 Task: Look for space in Kingston, Canada from 8th June, 2023 to 16th June, 2023 for 2 adults in price range Rs.10000 to Rs.15000. Place can be entire place with 1  bedroom having 1 bed and 1 bathroom. Property type can be house, flat, guest house, hotel. Booking option can be shelf check-in. Required host language is English.
Action: Mouse moved to (470, 99)
Screenshot: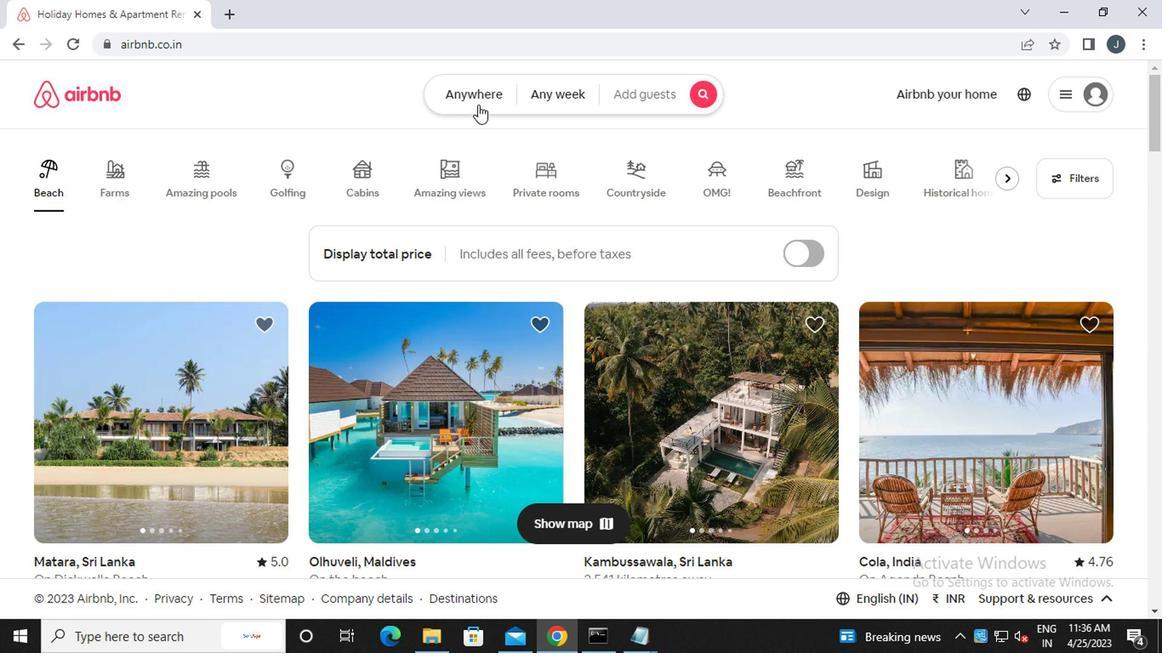 
Action: Mouse pressed left at (470, 99)
Screenshot: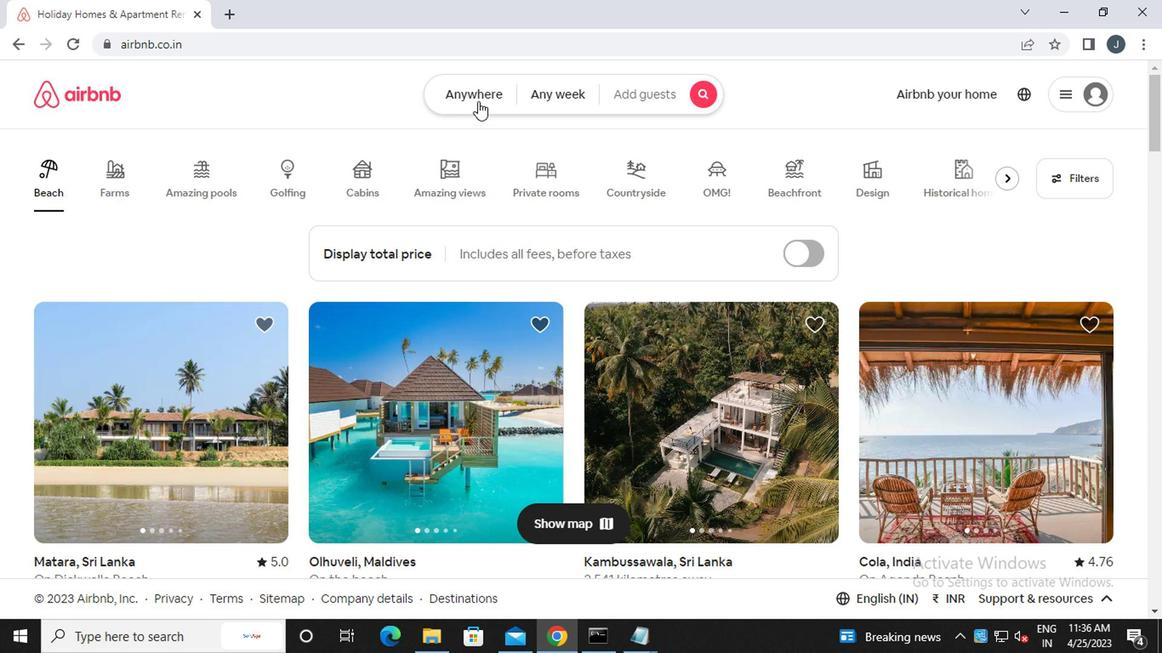 
Action: Mouse moved to (293, 165)
Screenshot: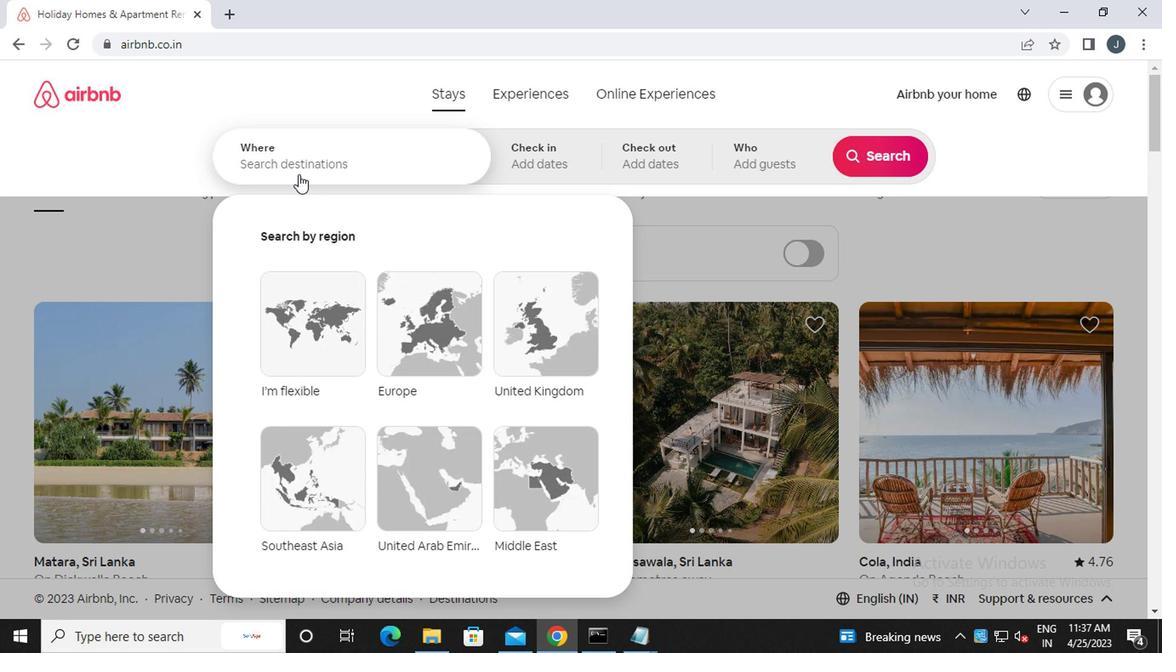 
Action: Mouse pressed left at (293, 165)
Screenshot: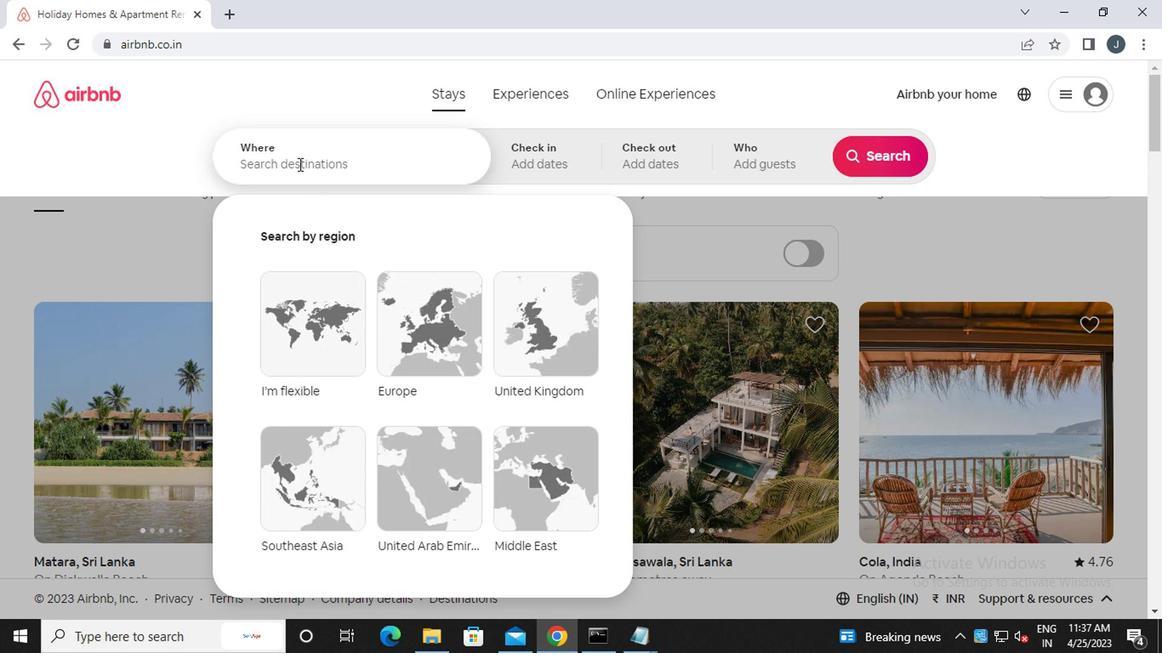 
Action: Mouse moved to (293, 178)
Screenshot: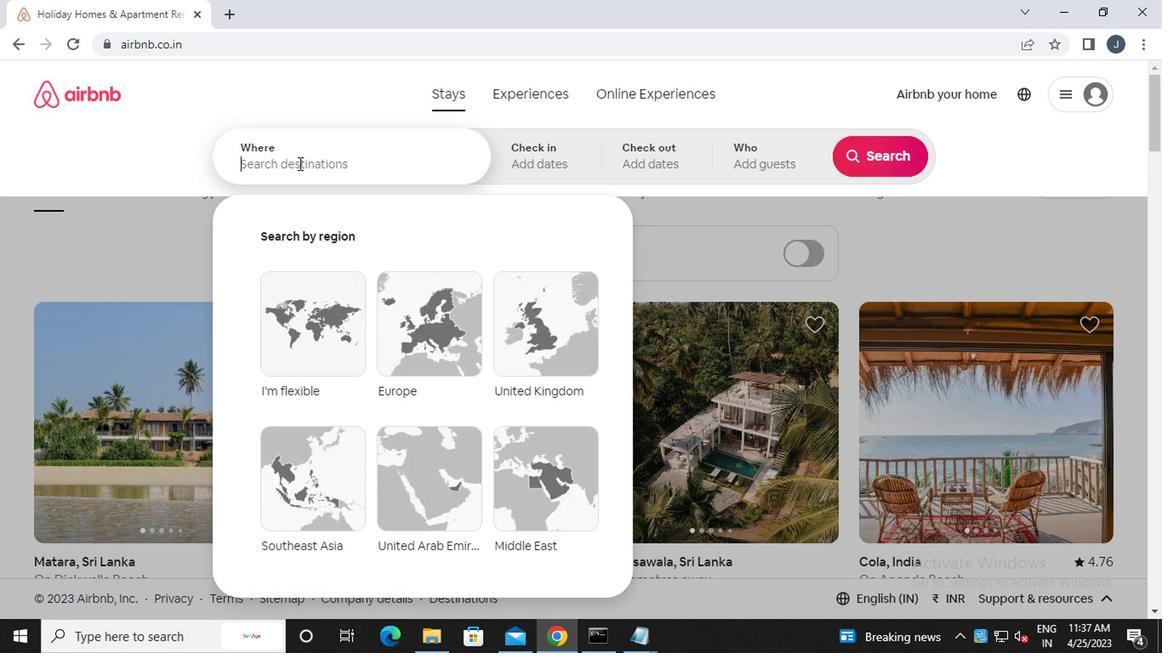 
Action: Key pressed k<Key.caps_lock>ingston,<Key.caps_lock>c<Key.caps_lock>anada
Screenshot: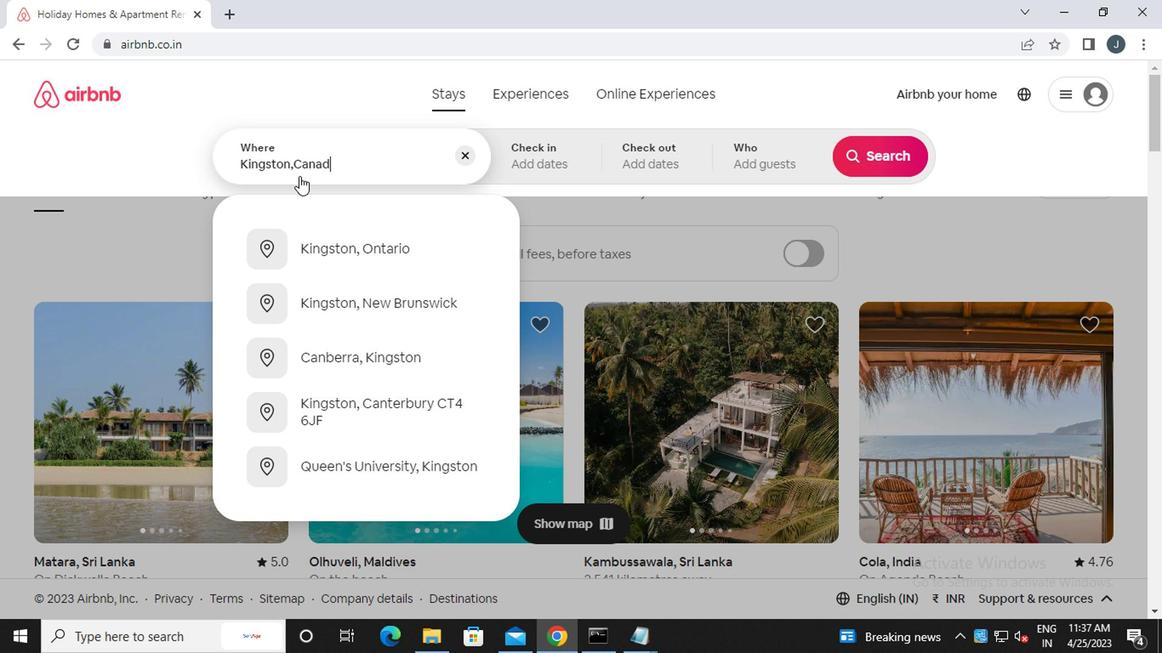 
Action: Mouse moved to (540, 163)
Screenshot: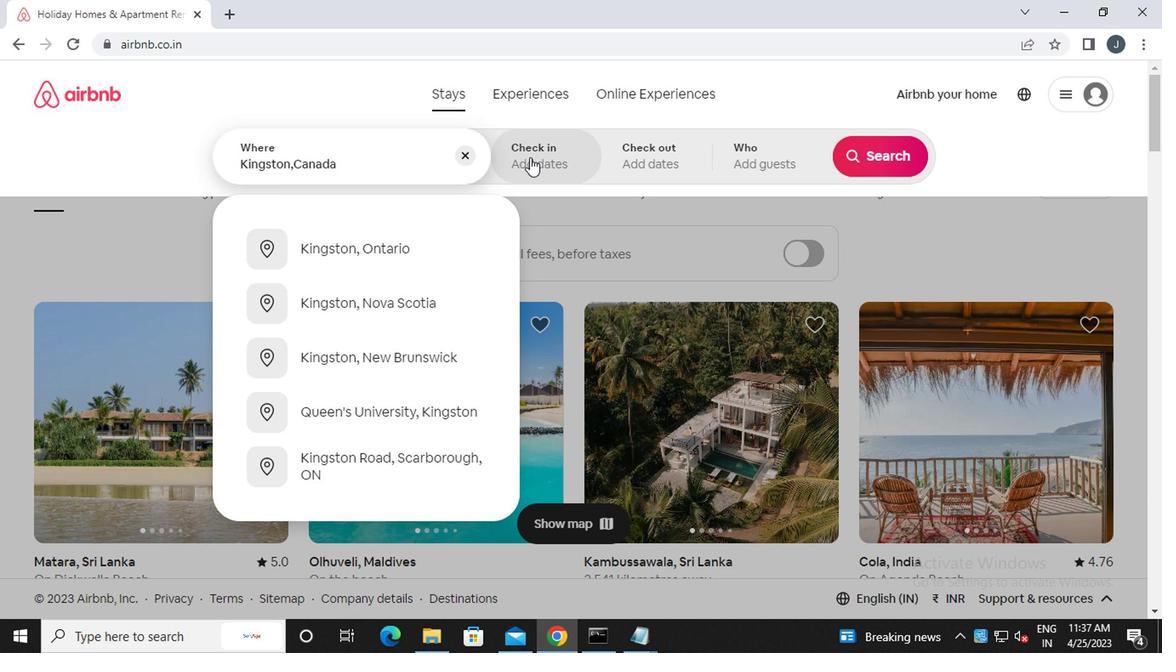 
Action: Mouse pressed left at (540, 163)
Screenshot: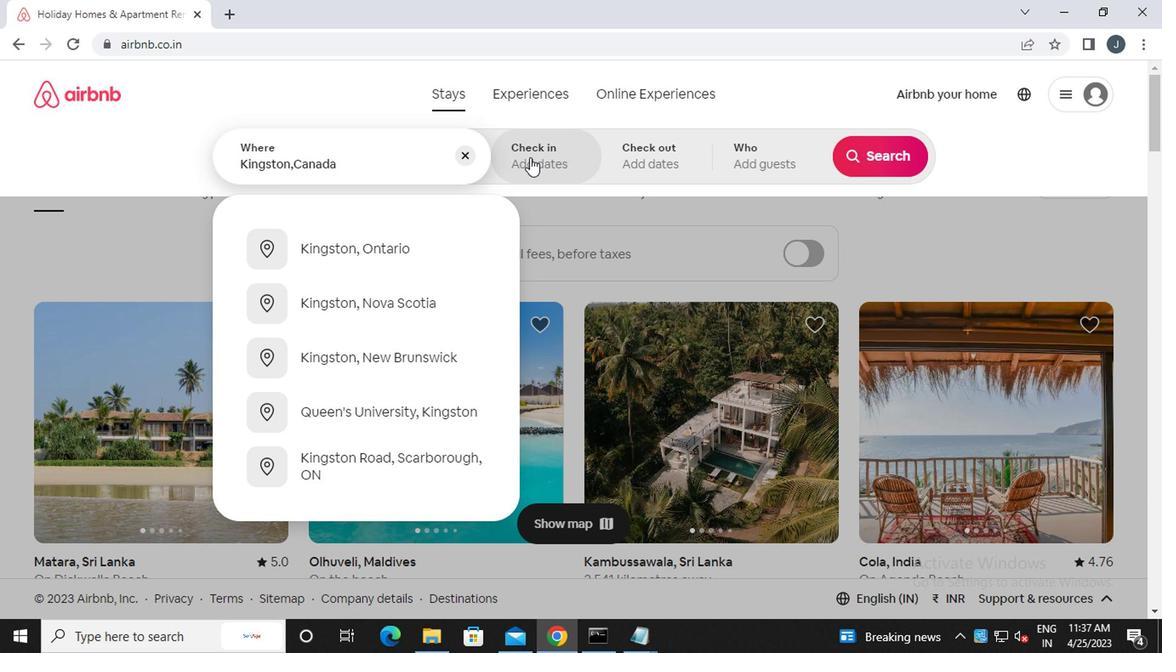 
Action: Mouse moved to (876, 287)
Screenshot: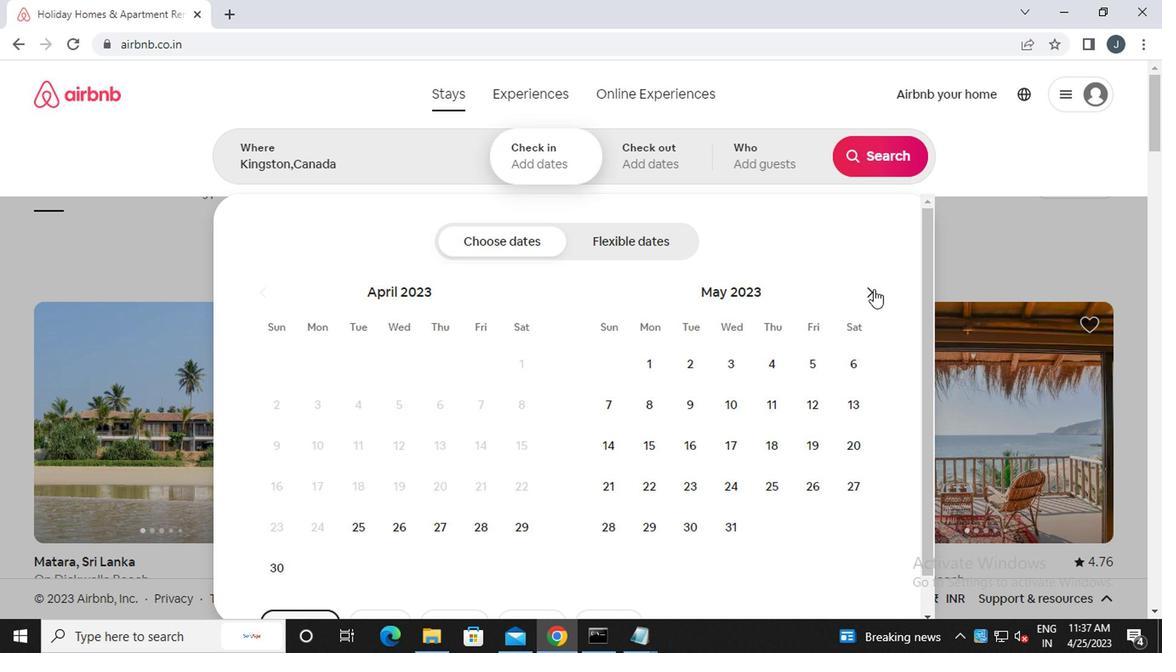 
Action: Mouse pressed left at (876, 287)
Screenshot: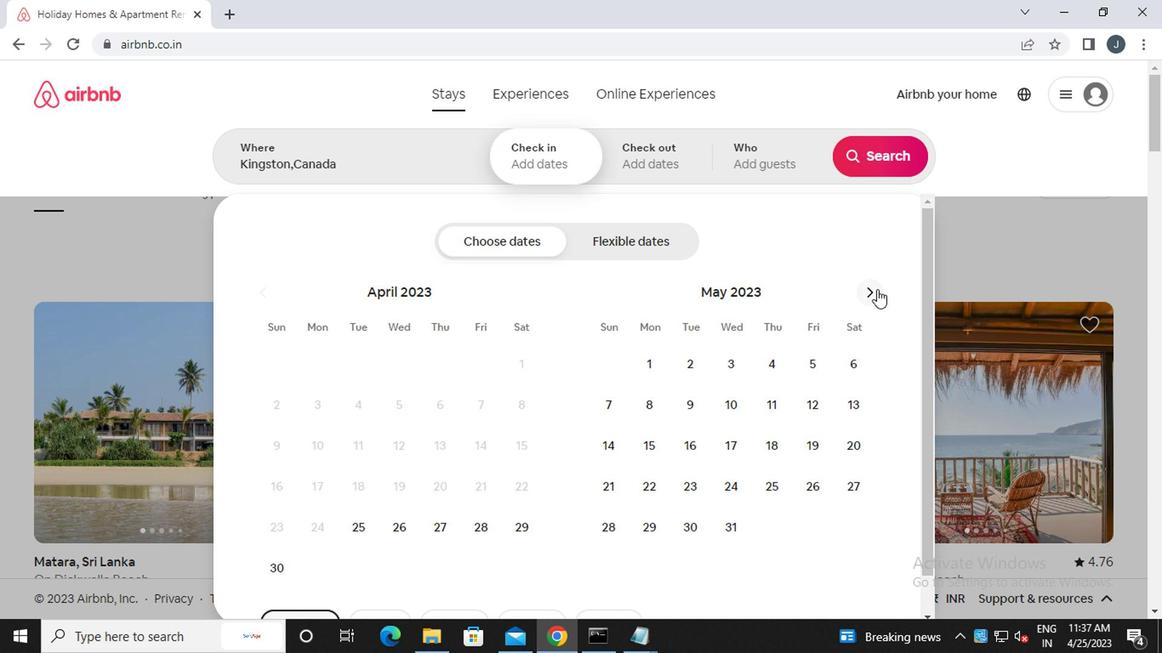 
Action: Mouse moved to (770, 409)
Screenshot: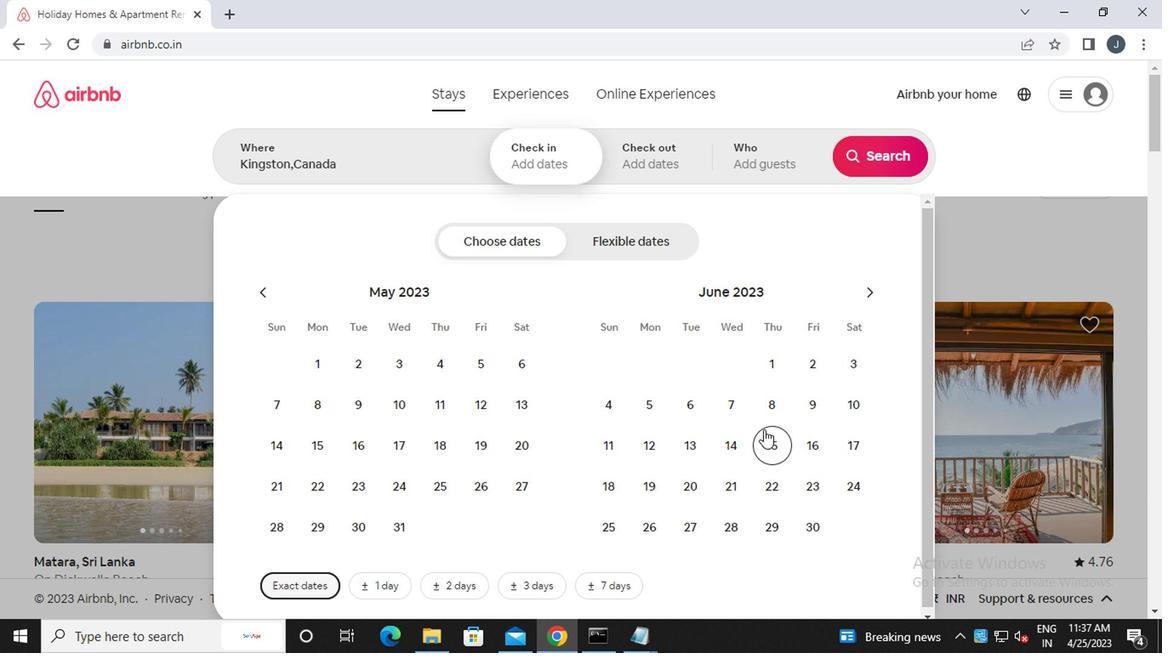 
Action: Mouse pressed left at (770, 409)
Screenshot: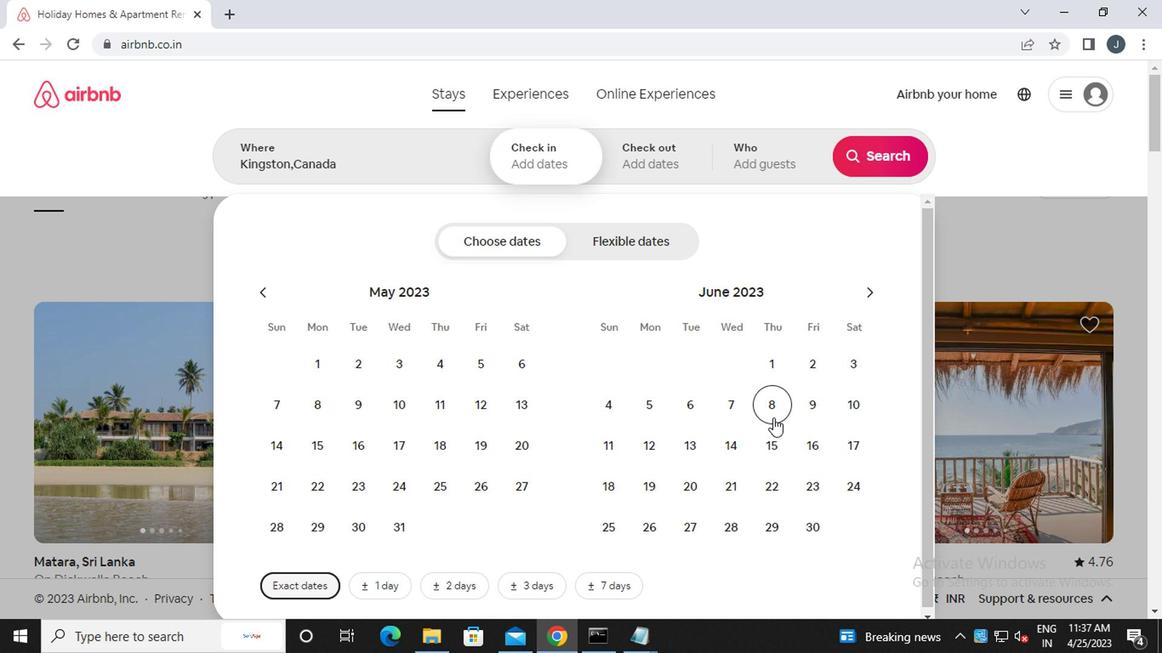 
Action: Mouse moved to (808, 448)
Screenshot: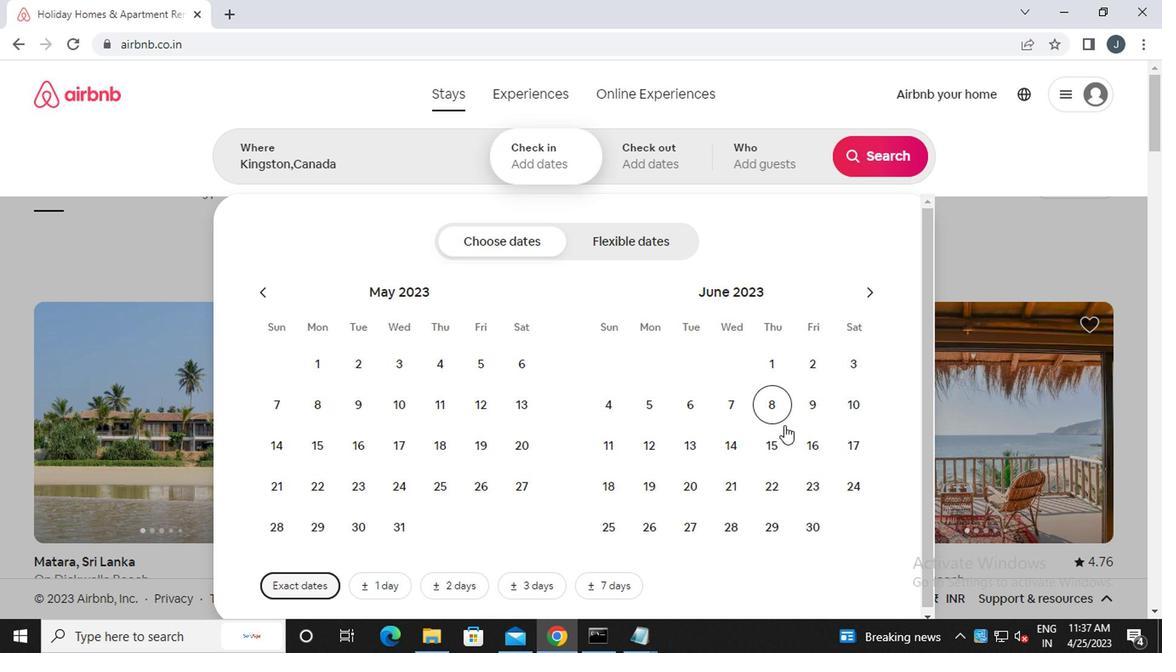 
Action: Mouse pressed left at (808, 448)
Screenshot: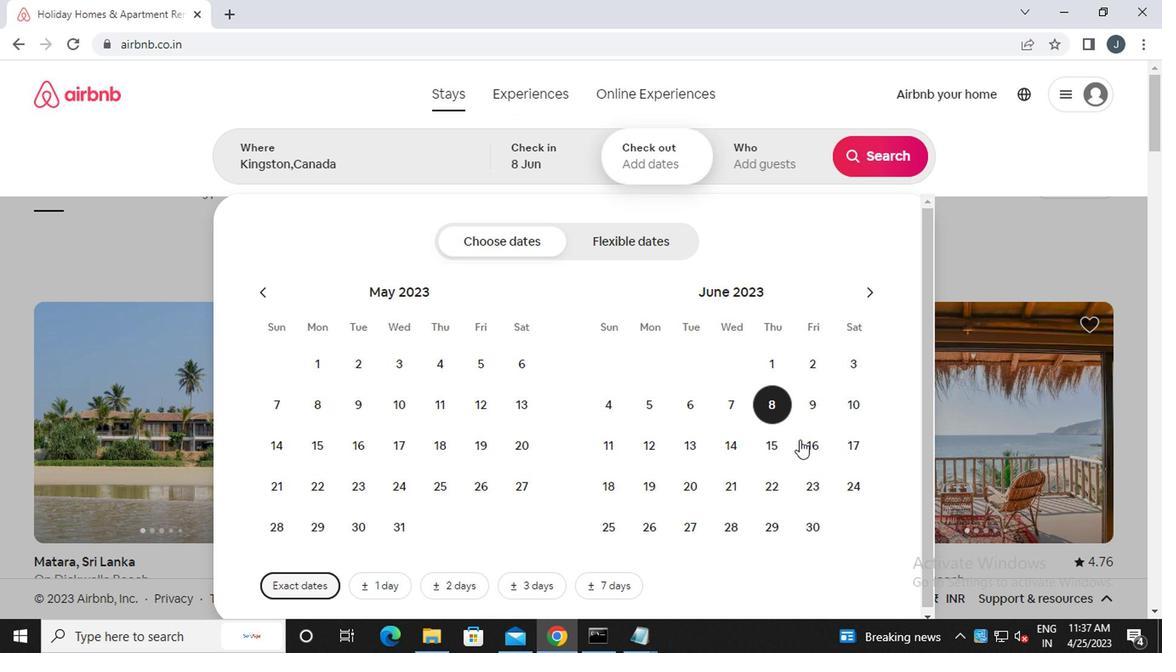 
Action: Mouse moved to (766, 165)
Screenshot: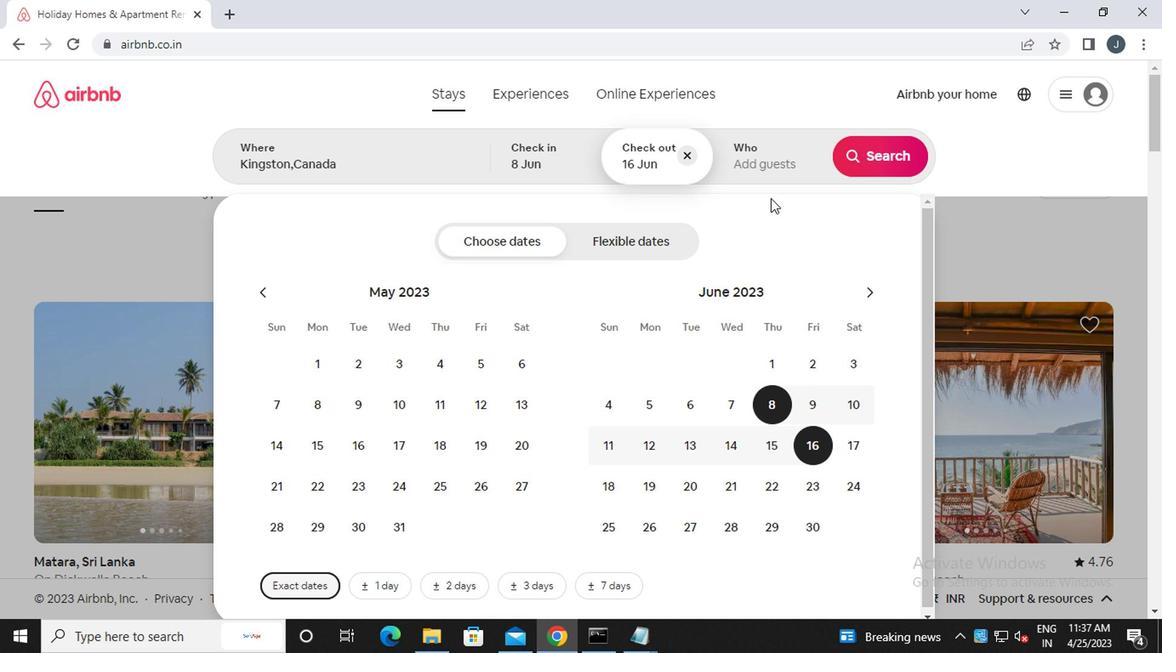 
Action: Mouse pressed left at (766, 165)
Screenshot: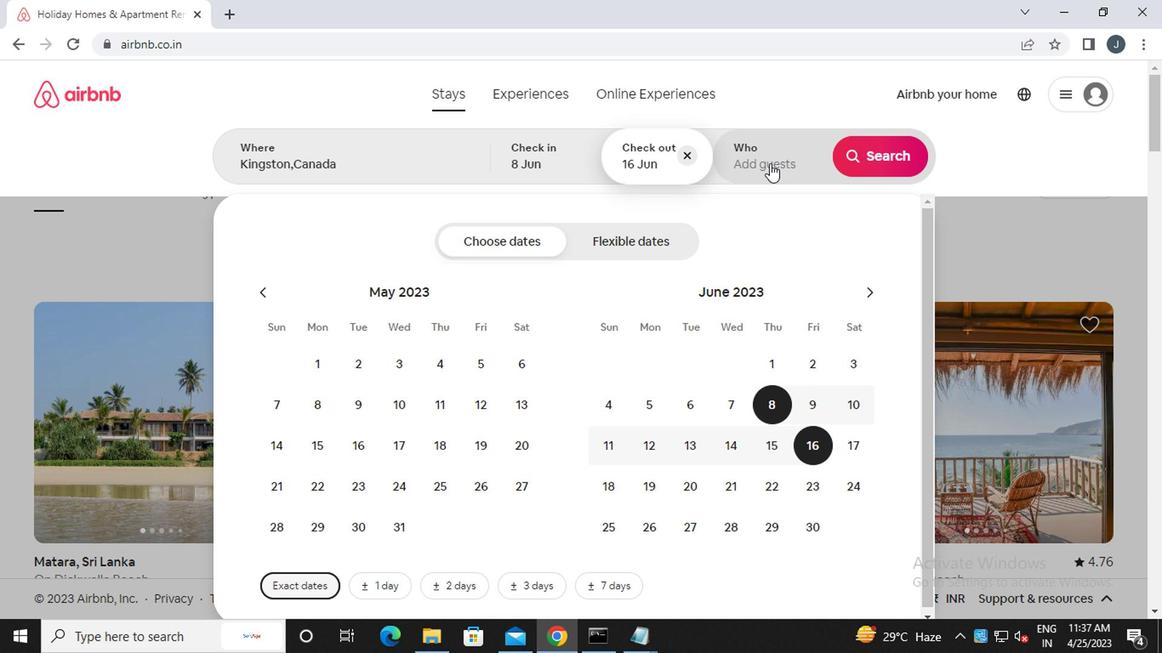 
Action: Mouse moved to (878, 248)
Screenshot: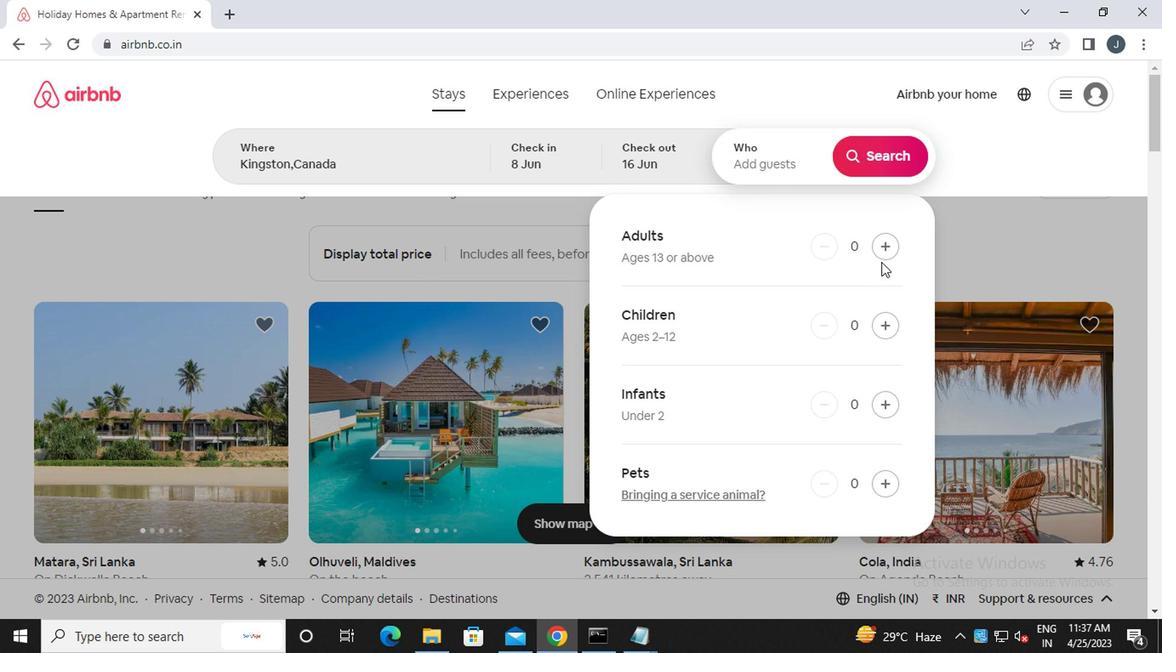
Action: Mouse pressed left at (878, 248)
Screenshot: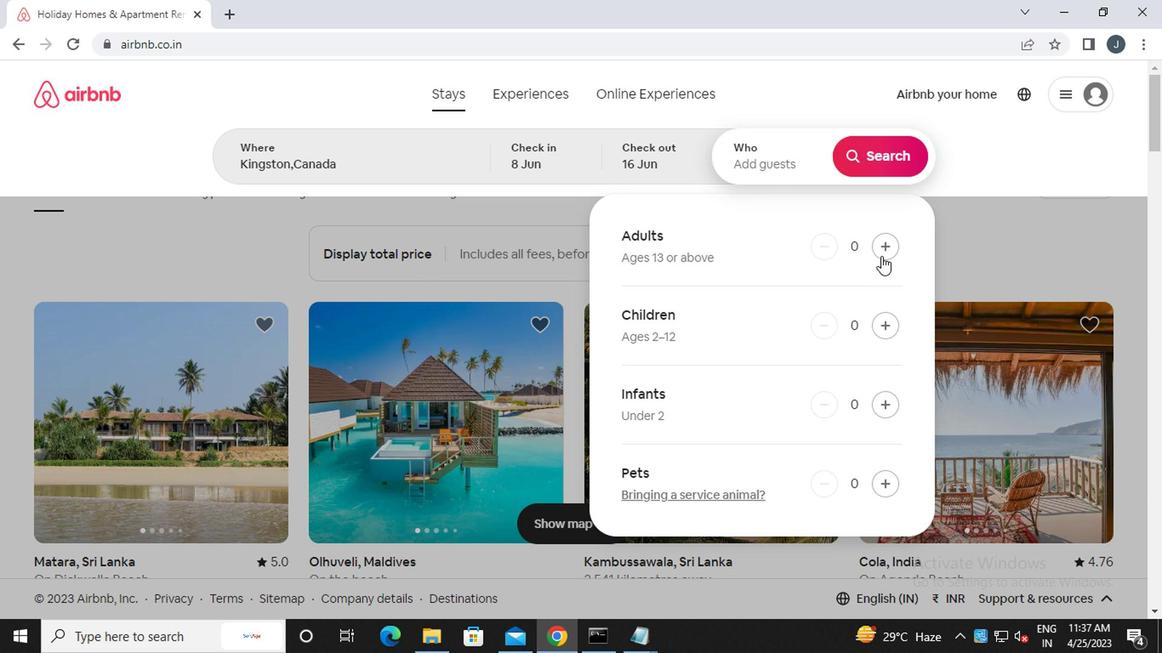 
Action: Mouse pressed left at (878, 248)
Screenshot: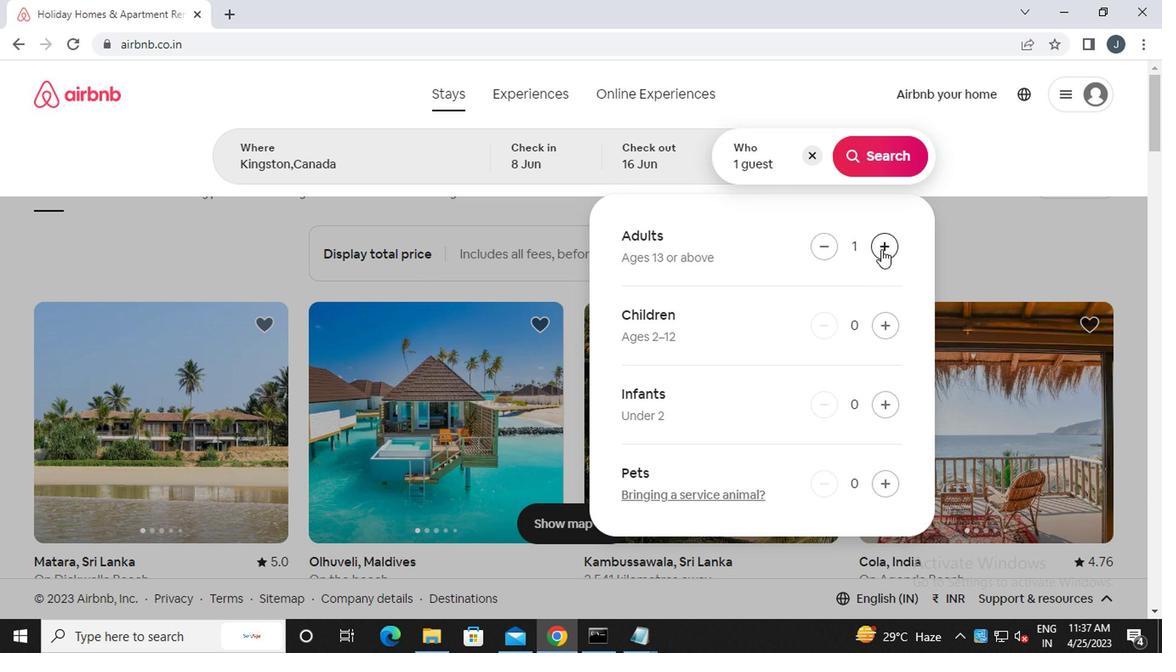 
Action: Mouse moved to (889, 152)
Screenshot: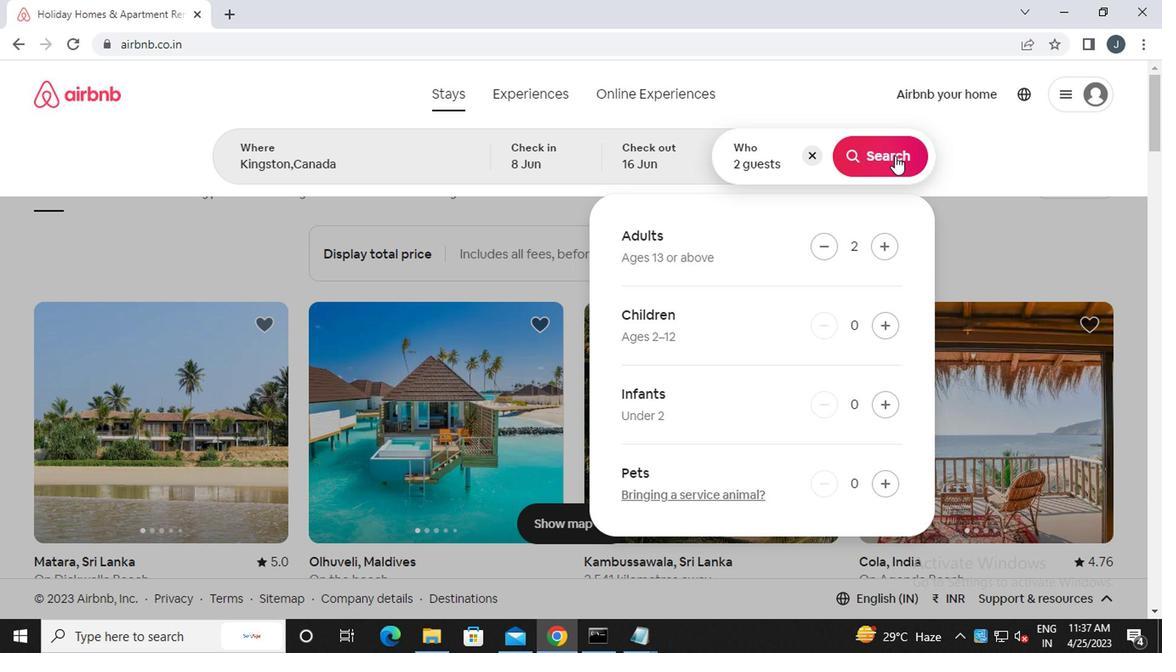
Action: Mouse pressed left at (889, 152)
Screenshot: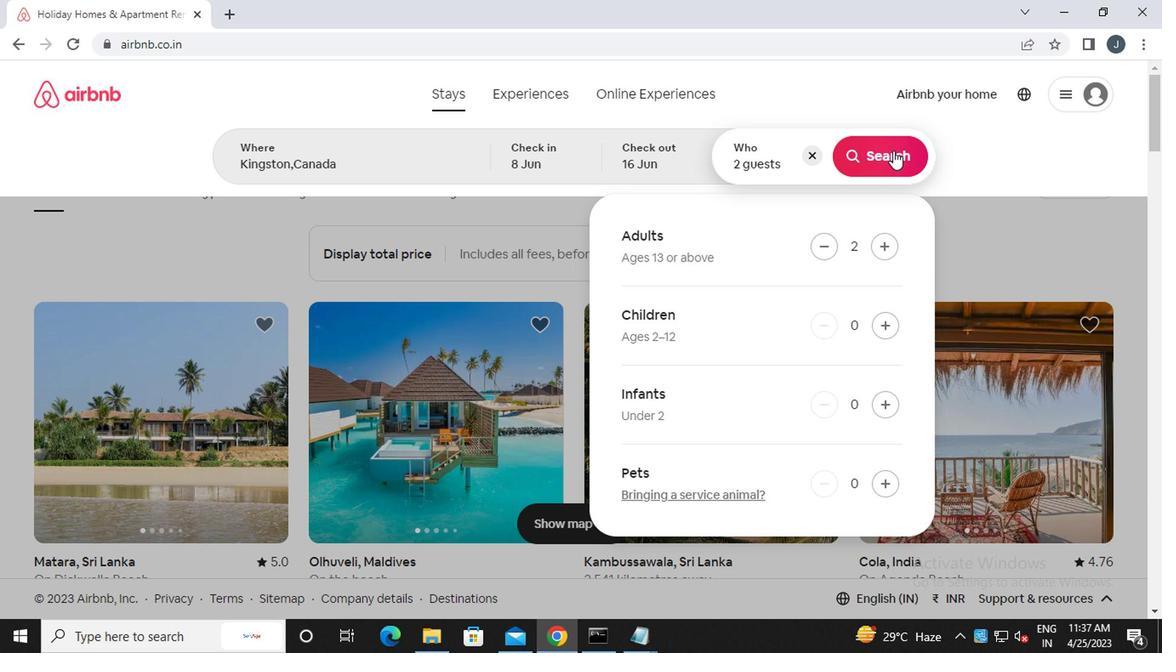 
Action: Mouse moved to (1105, 165)
Screenshot: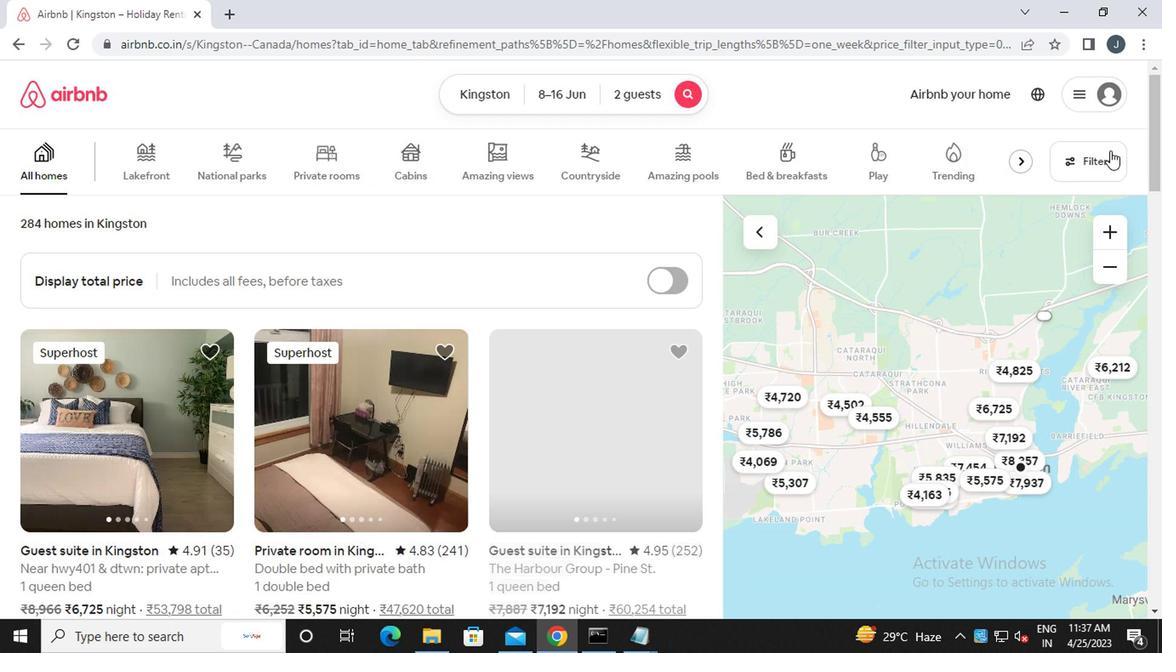 
Action: Mouse pressed left at (1105, 165)
Screenshot: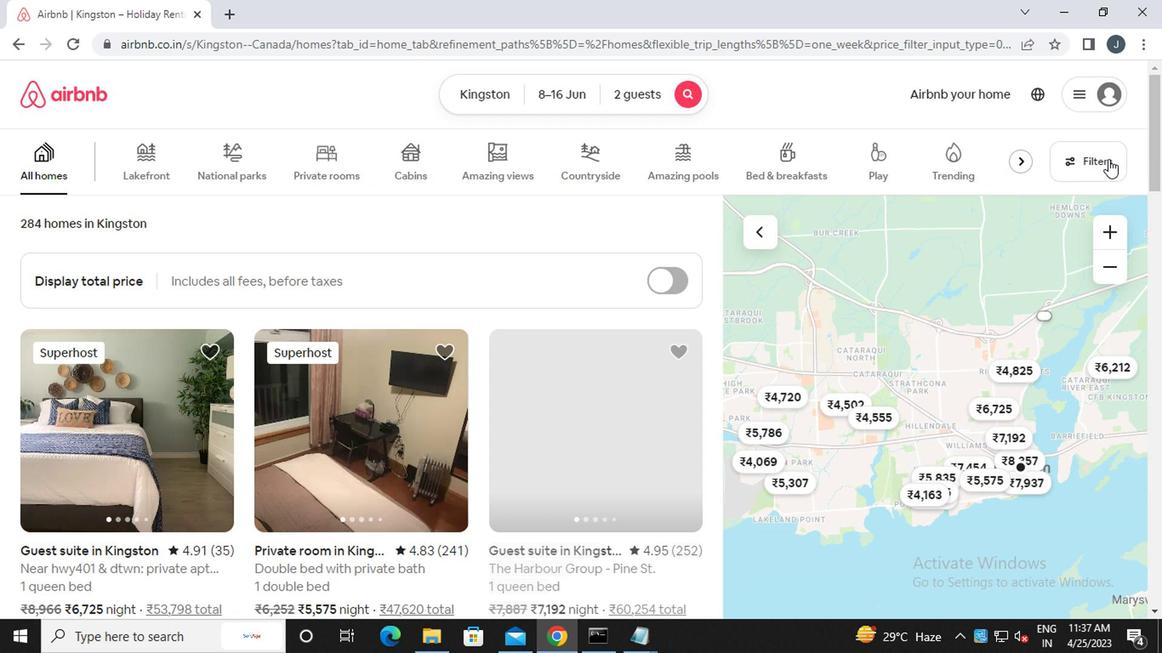 
Action: Mouse moved to (366, 367)
Screenshot: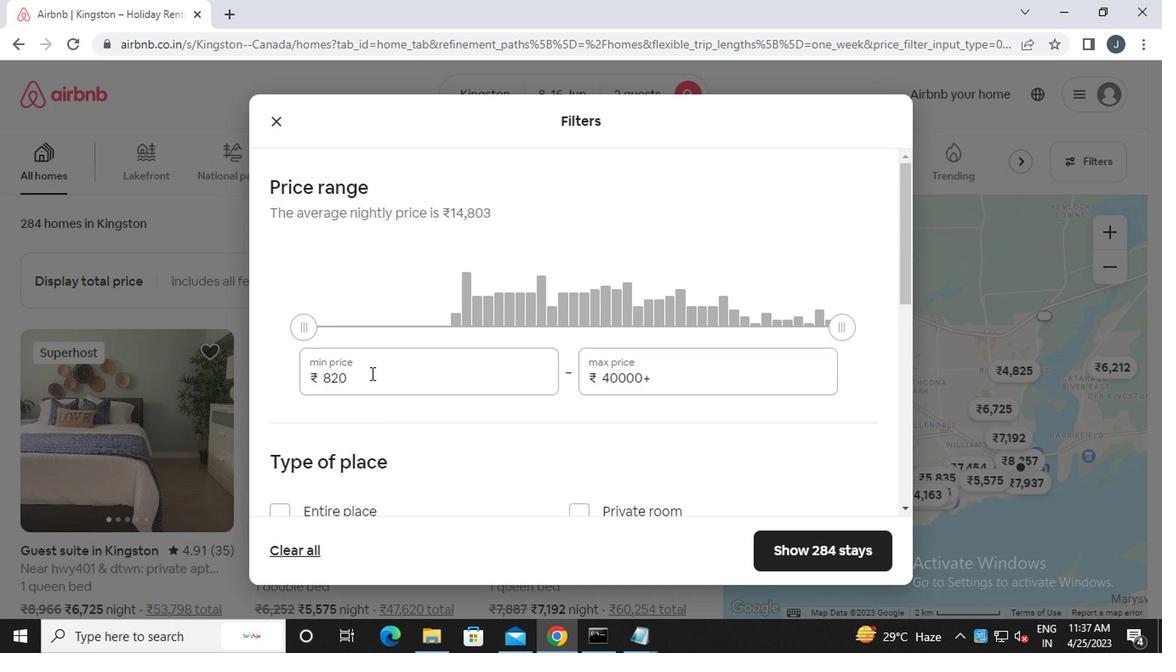 
Action: Mouse pressed left at (366, 367)
Screenshot: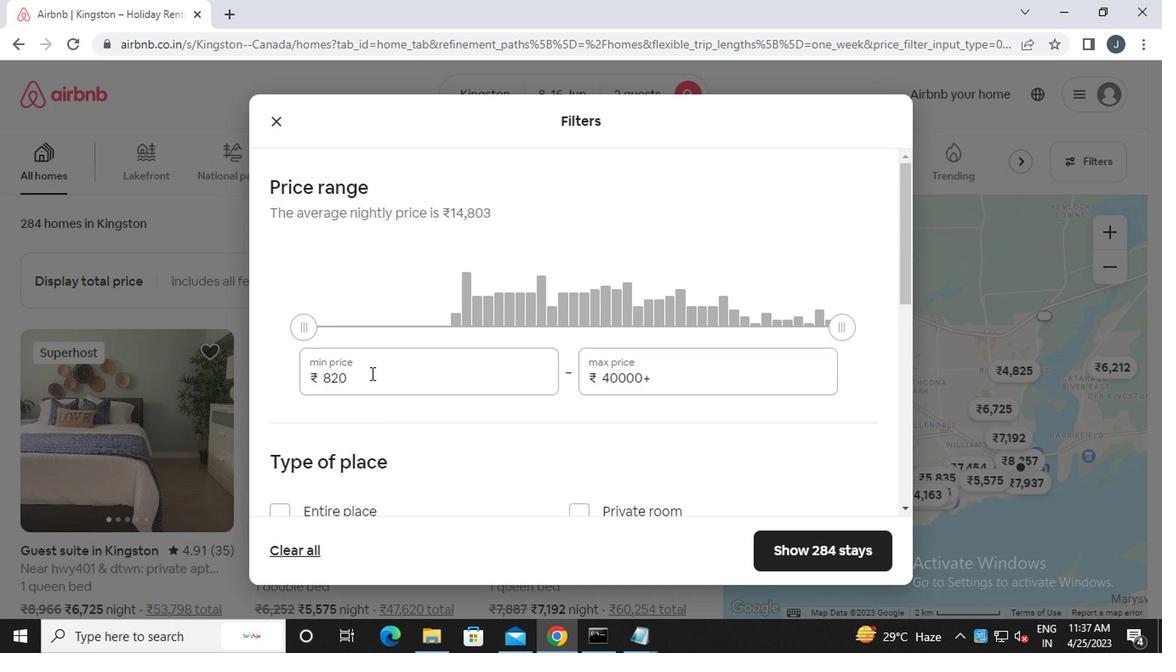 
Action: Mouse moved to (366, 367)
Screenshot: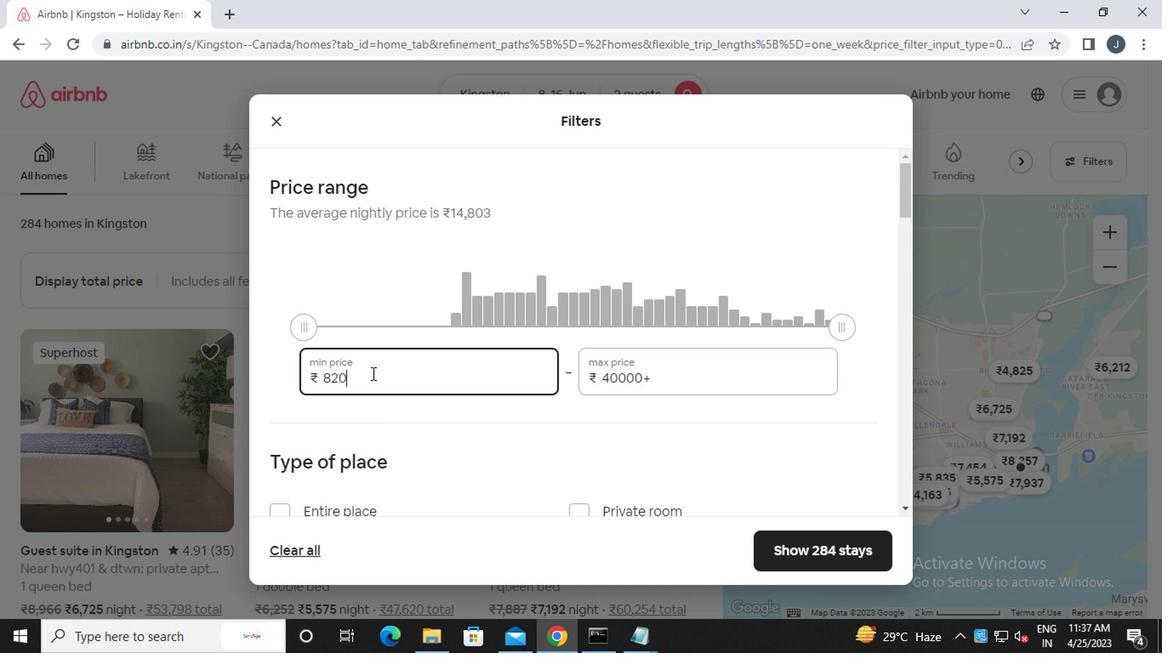 
Action: Key pressed <Key.backspace><Key.backspace><Key.backspace><Key.up><<97>><<96>><<96>><<96>><<96>>
Screenshot: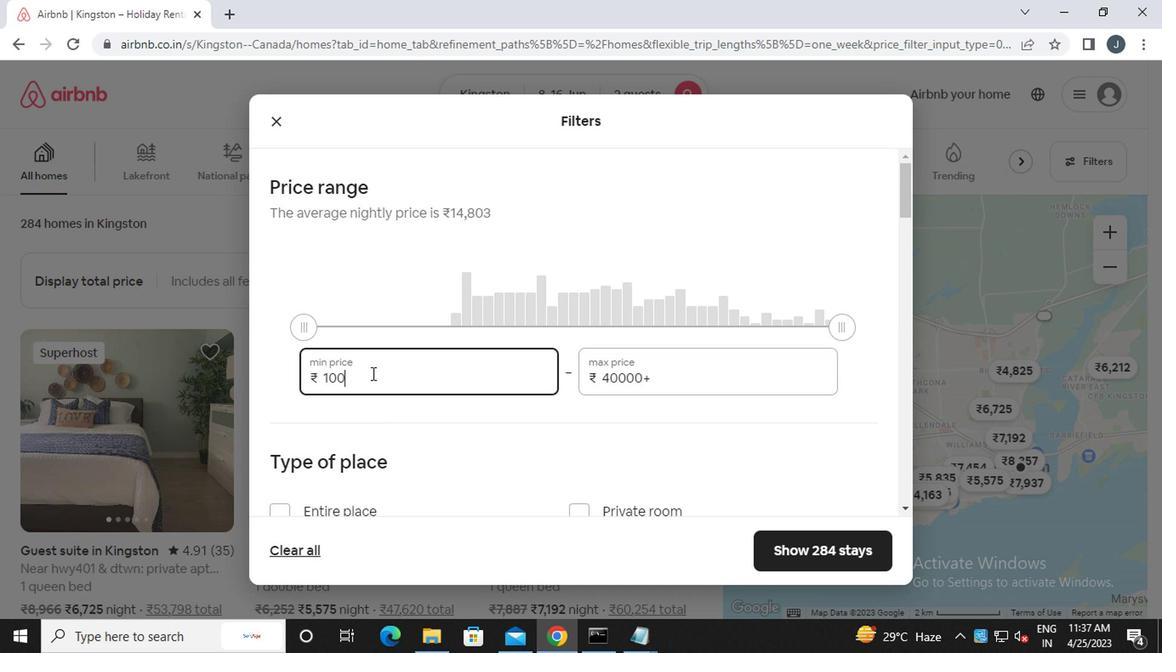
Action: Mouse moved to (669, 369)
Screenshot: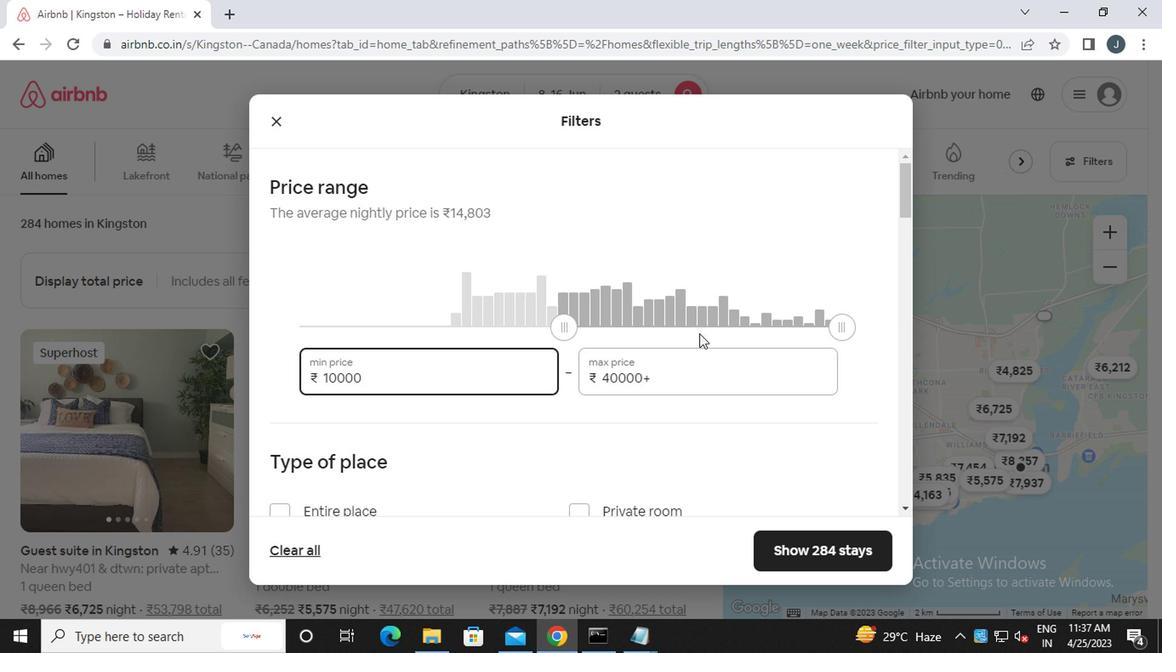 
Action: Mouse pressed left at (669, 369)
Screenshot: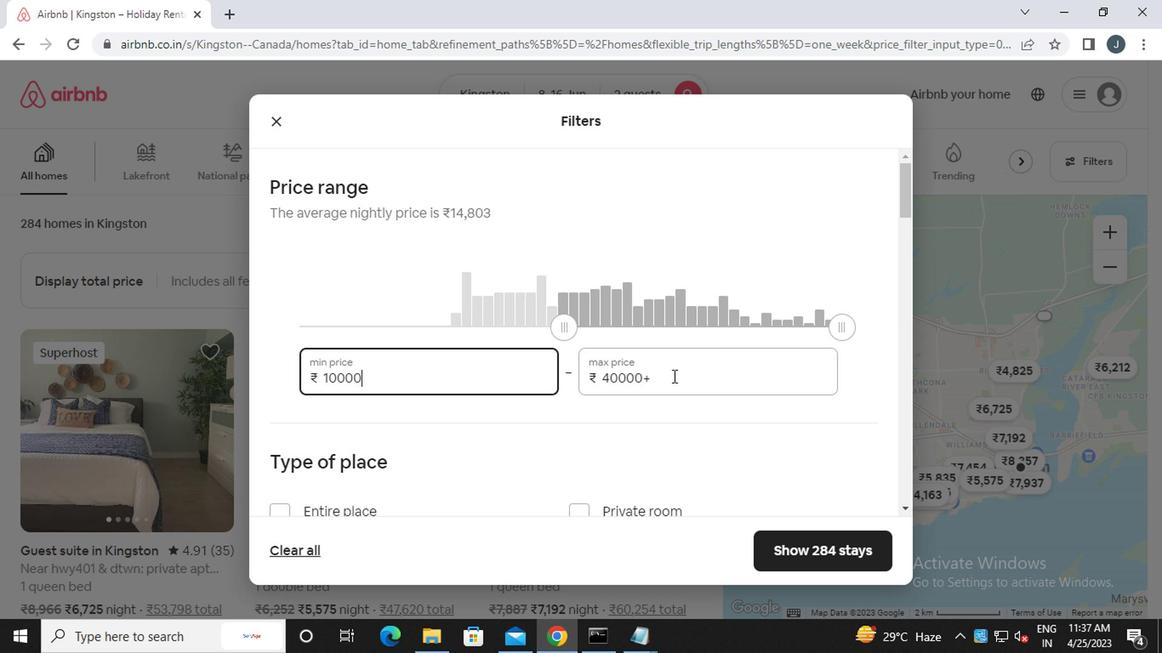 
Action: Key pressed <Key.backspace><Key.backspace><Key.backspace><Key.backspace><Key.backspace><Key.backspace><Key.backspace><Key.backspace><Key.backspace><Key.backspace><Key.backspace><Key.backspace><<97>><<101>><<96>><<96>><<96>>
Screenshot: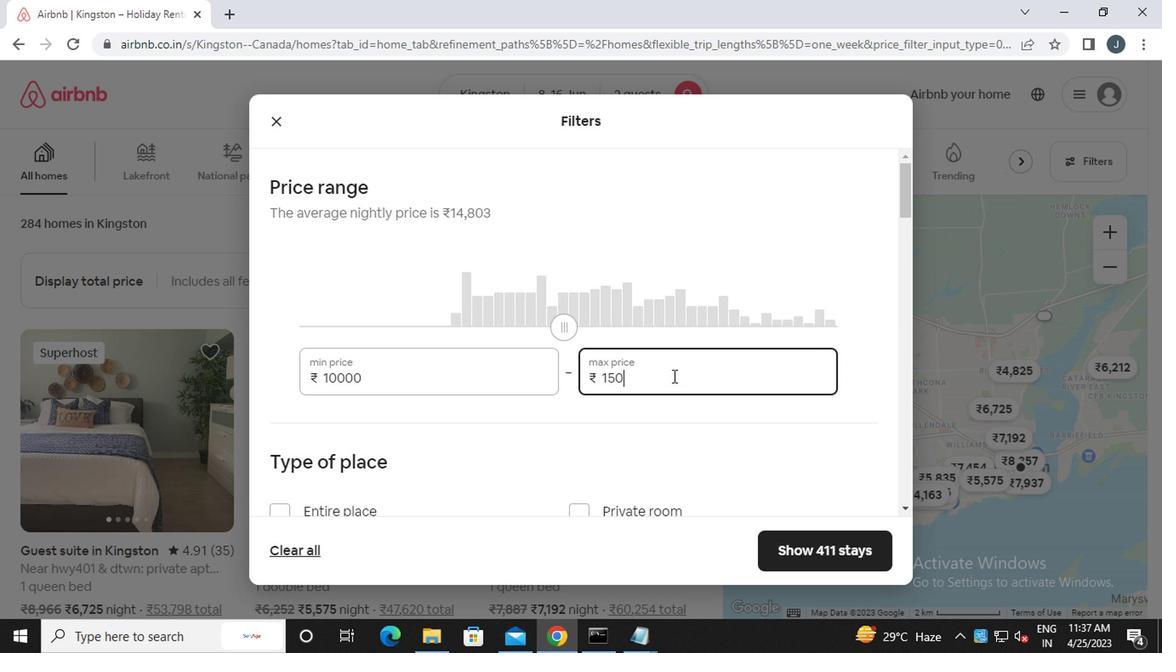 
Action: Mouse scrolled (669, 369) with delta (0, 0)
Screenshot: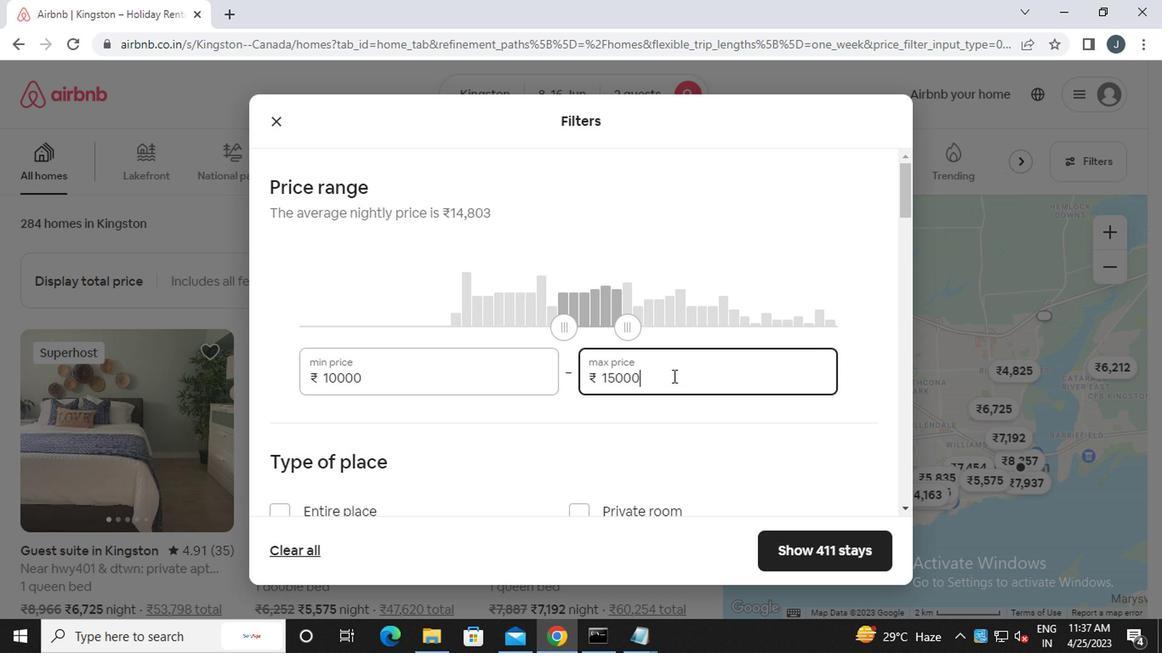 
Action: Mouse scrolled (669, 369) with delta (0, 0)
Screenshot: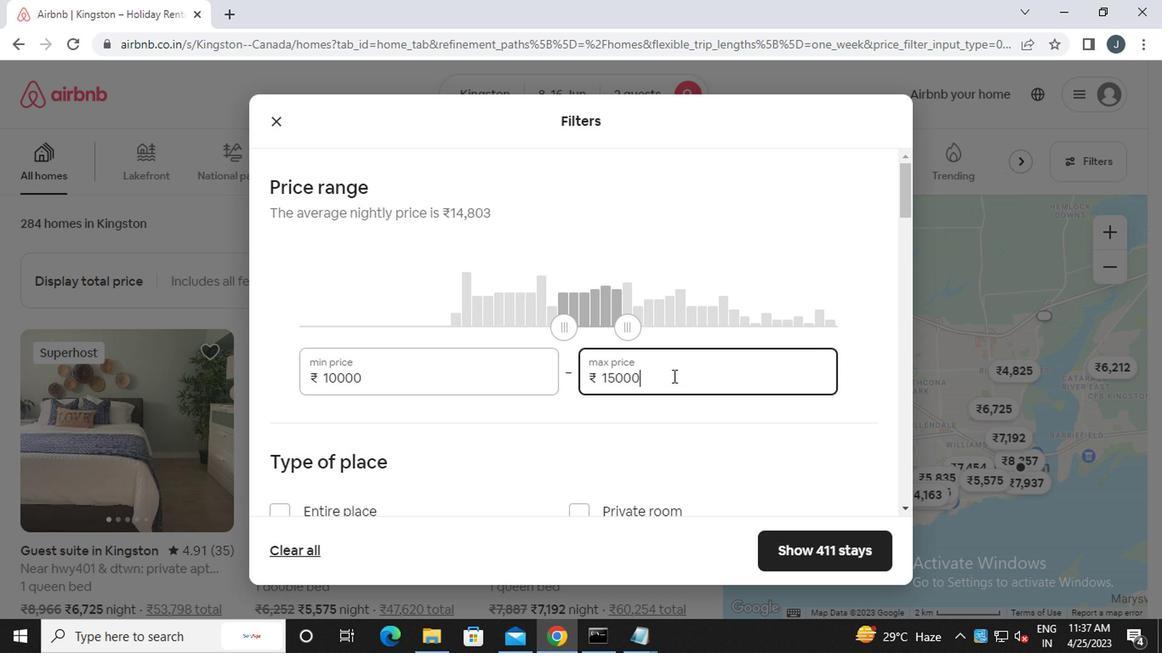 
Action: Mouse scrolled (669, 369) with delta (0, 0)
Screenshot: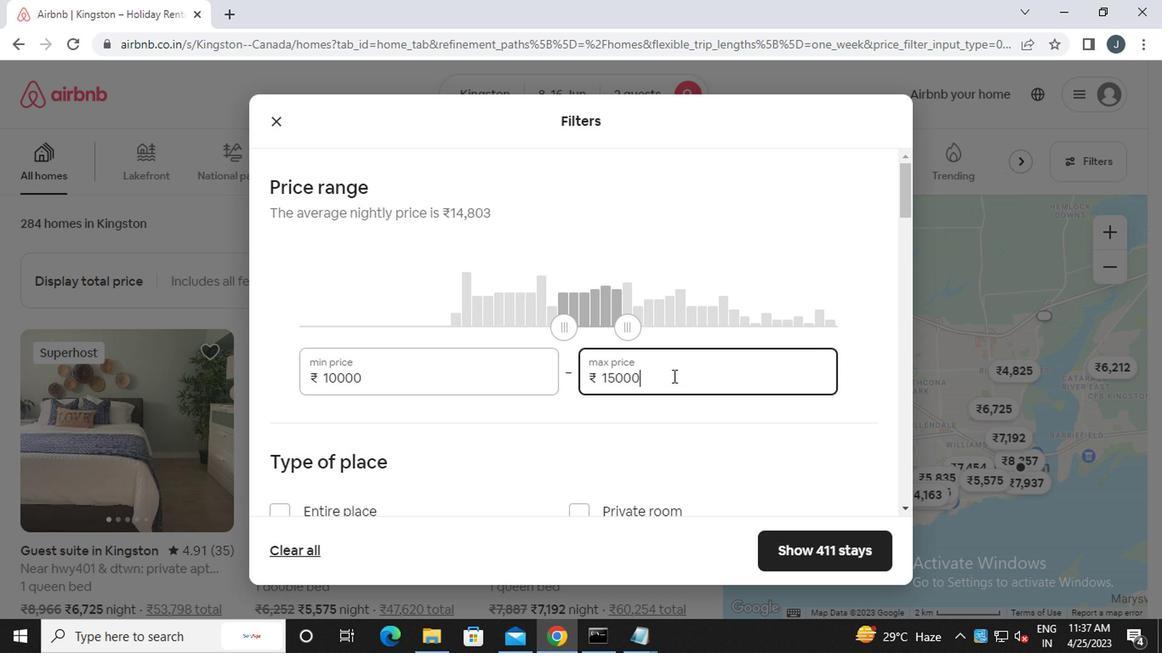 
Action: Mouse moved to (270, 257)
Screenshot: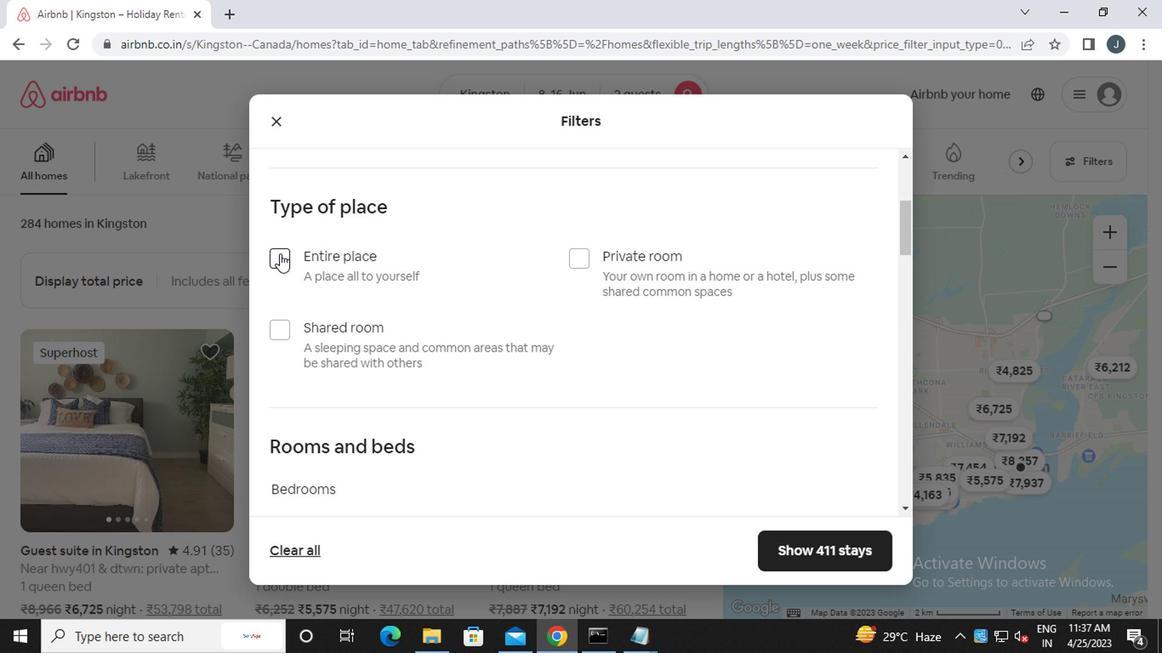 
Action: Mouse pressed left at (270, 257)
Screenshot: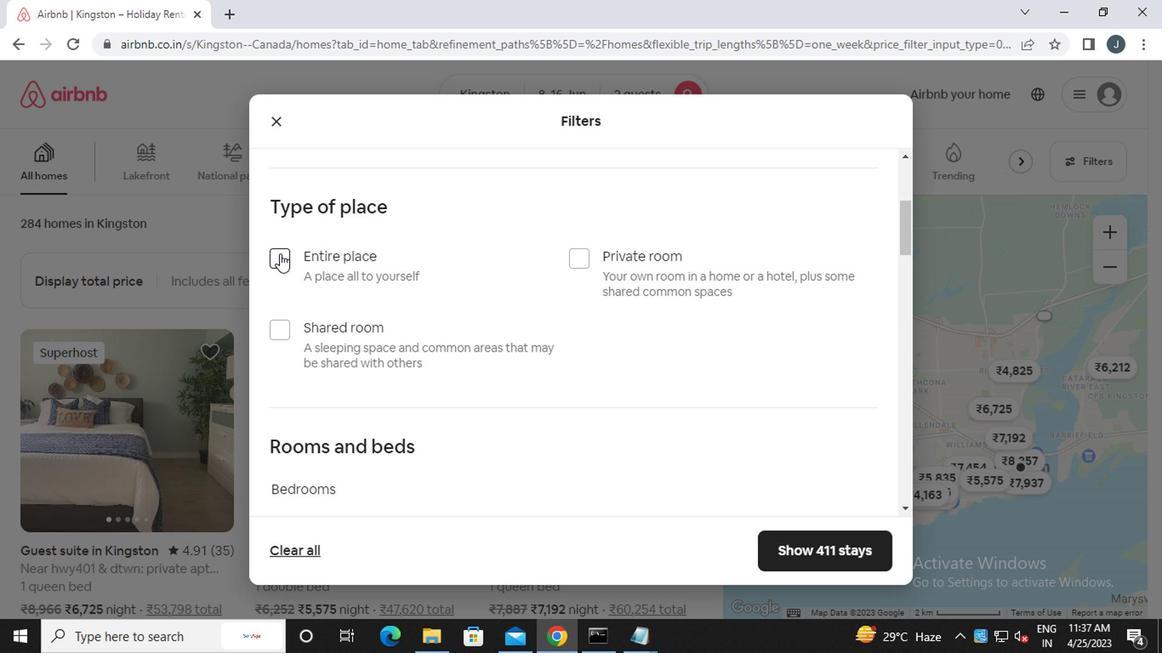 
Action: Mouse moved to (451, 299)
Screenshot: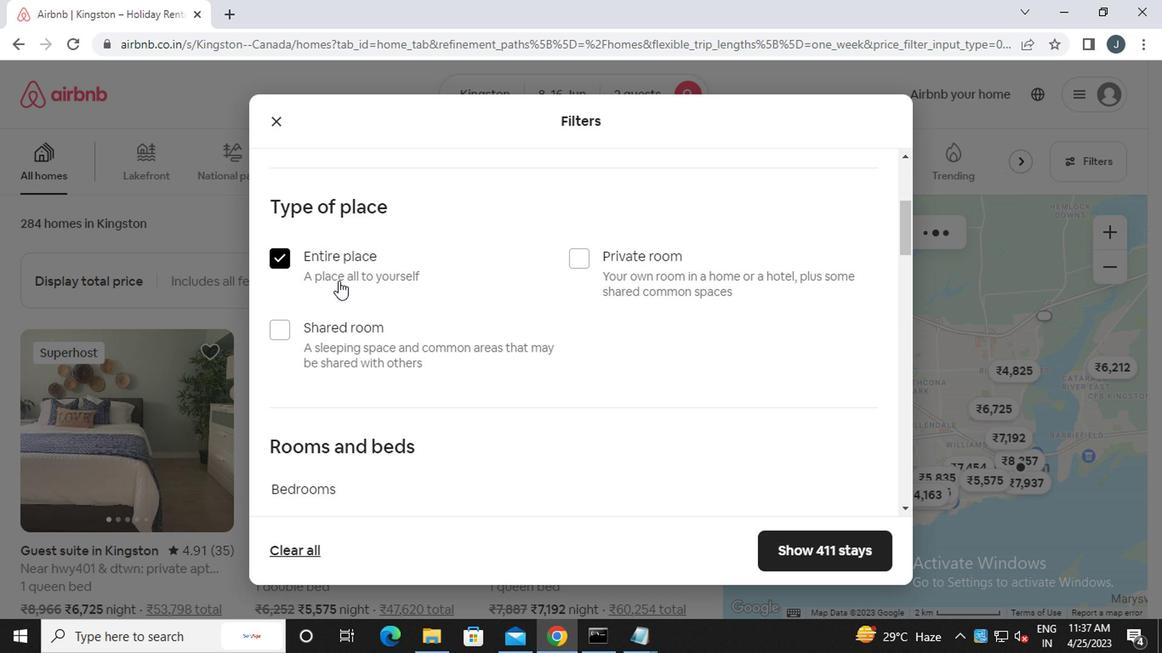 
Action: Mouse scrolled (451, 299) with delta (0, 0)
Screenshot: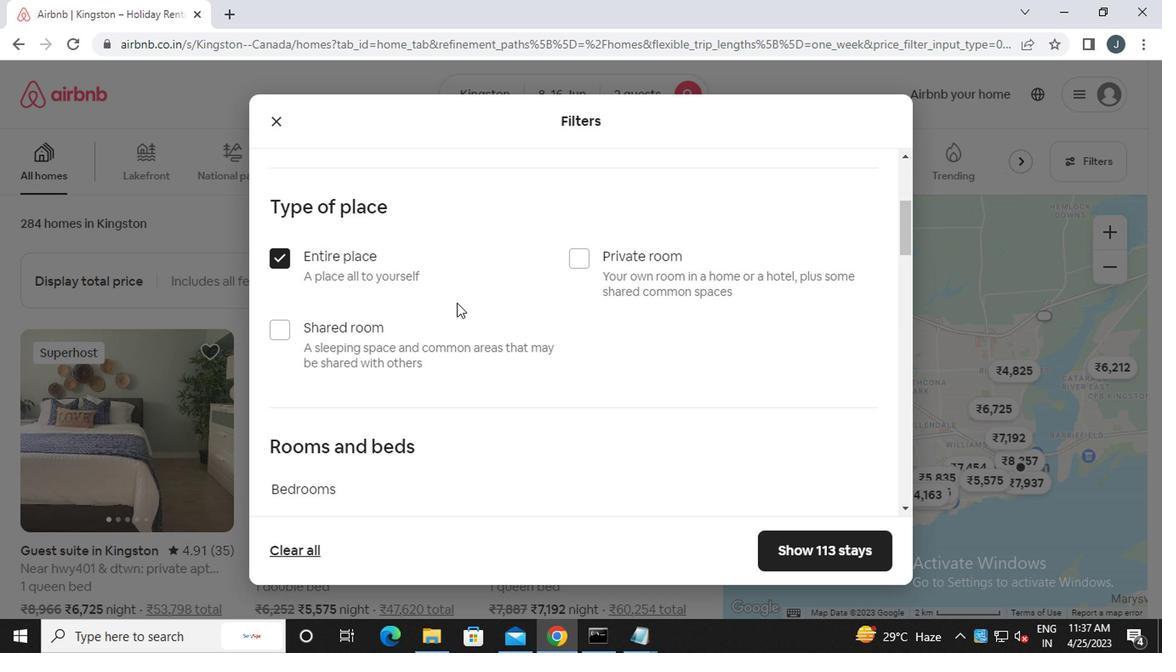 
Action: Mouse scrolled (451, 299) with delta (0, 0)
Screenshot: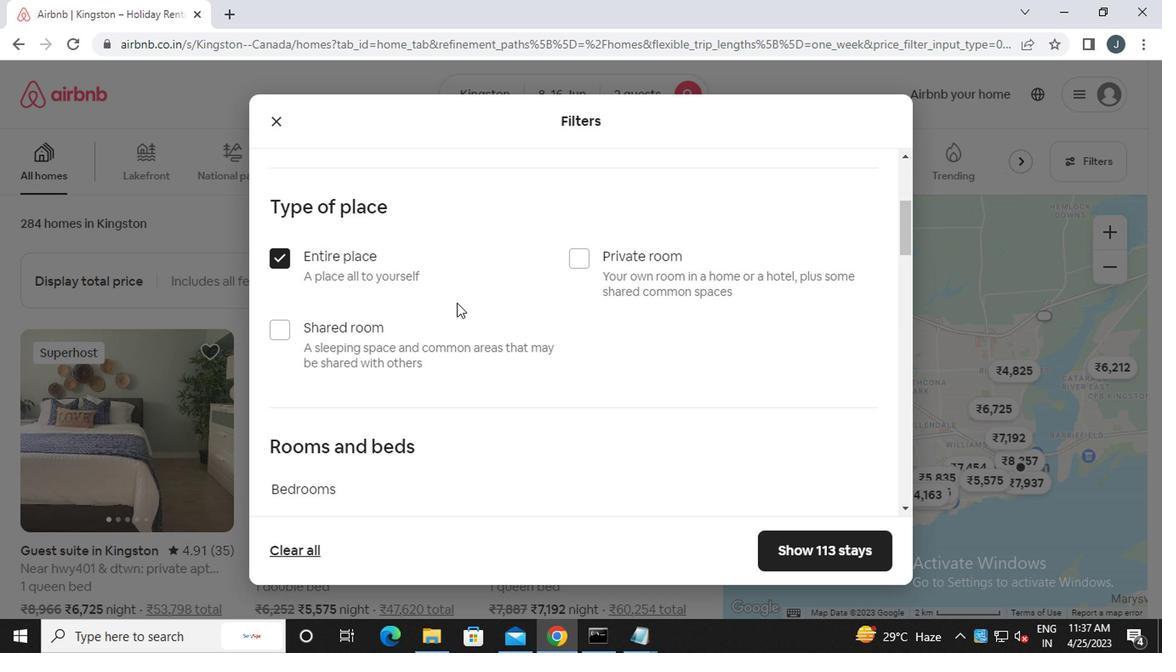 
Action: Mouse scrolled (451, 299) with delta (0, 0)
Screenshot: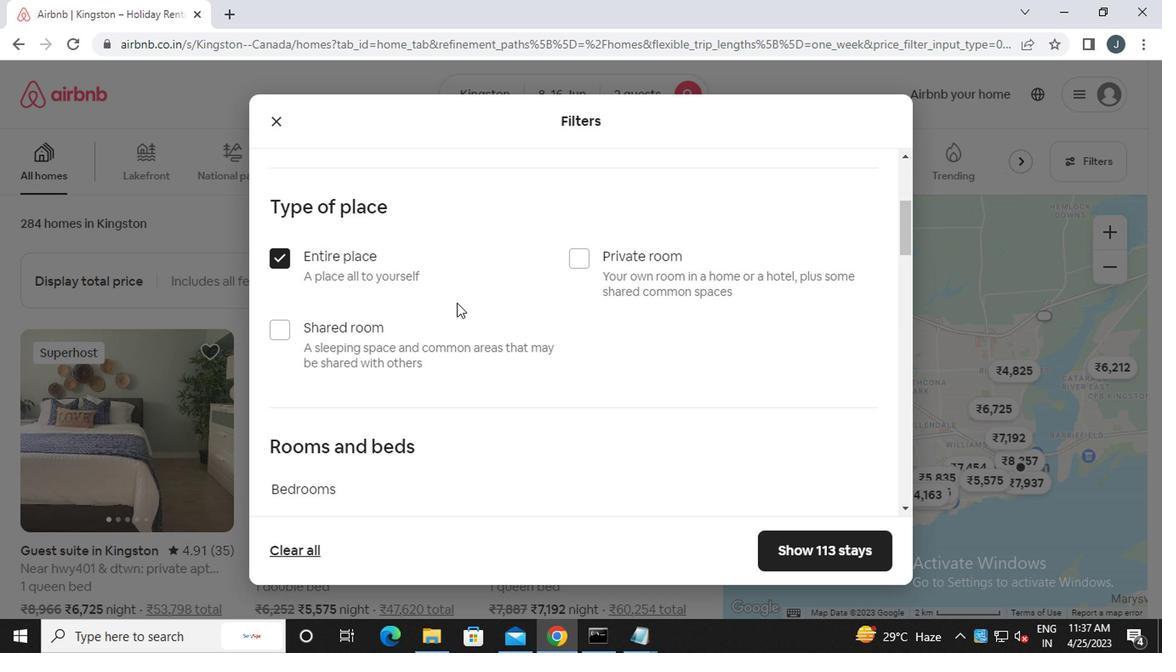 
Action: Mouse scrolled (451, 299) with delta (0, 0)
Screenshot: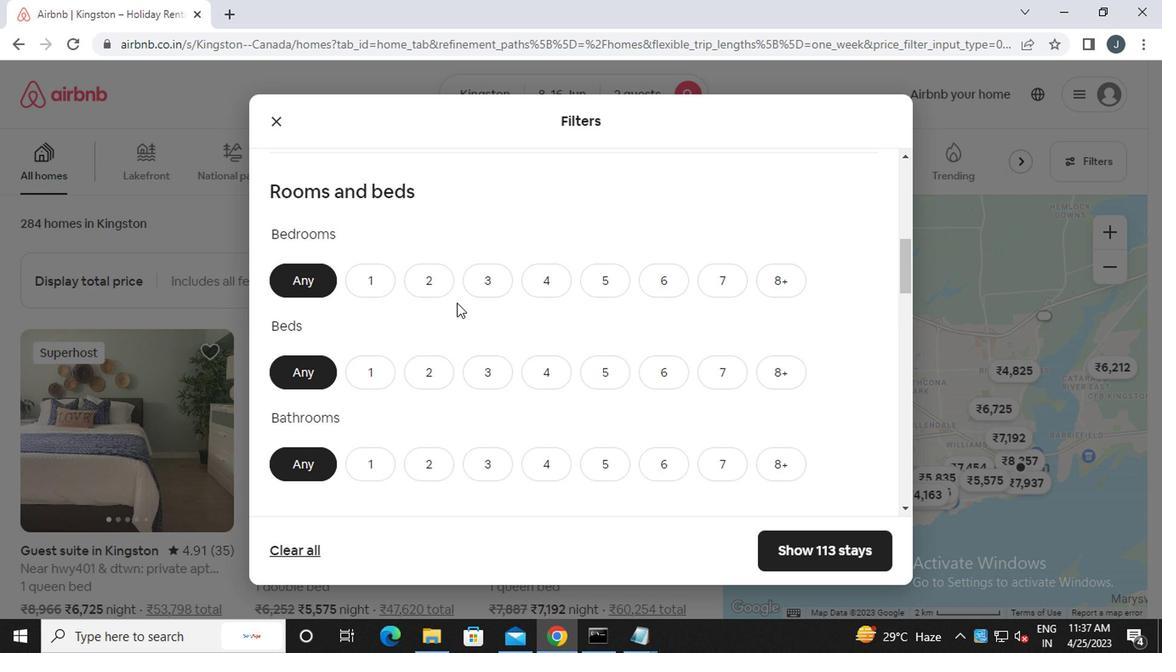 
Action: Mouse scrolled (451, 299) with delta (0, 0)
Screenshot: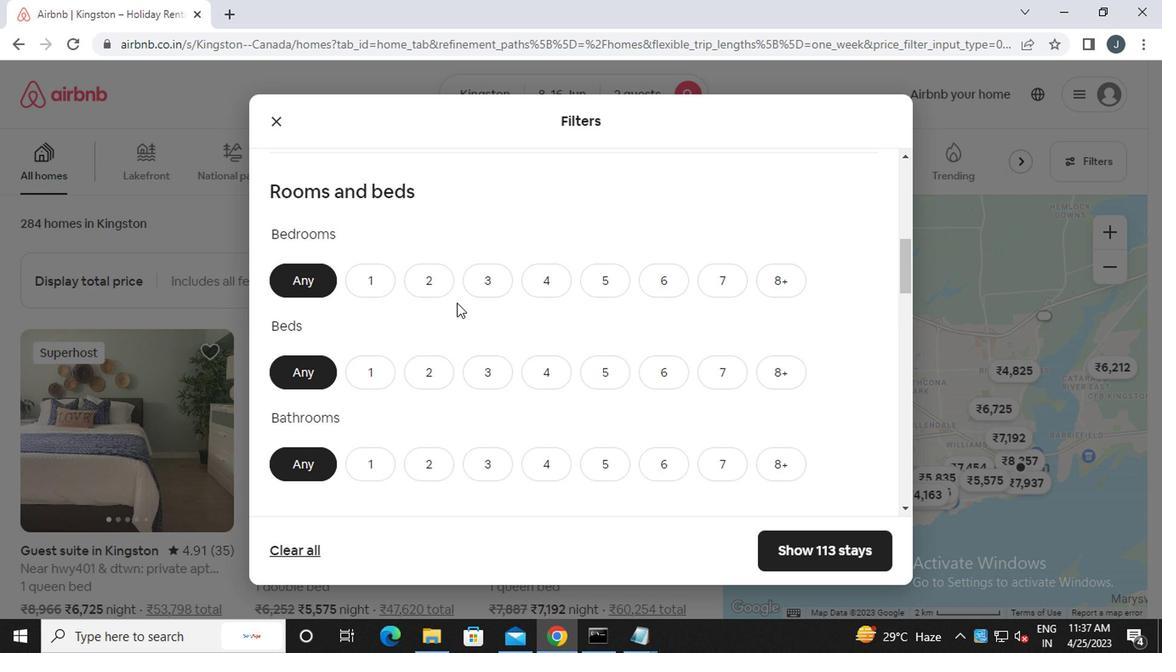 
Action: Mouse moved to (391, 211)
Screenshot: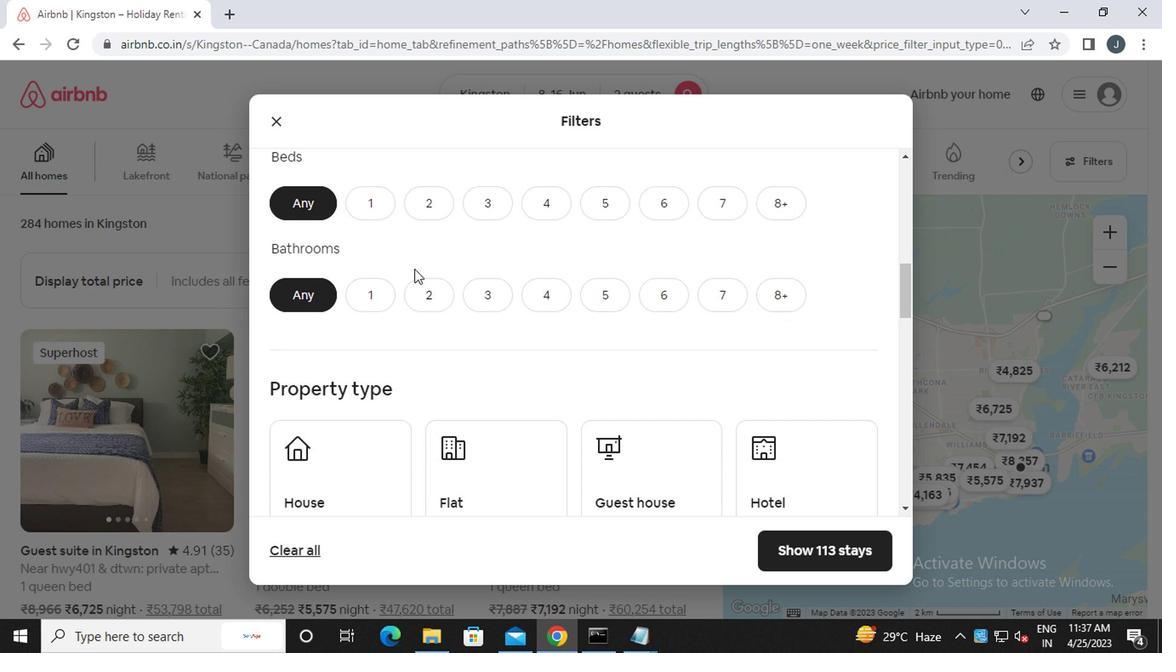 
Action: Mouse scrolled (391, 212) with delta (0, 0)
Screenshot: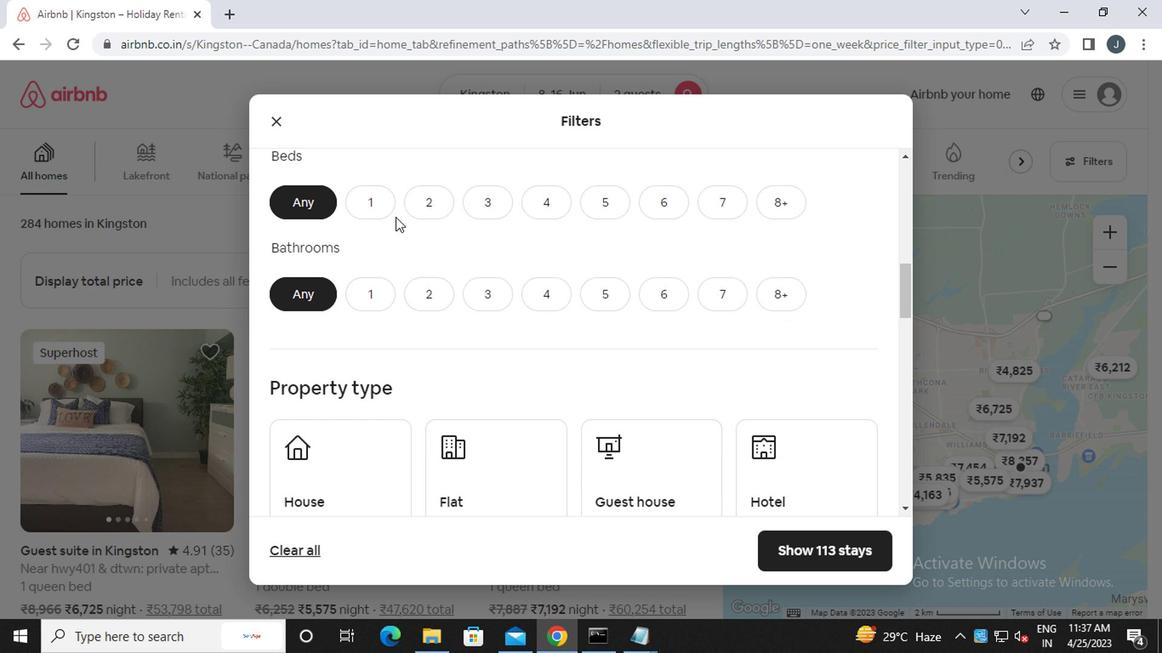 
Action: Mouse moved to (372, 205)
Screenshot: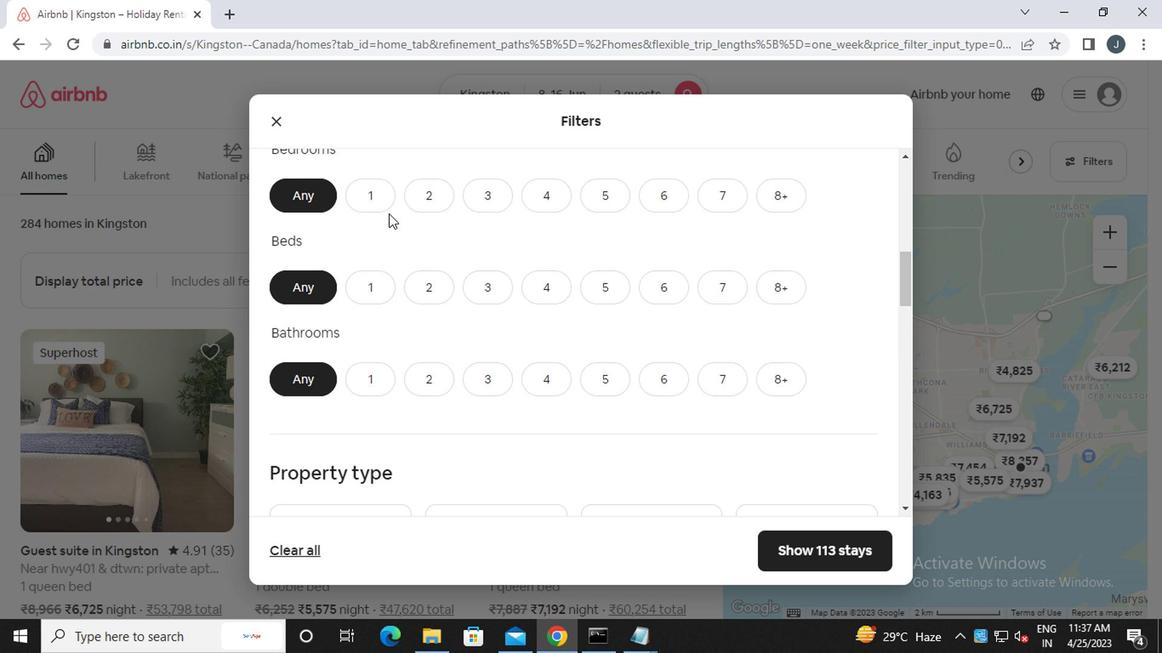 
Action: Mouse pressed left at (372, 205)
Screenshot: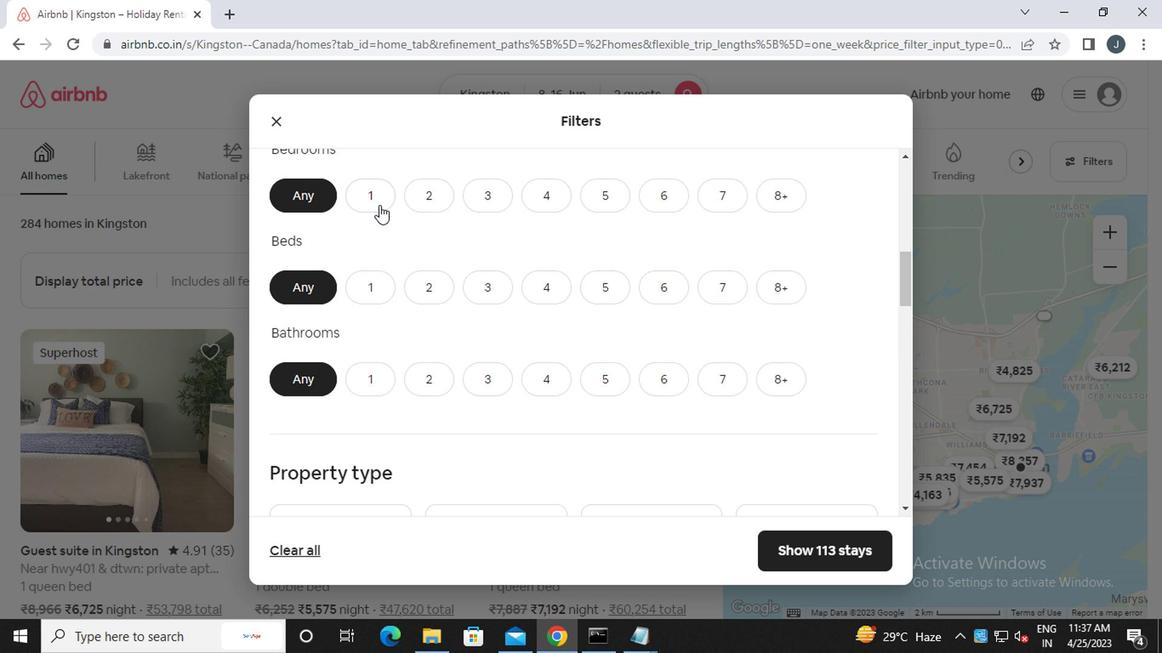 
Action: Mouse moved to (365, 290)
Screenshot: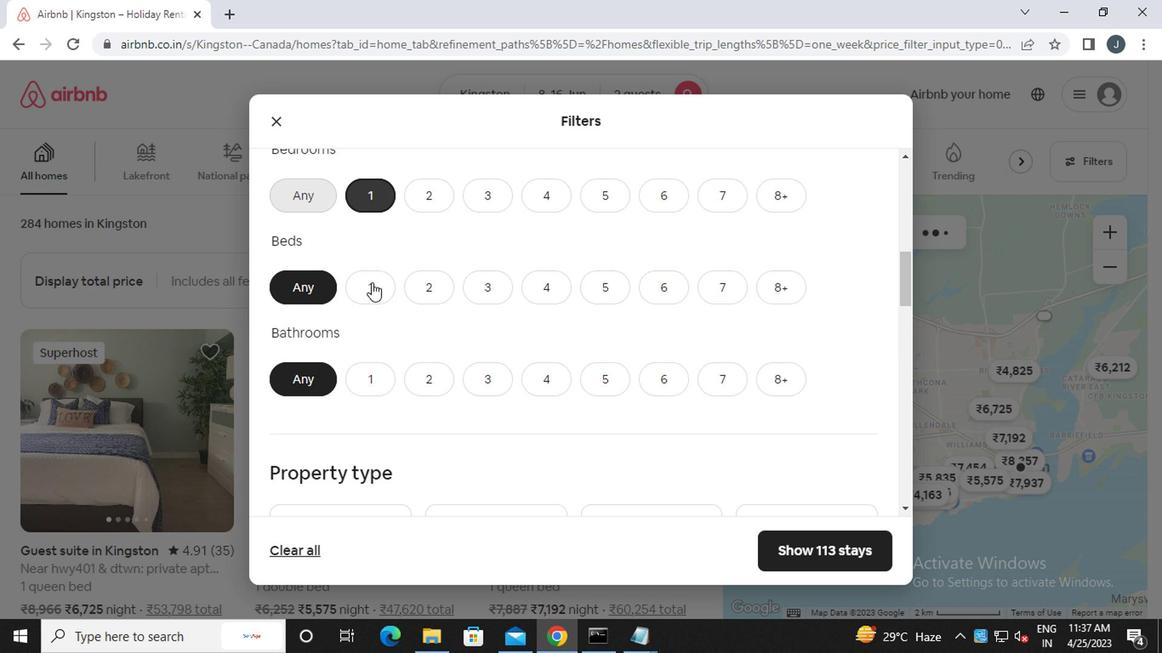 
Action: Mouse pressed left at (365, 290)
Screenshot: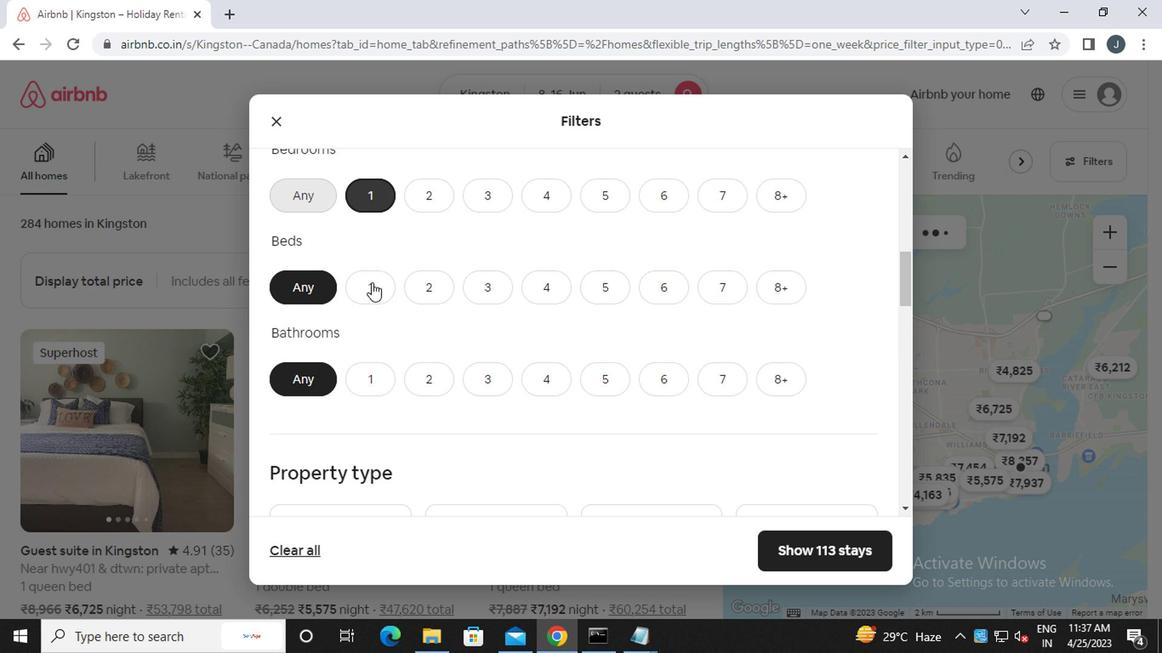 
Action: Mouse moved to (372, 372)
Screenshot: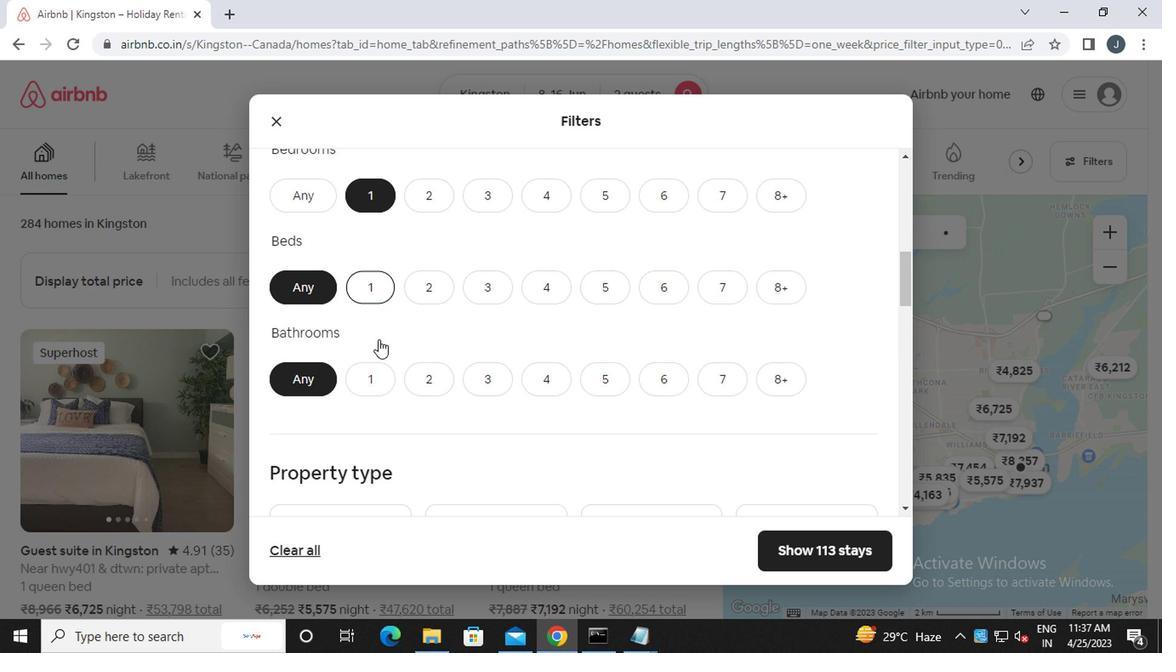 
Action: Mouse pressed left at (372, 372)
Screenshot: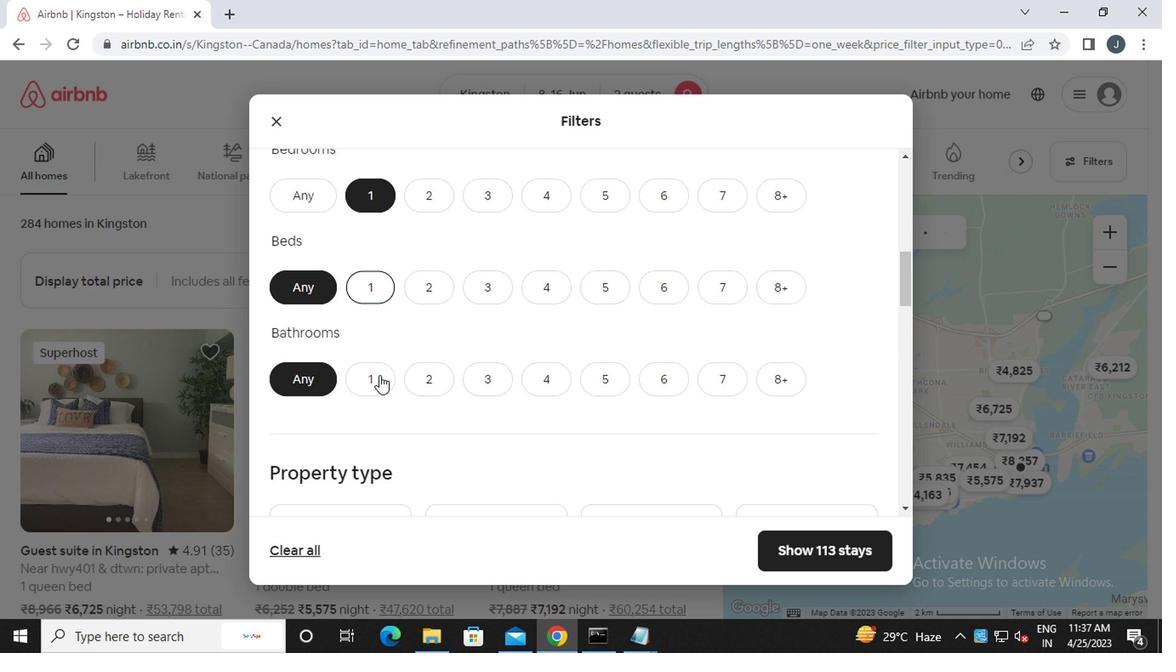 
Action: Mouse moved to (376, 296)
Screenshot: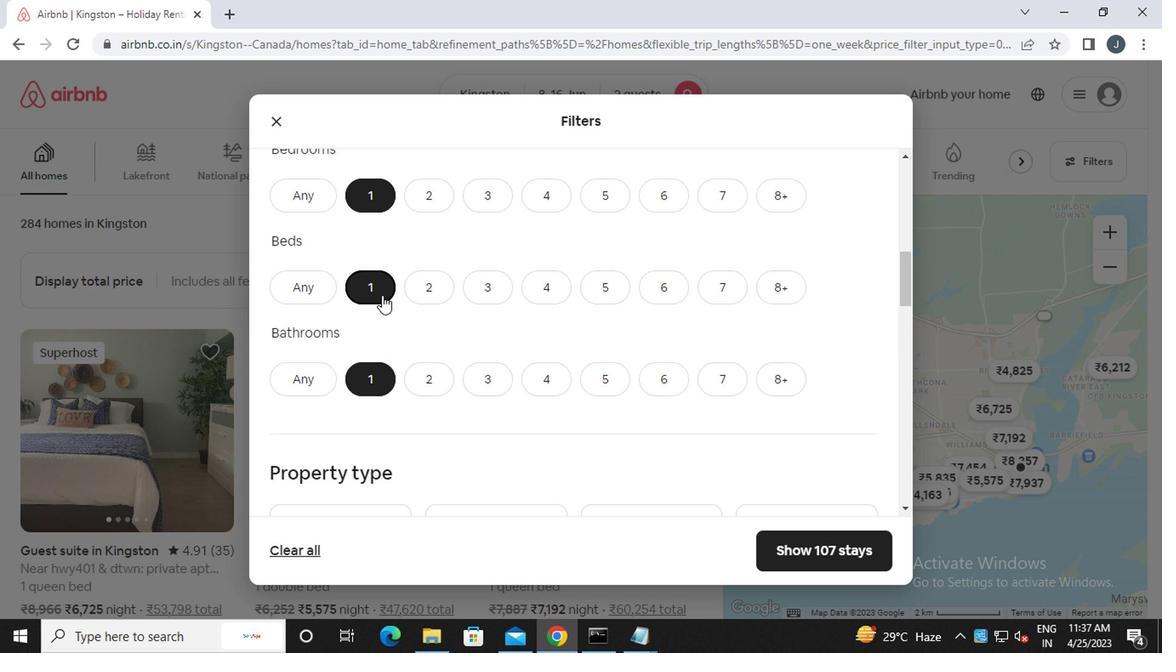 
Action: Mouse scrolled (376, 295) with delta (0, -1)
Screenshot: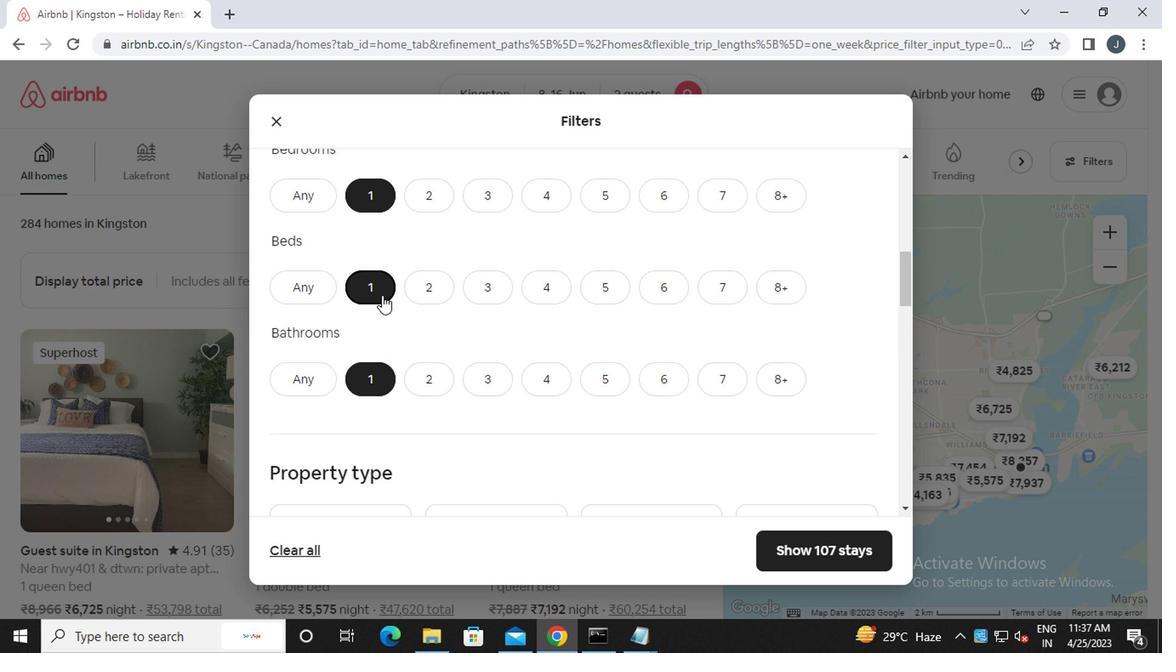 
Action: Mouse moved to (376, 299)
Screenshot: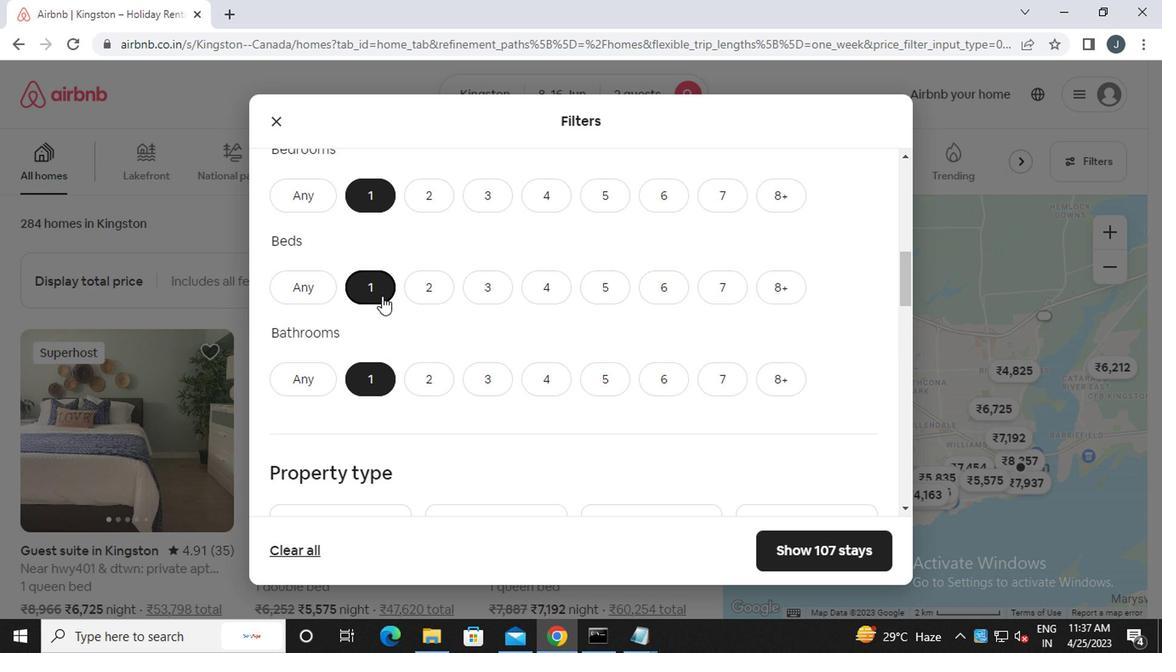 
Action: Mouse scrolled (376, 297) with delta (0, -1)
Screenshot: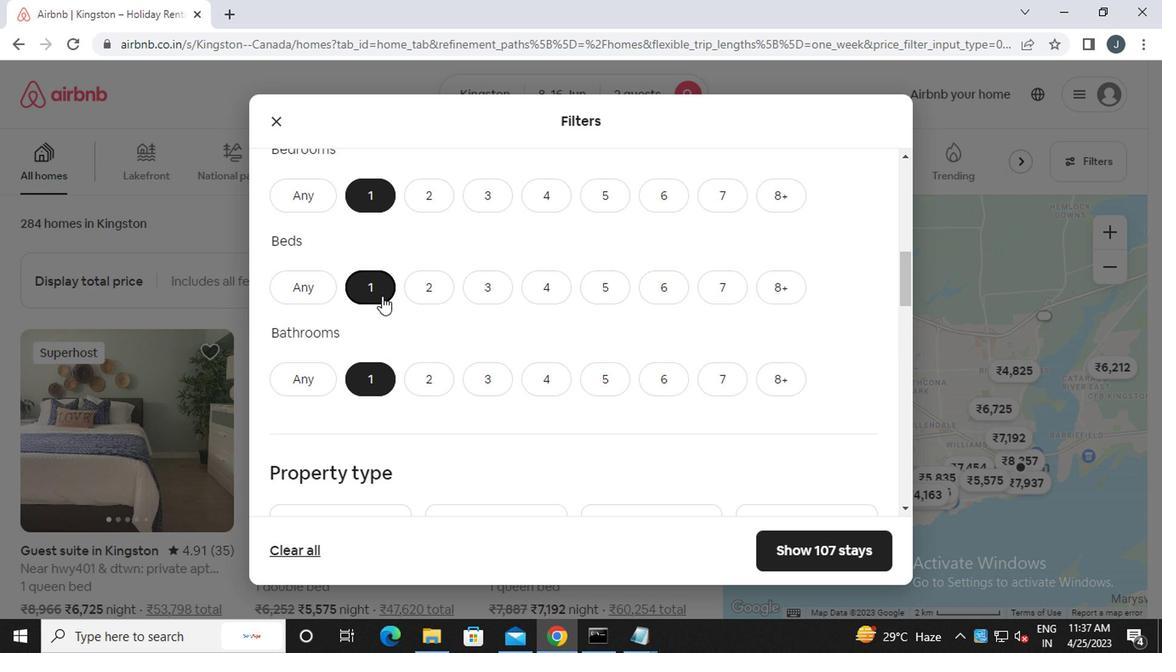
Action: Mouse scrolled (376, 297) with delta (0, -1)
Screenshot: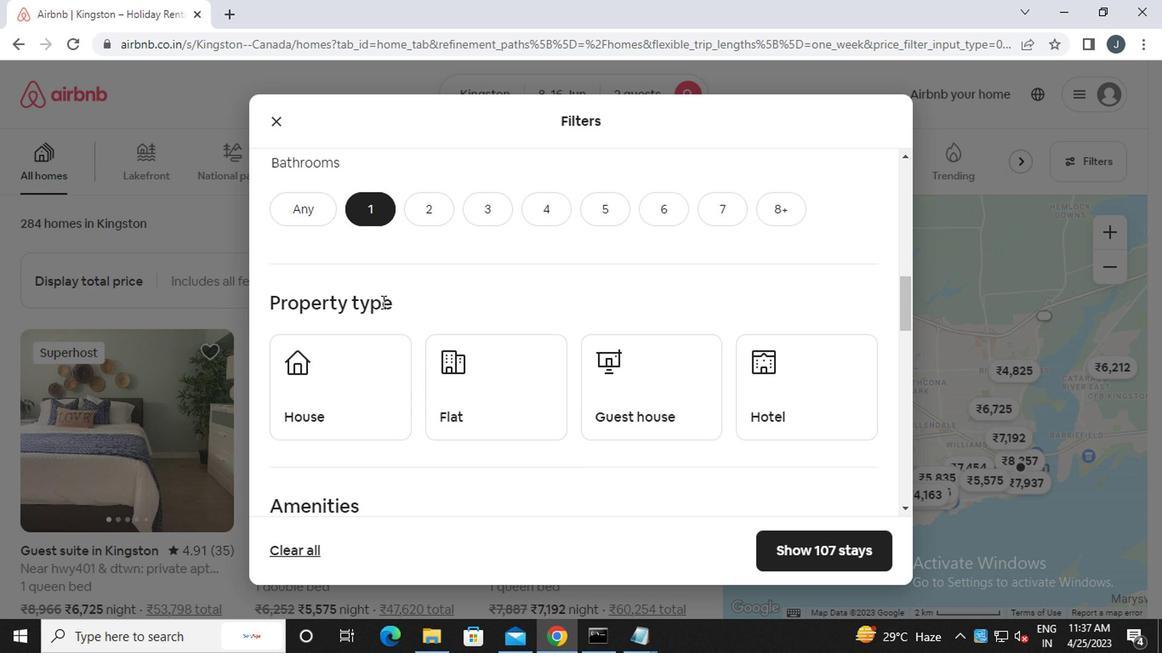 
Action: Mouse moved to (357, 299)
Screenshot: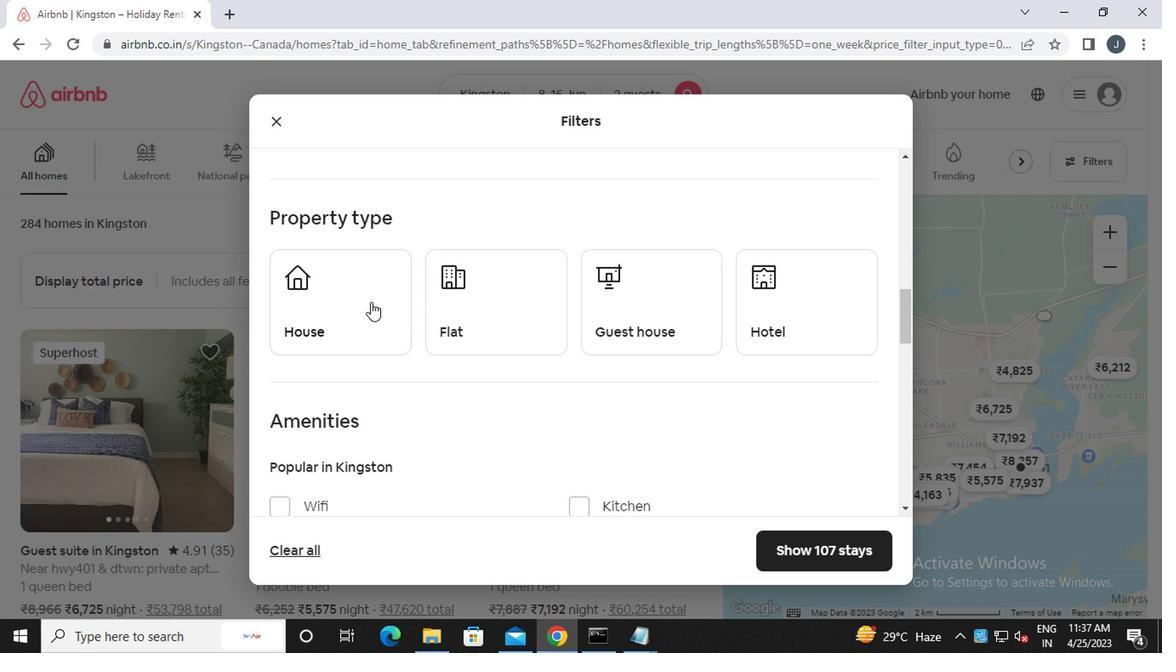 
Action: Mouse pressed left at (357, 299)
Screenshot: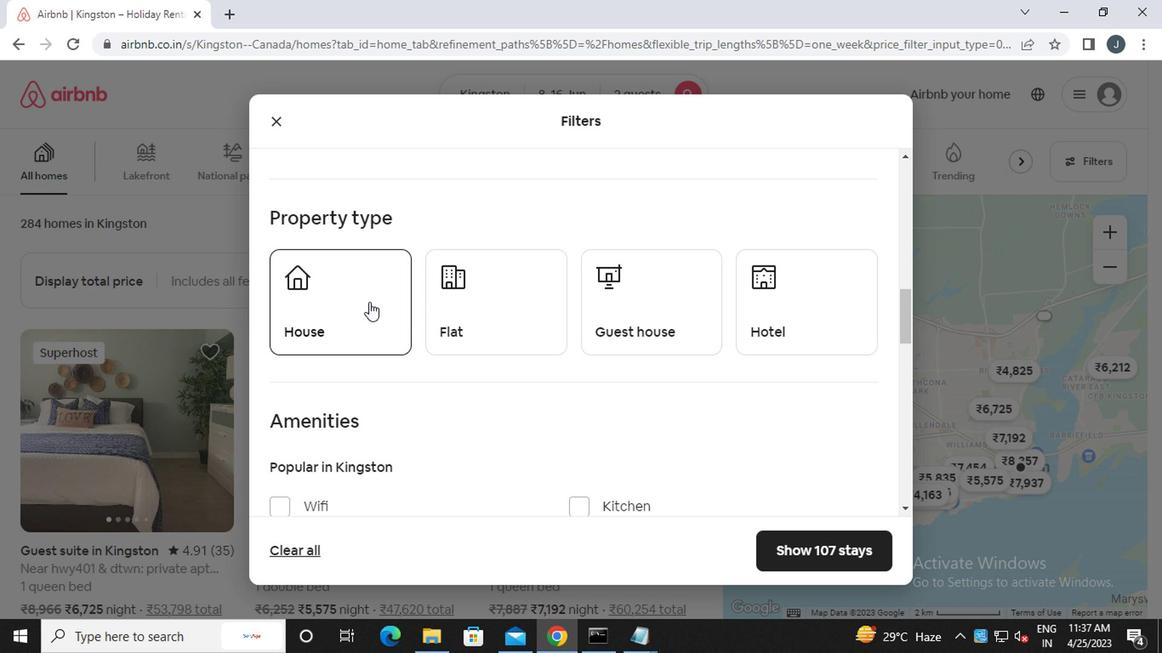 
Action: Mouse moved to (493, 316)
Screenshot: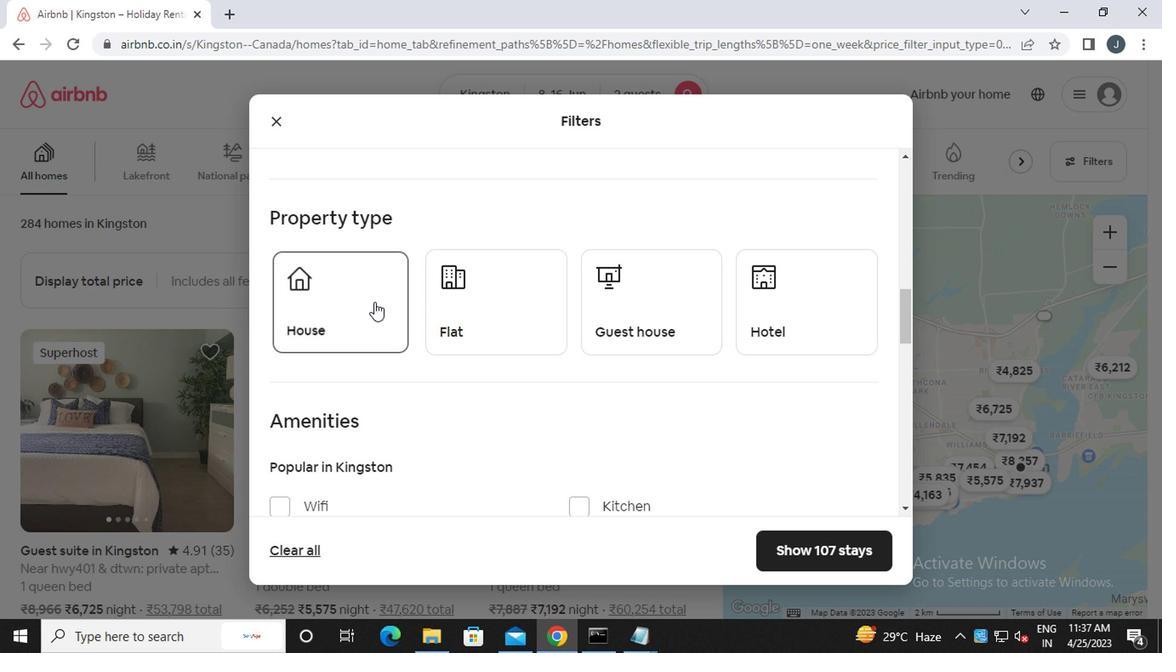 
Action: Mouse pressed left at (493, 316)
Screenshot: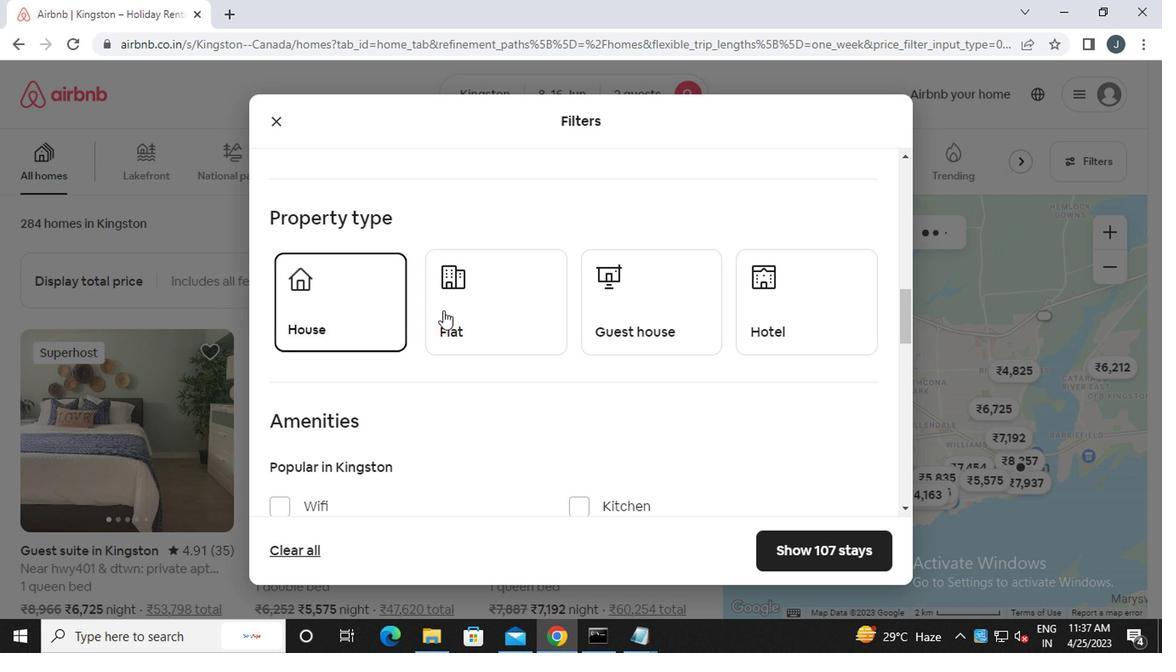
Action: Mouse moved to (626, 306)
Screenshot: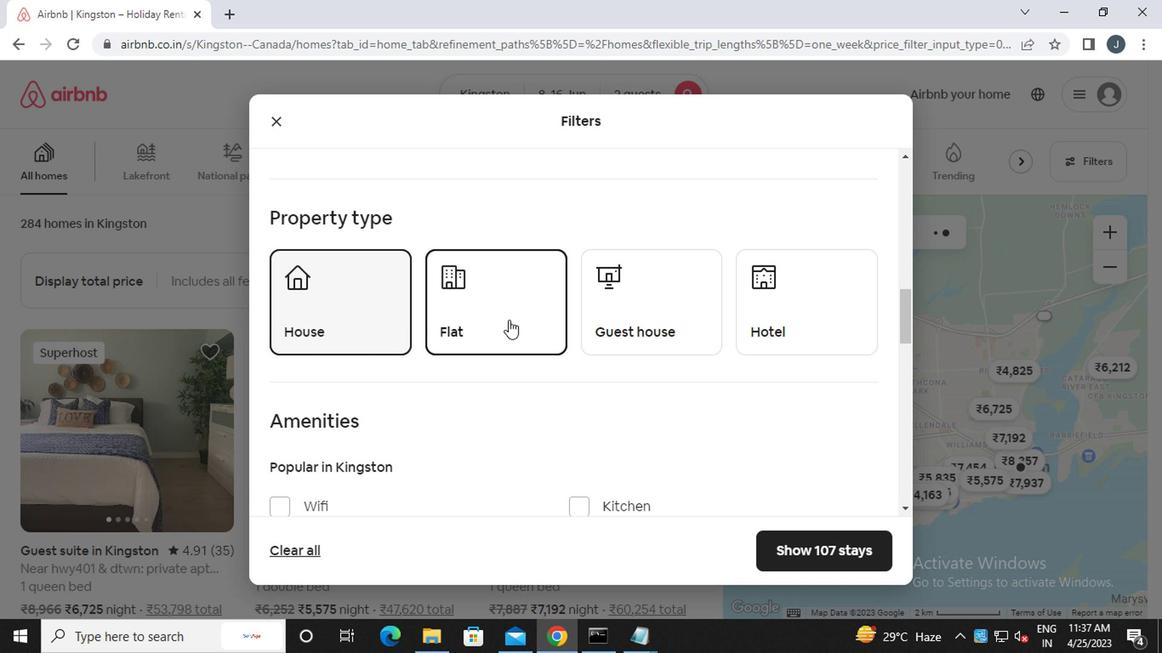 
Action: Mouse pressed left at (626, 306)
Screenshot: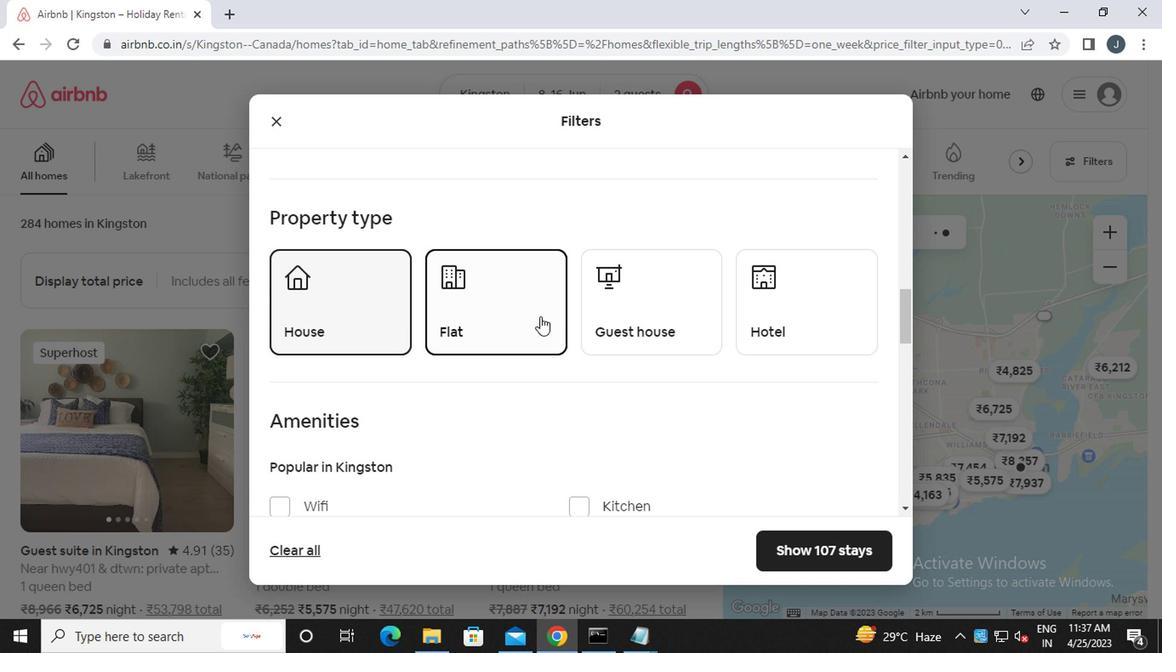 
Action: Mouse moved to (739, 304)
Screenshot: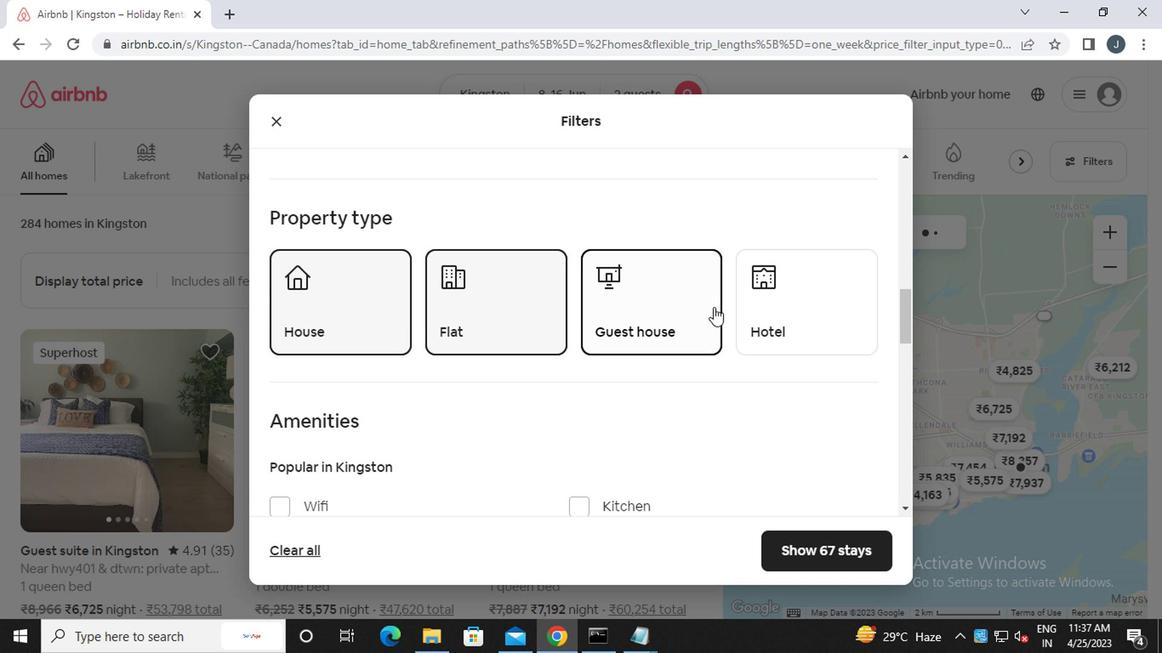 
Action: Mouse pressed left at (739, 304)
Screenshot: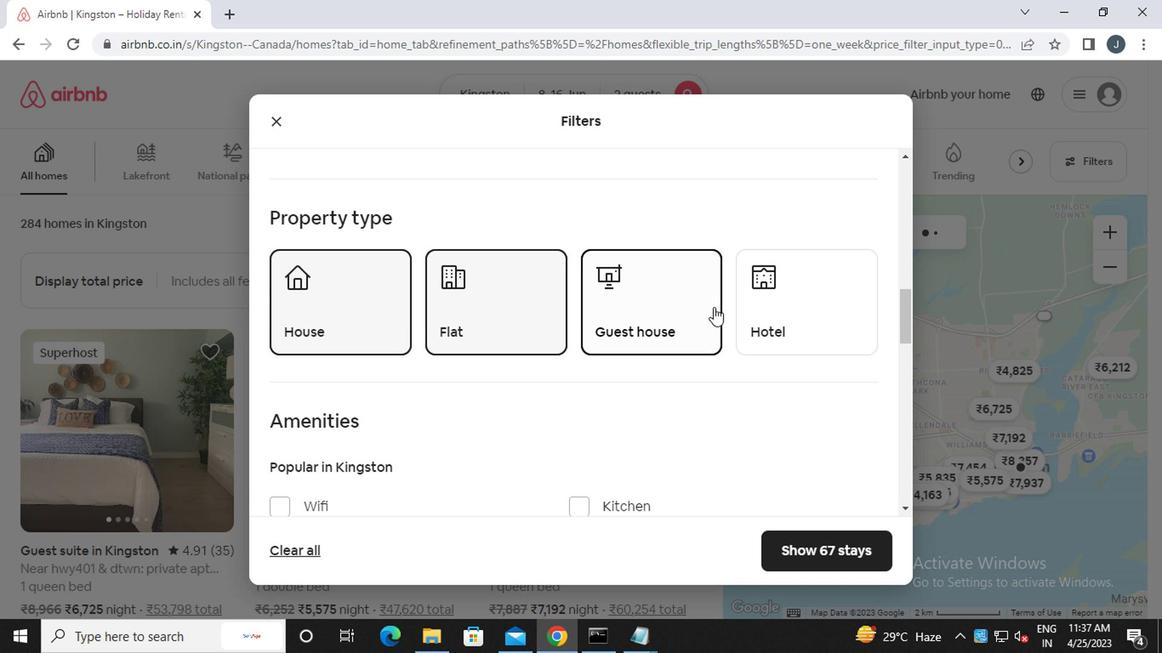 
Action: Mouse moved to (633, 323)
Screenshot: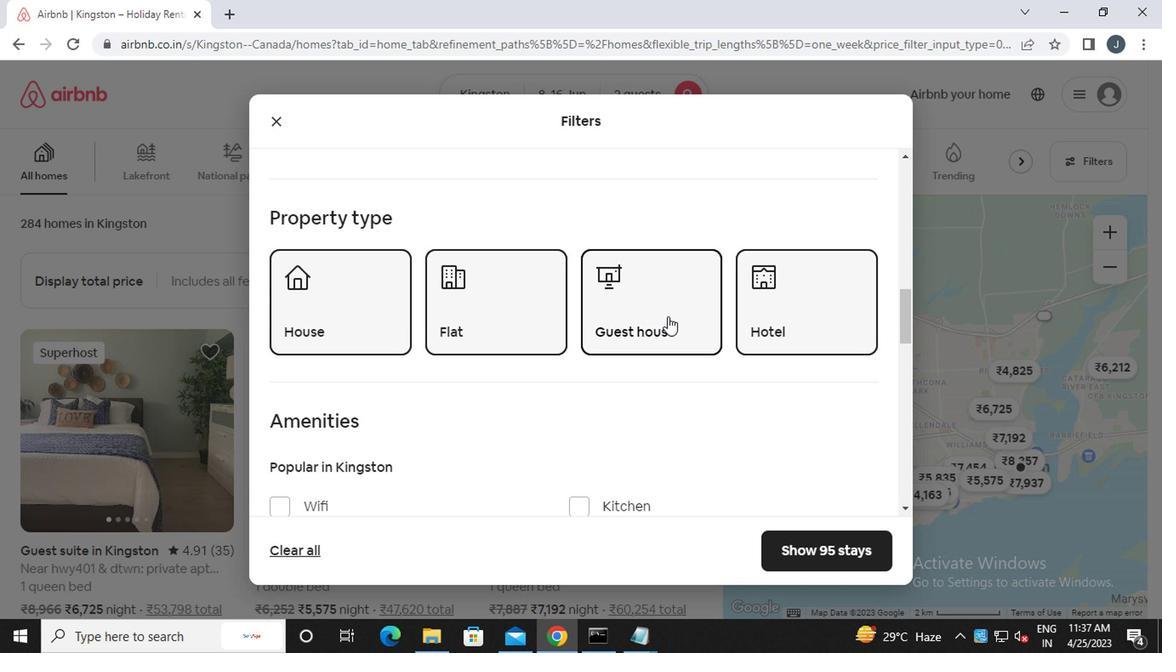 
Action: Mouse scrolled (633, 322) with delta (0, 0)
Screenshot: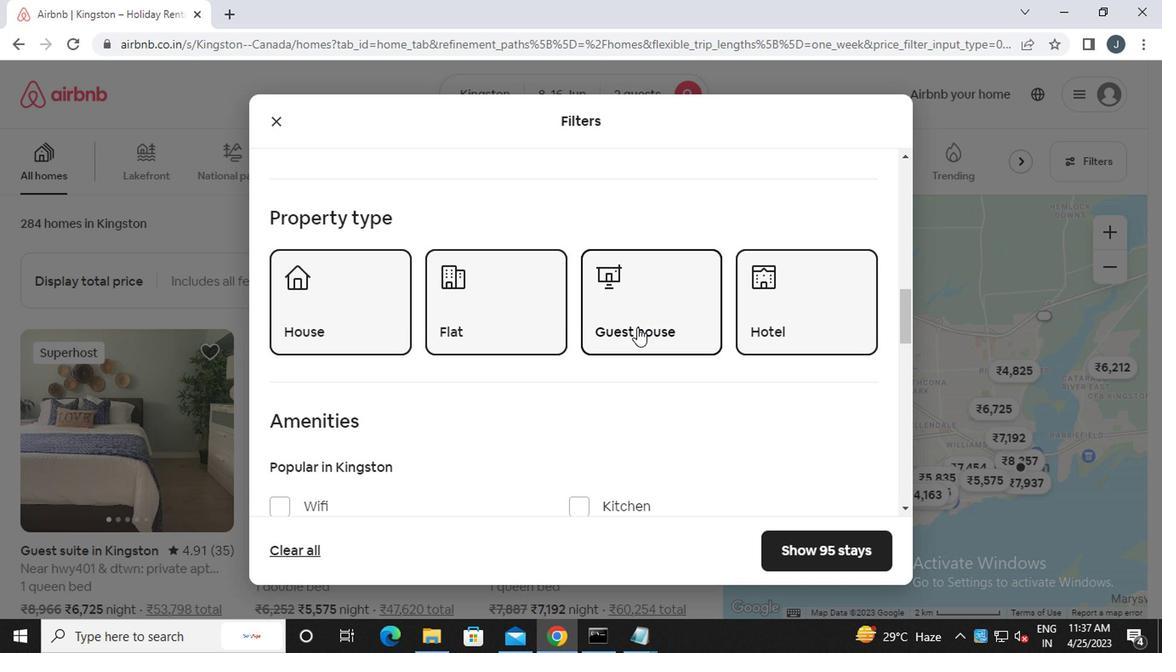 
Action: Mouse scrolled (633, 322) with delta (0, 0)
Screenshot: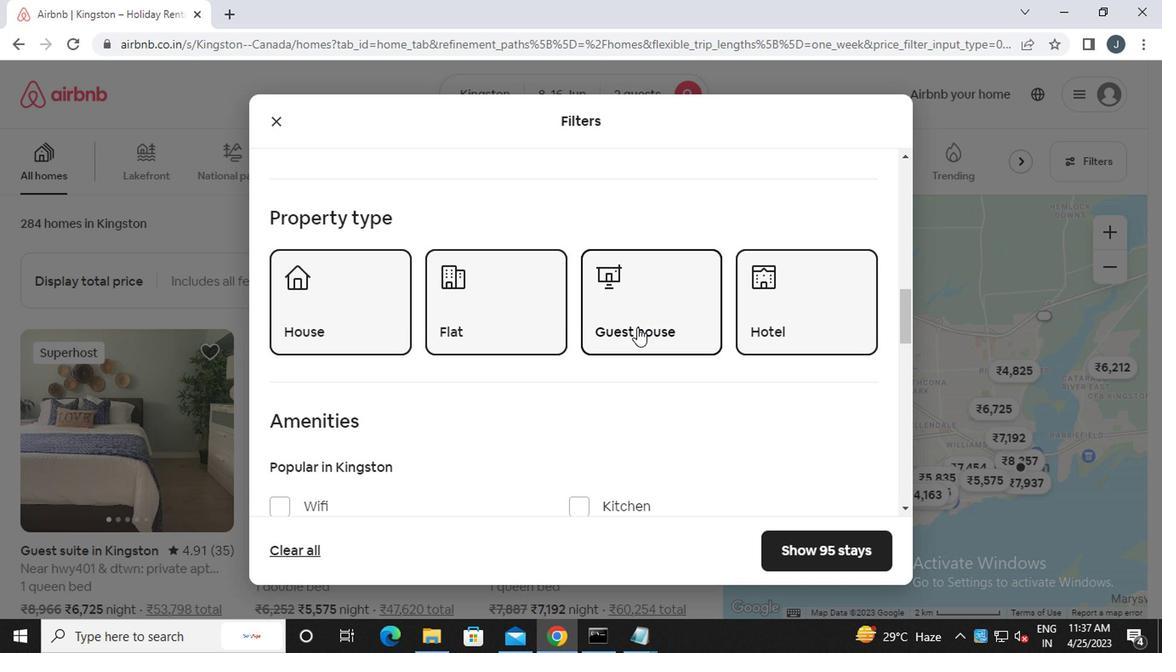 
Action: Mouse scrolled (633, 322) with delta (0, 0)
Screenshot: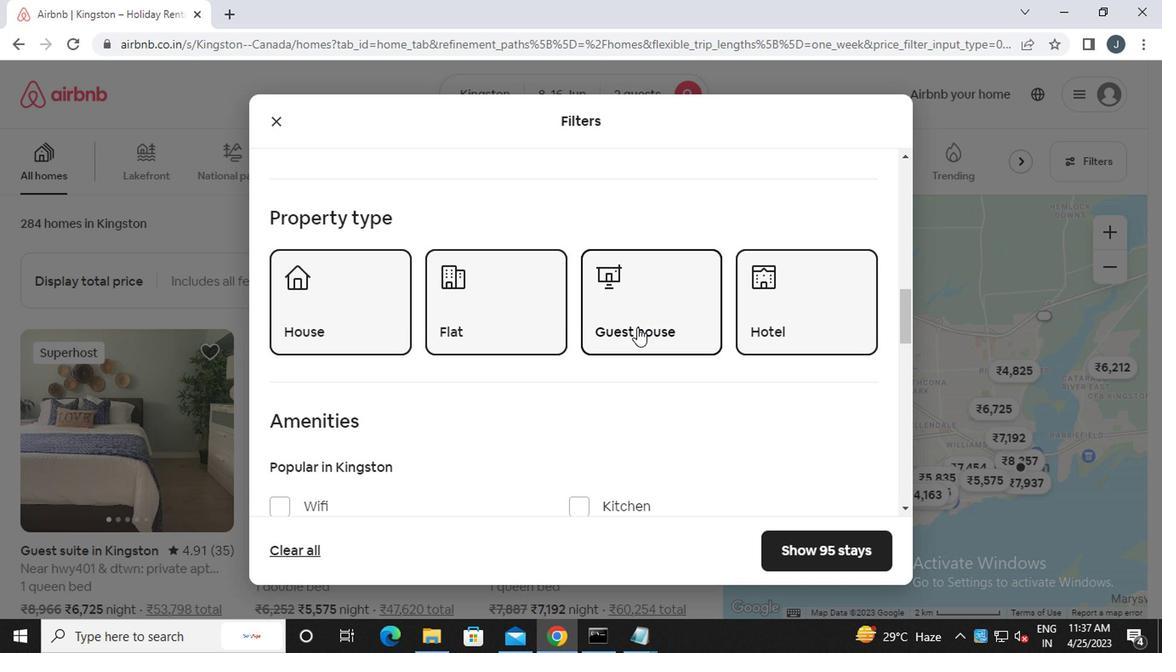 
Action: Mouse moved to (425, 313)
Screenshot: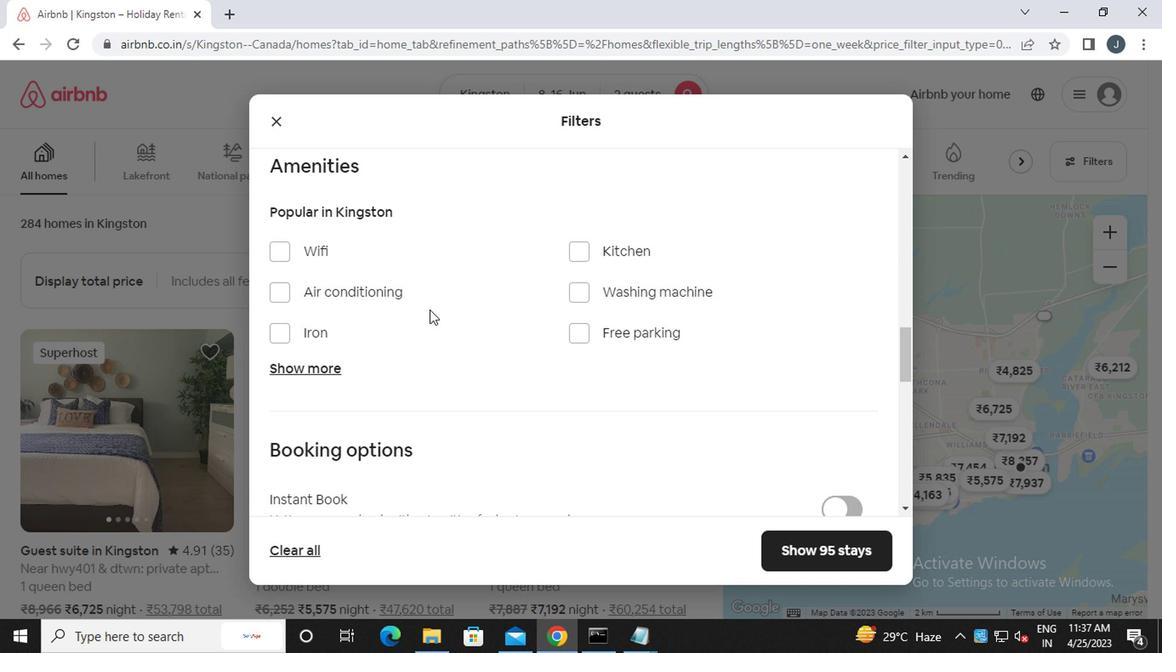 
Action: Mouse scrolled (425, 311) with delta (0, -1)
Screenshot: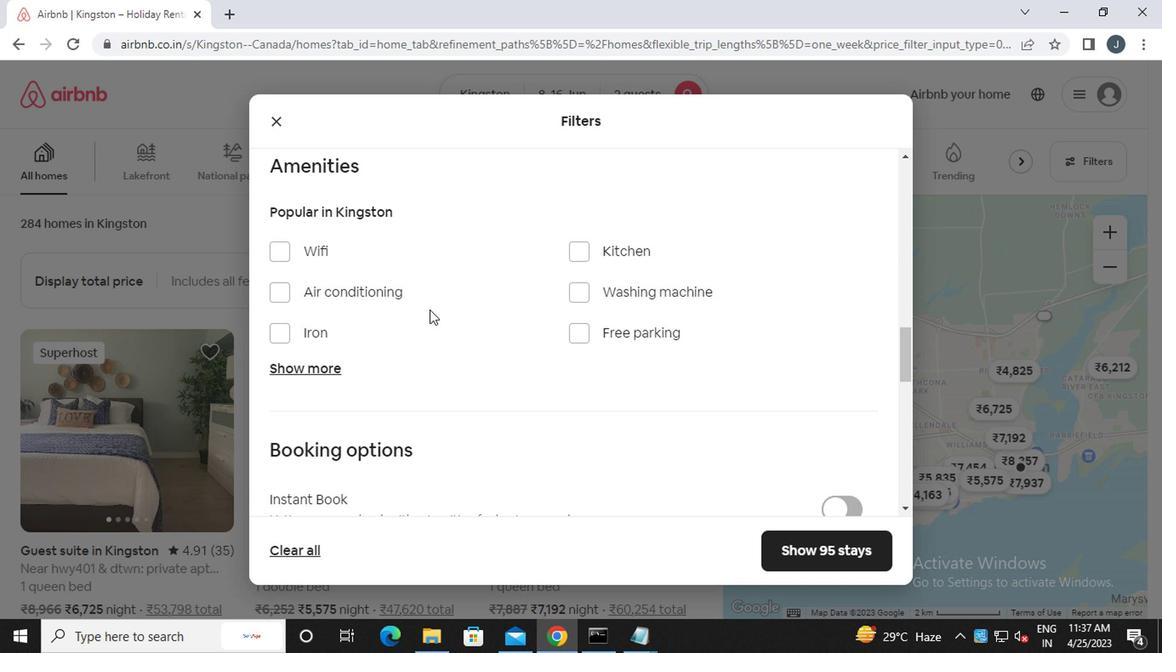 
Action: Mouse moved to (425, 314)
Screenshot: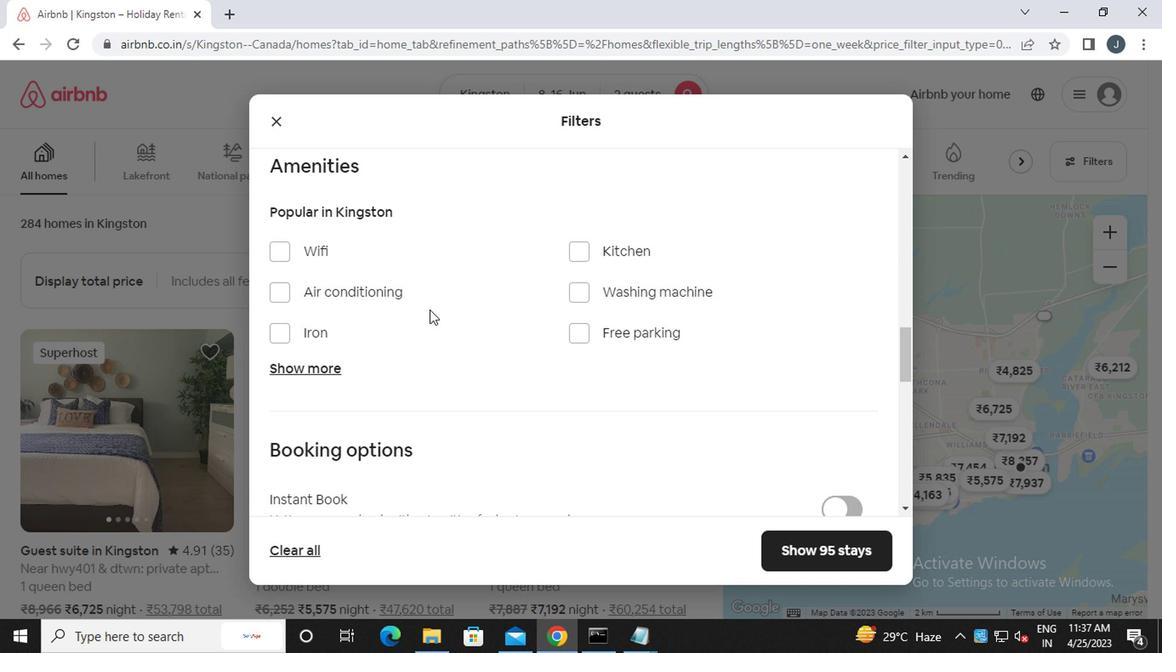 
Action: Mouse scrolled (425, 313) with delta (0, 0)
Screenshot: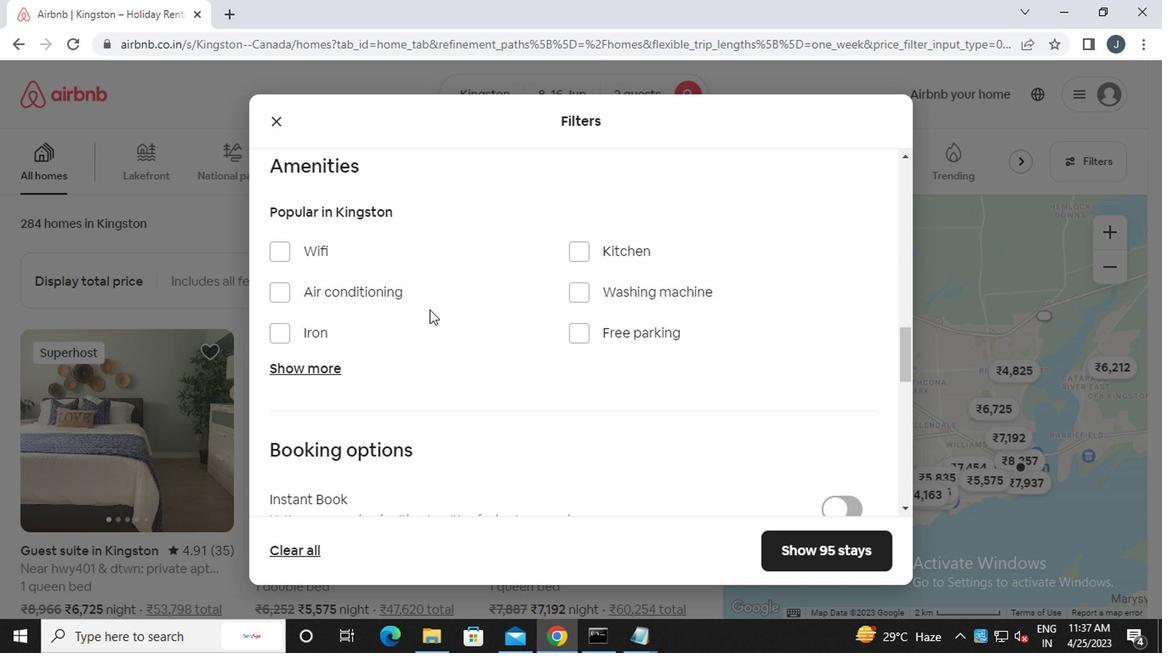 
Action: Mouse moved to (426, 320)
Screenshot: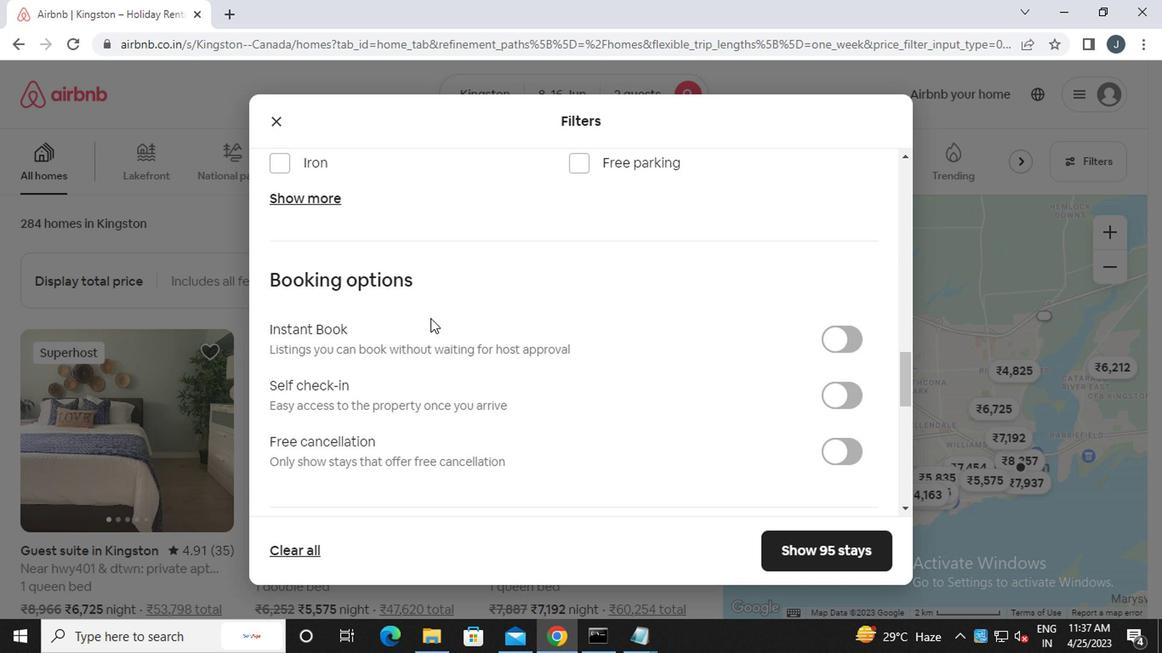 
Action: Mouse scrolled (426, 319) with delta (0, -1)
Screenshot: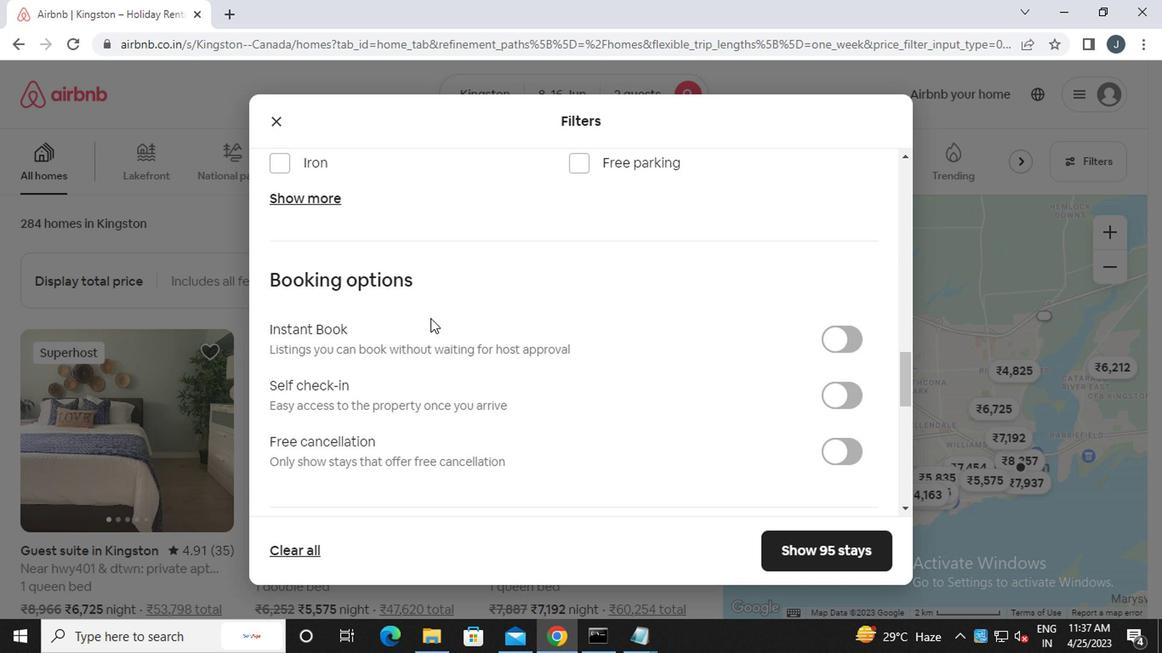 
Action: Mouse moved to (426, 320)
Screenshot: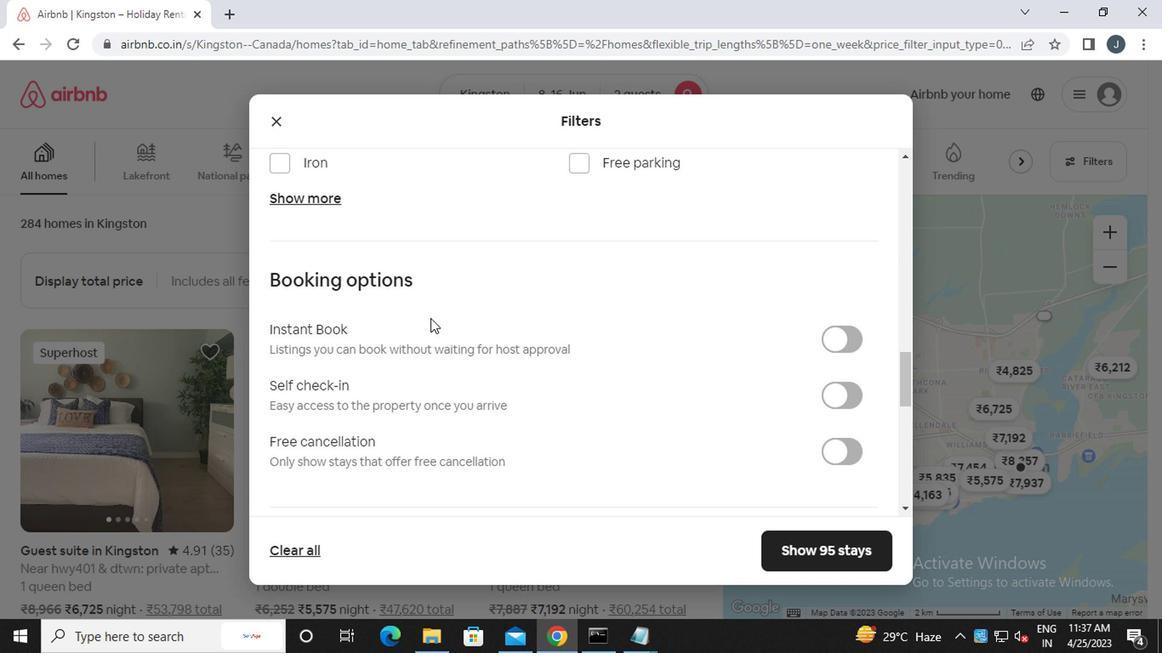 
Action: Mouse scrolled (426, 320) with delta (0, 0)
Screenshot: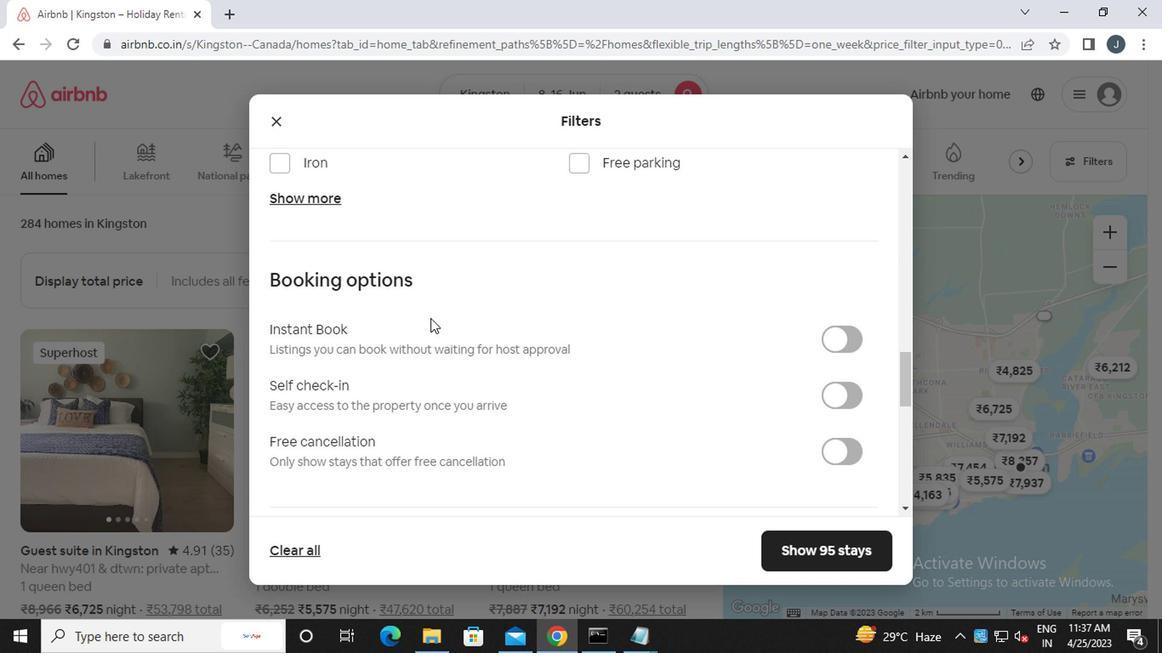 
Action: Mouse moved to (839, 225)
Screenshot: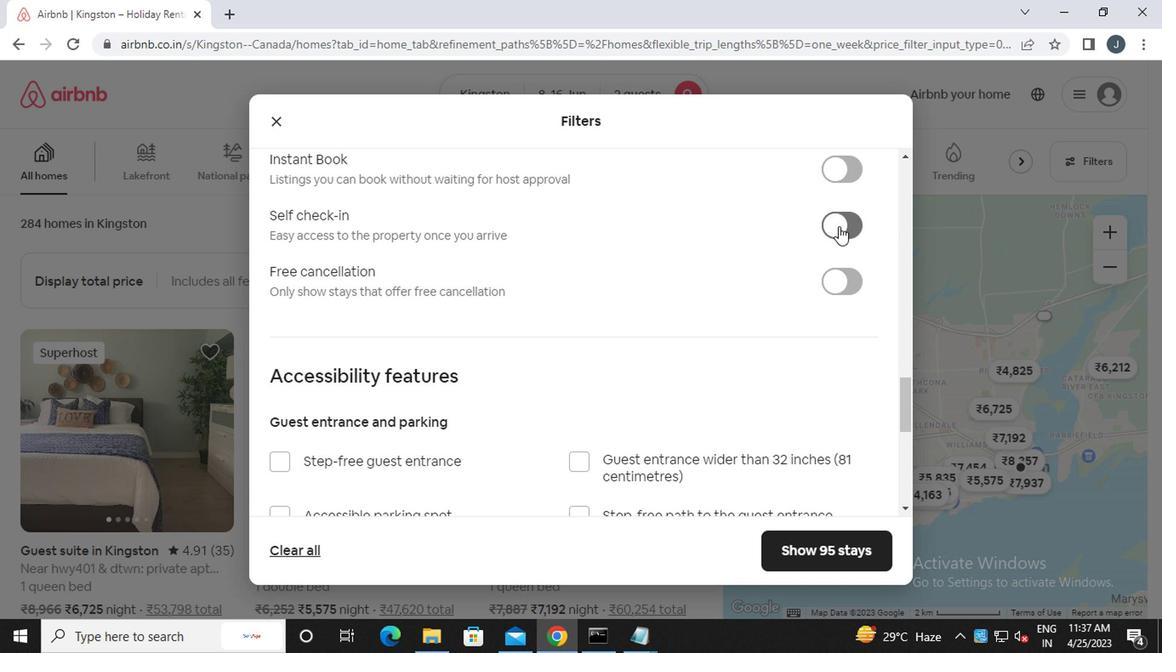 
Action: Mouse pressed left at (839, 225)
Screenshot: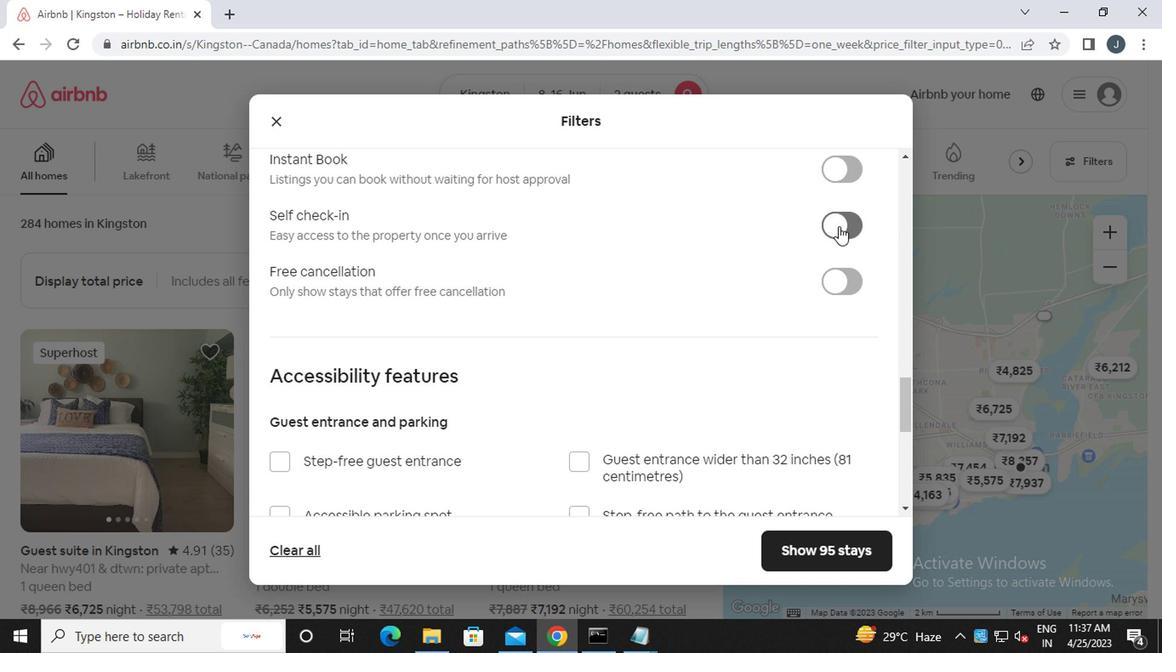
Action: Mouse moved to (505, 340)
Screenshot: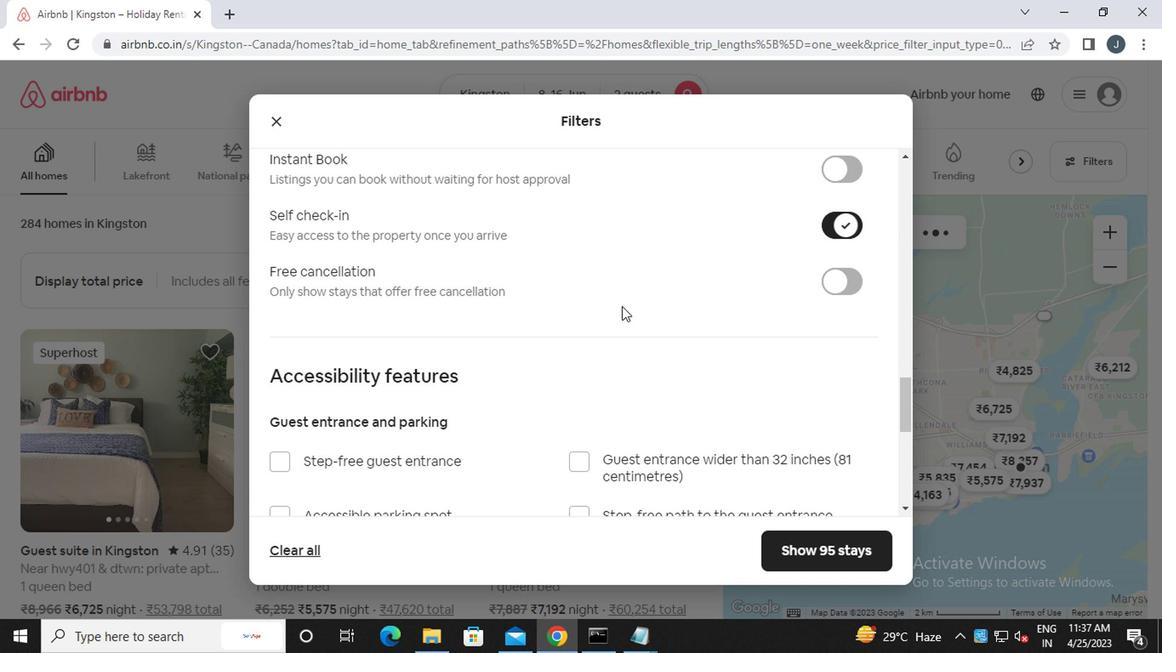 
Action: Mouse scrolled (505, 339) with delta (0, 0)
Screenshot: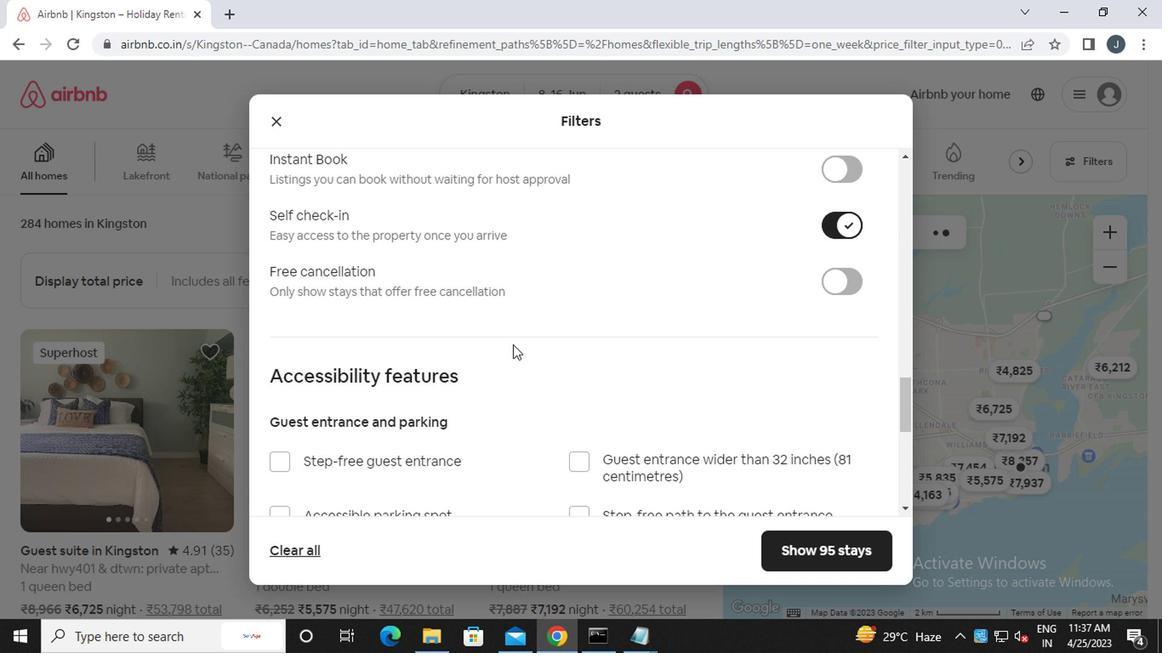 
Action: Mouse scrolled (505, 339) with delta (0, 0)
Screenshot: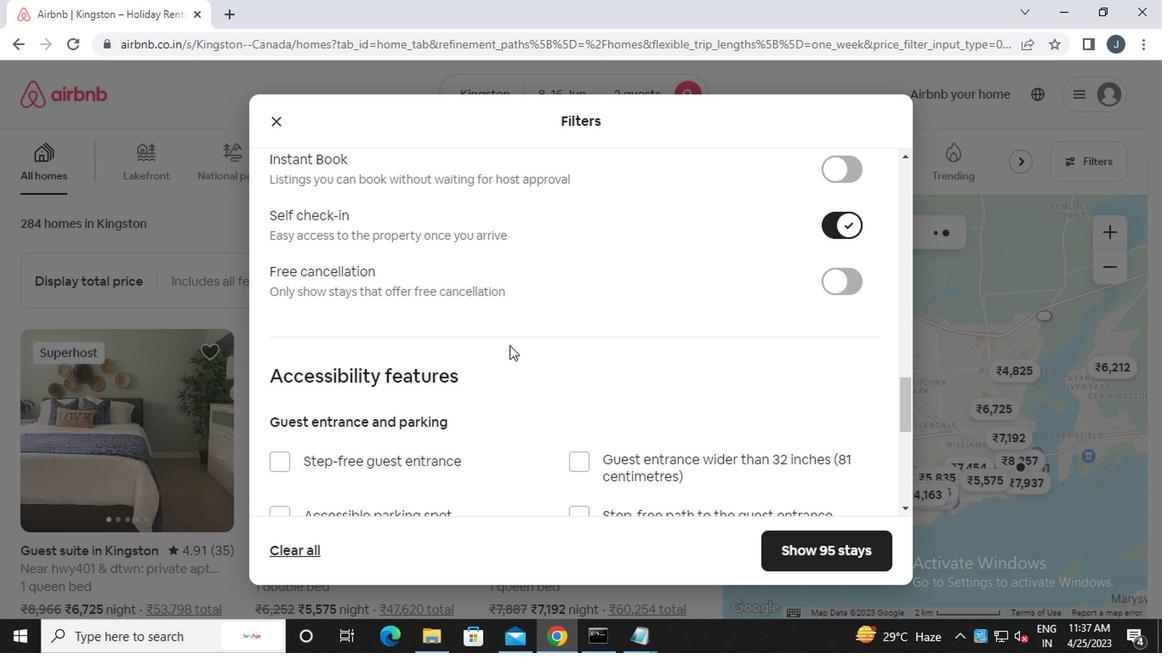 
Action: Mouse scrolled (505, 339) with delta (0, 0)
Screenshot: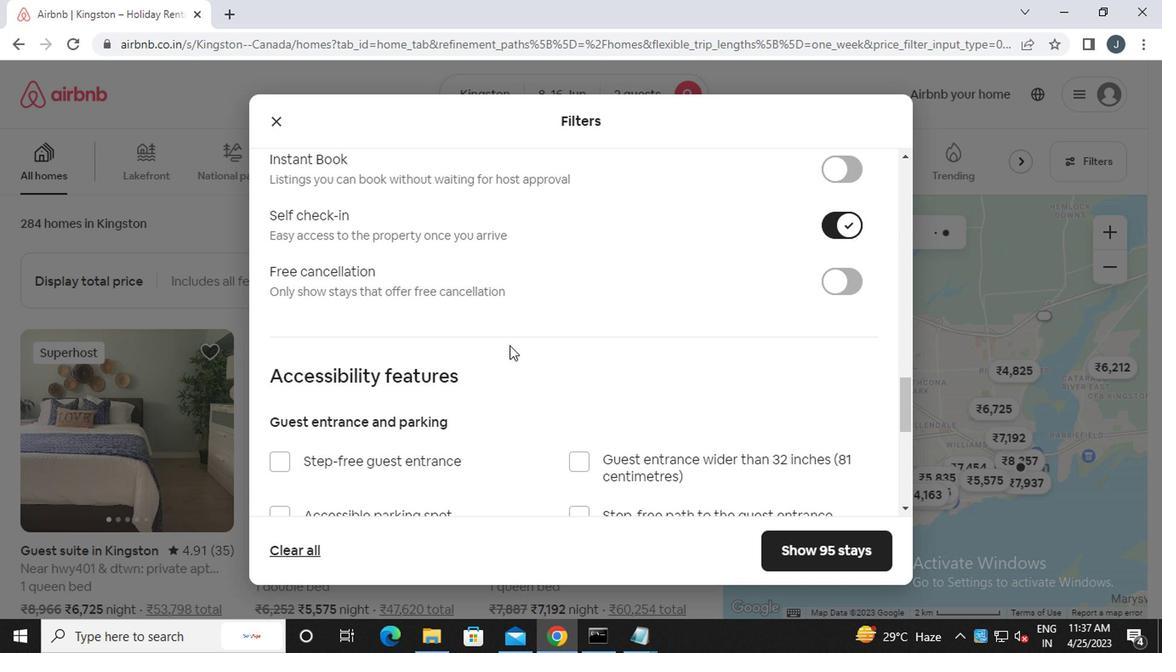 
Action: Mouse scrolled (505, 339) with delta (0, 0)
Screenshot: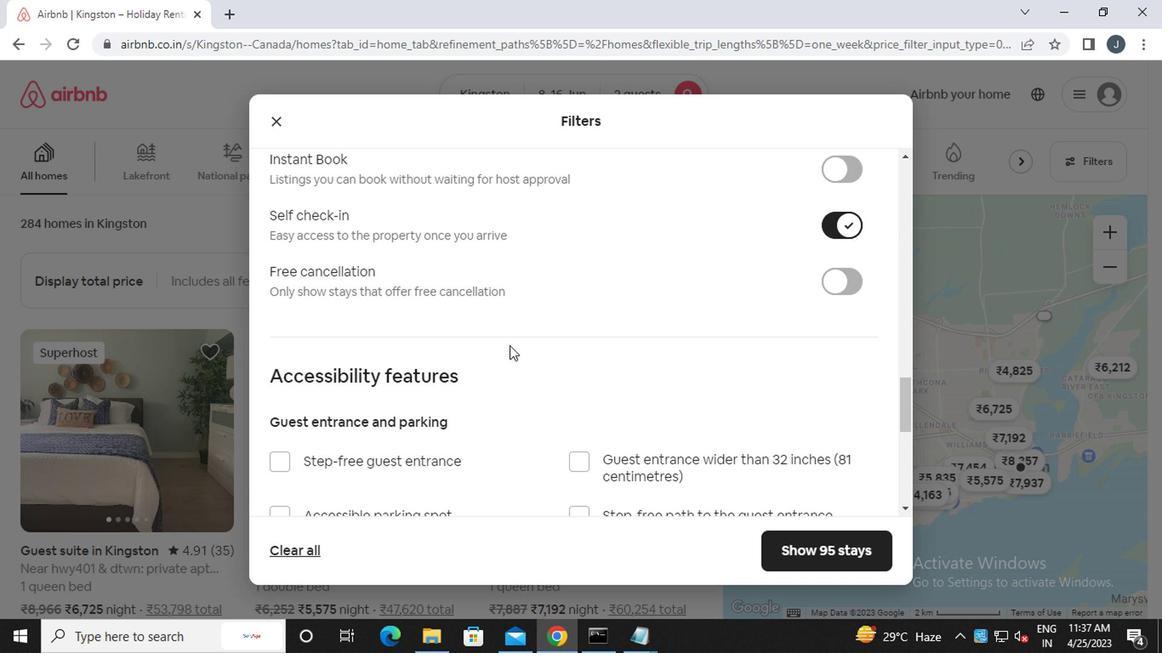 
Action: Mouse moved to (343, 356)
Screenshot: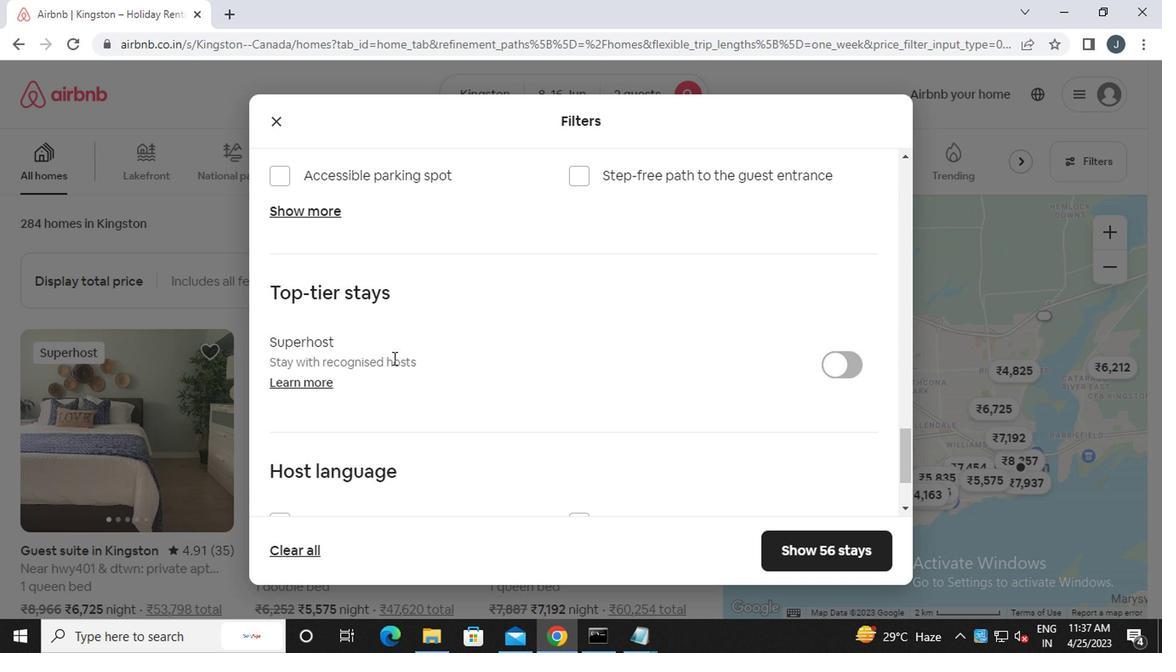 
Action: Mouse scrolled (343, 355) with delta (0, 0)
Screenshot: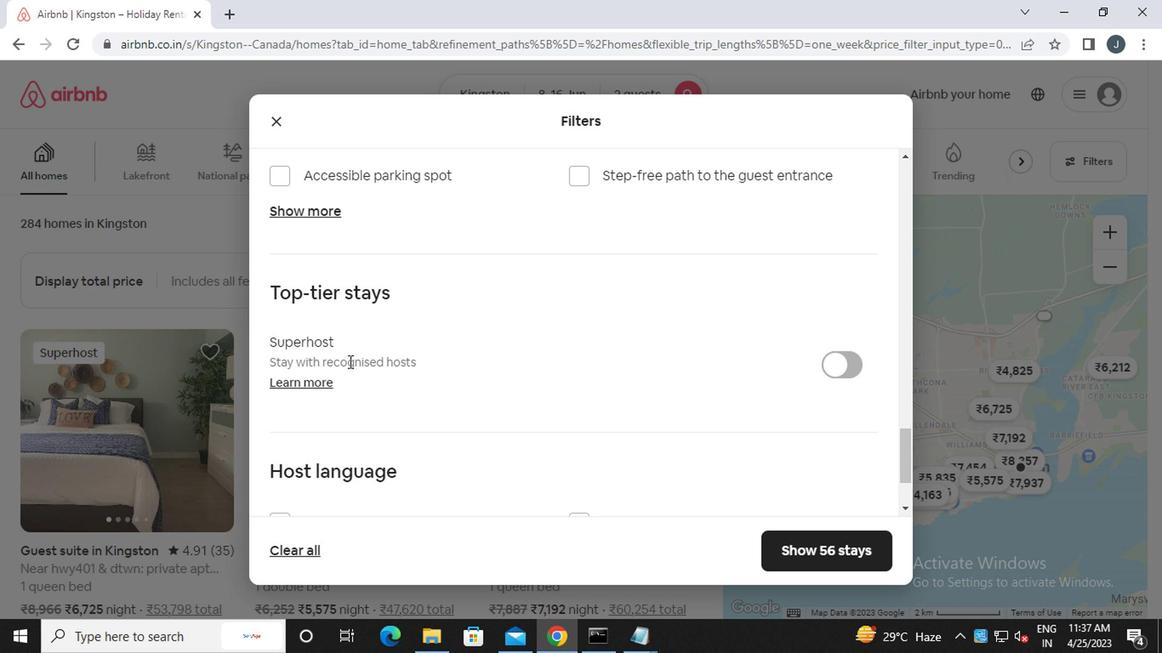 
Action: Mouse scrolled (343, 355) with delta (0, 0)
Screenshot: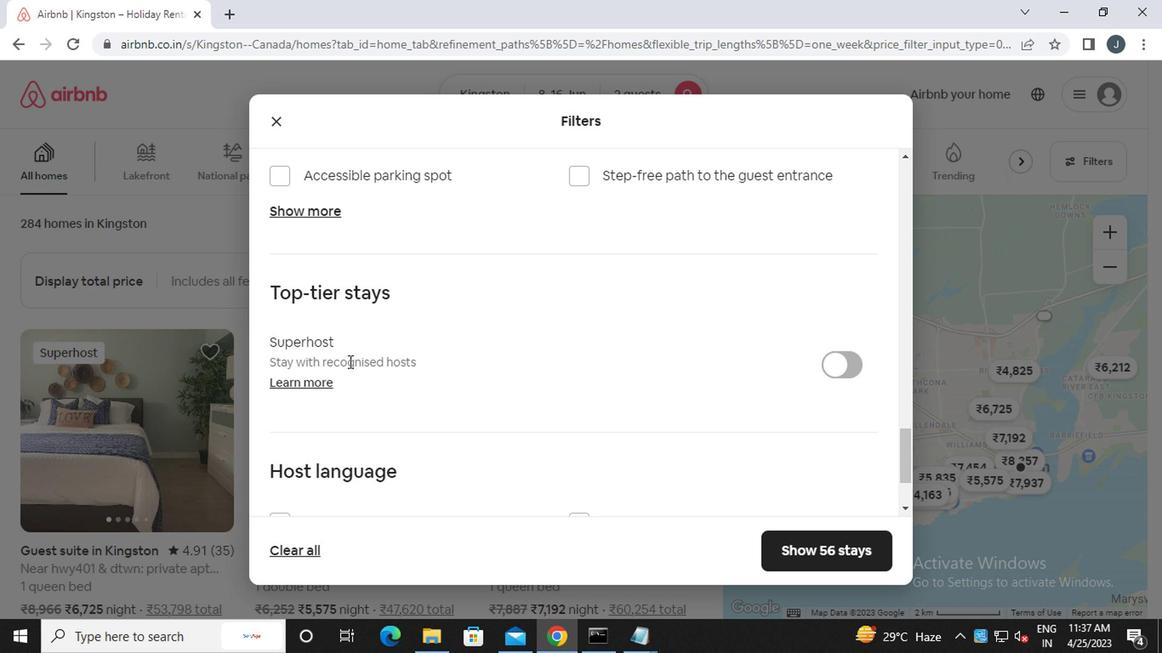 
Action: Mouse scrolled (343, 355) with delta (0, 0)
Screenshot: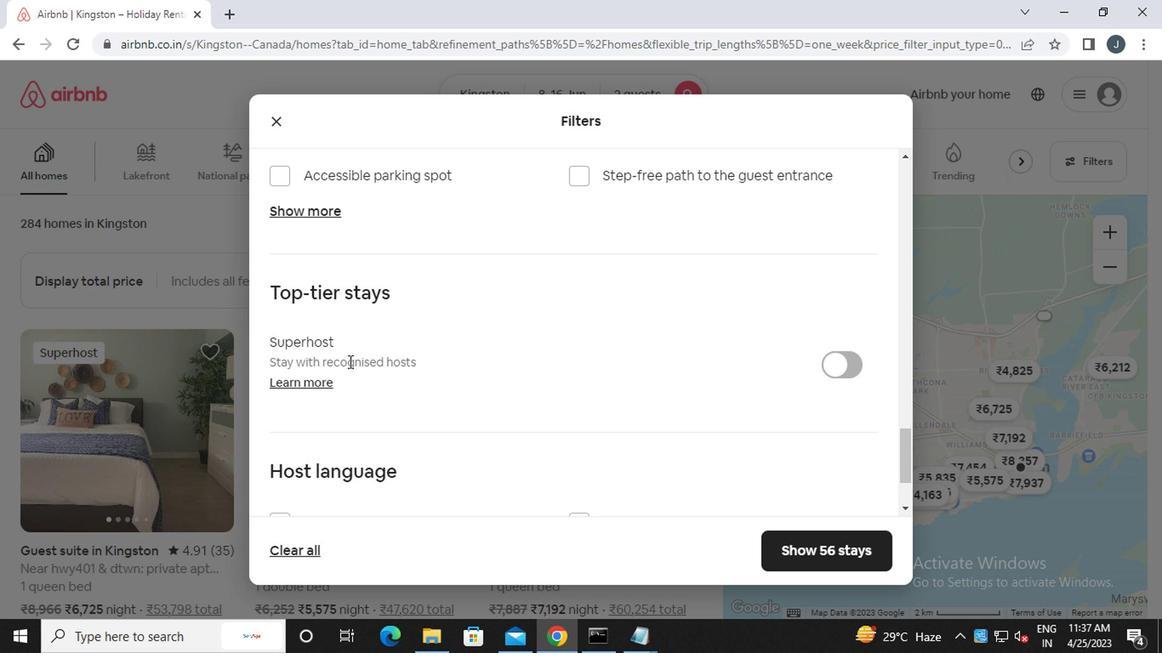 
Action: Mouse moved to (266, 389)
Screenshot: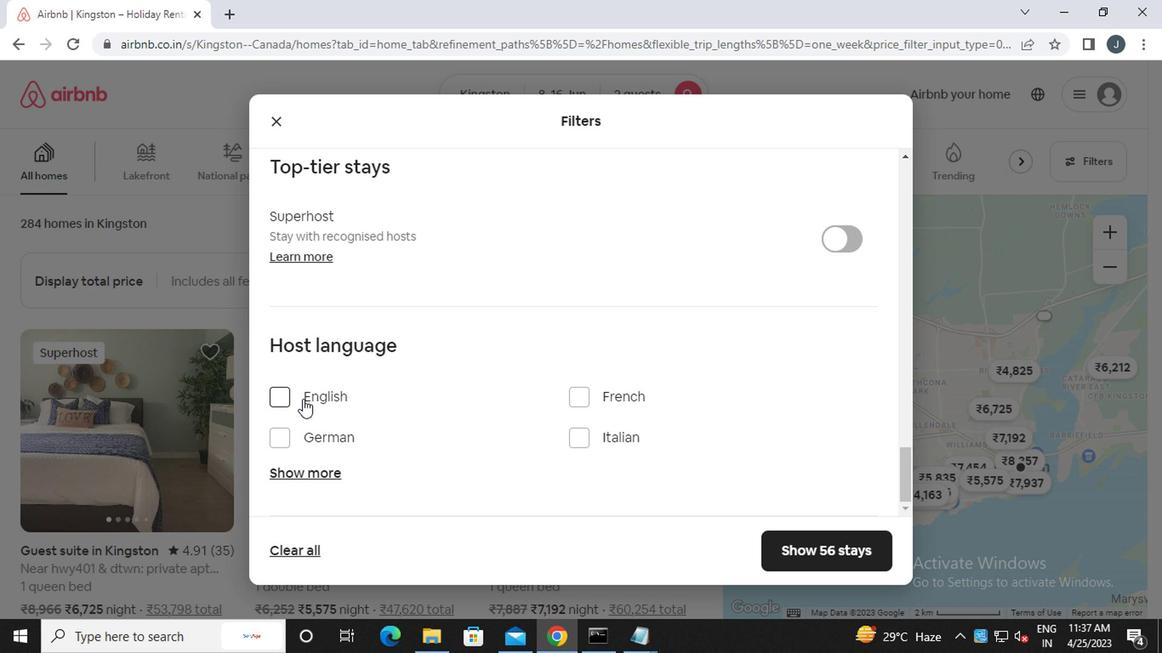 
Action: Mouse pressed left at (266, 389)
Screenshot: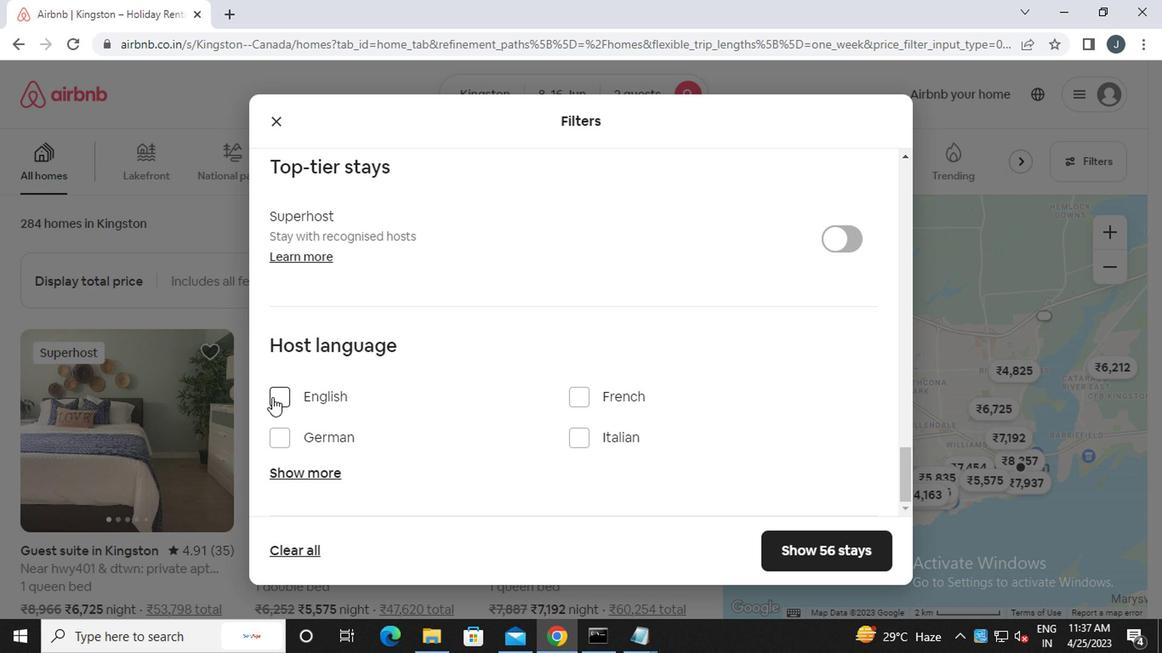 
Action: Mouse moved to (457, 411)
Screenshot: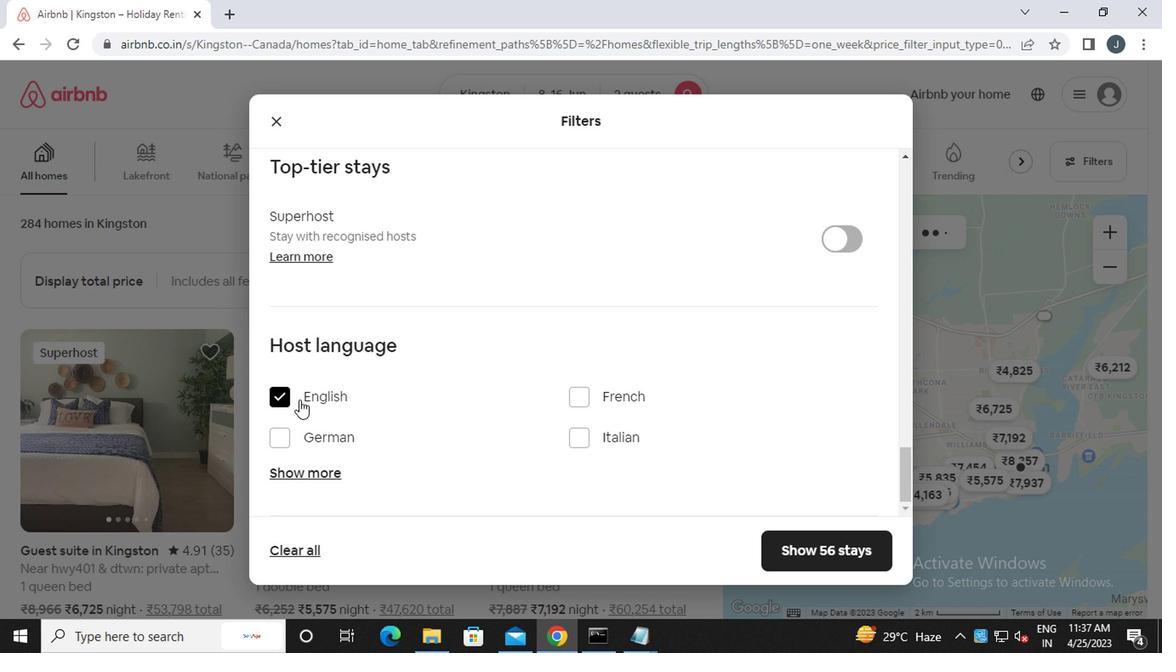 
Action: Mouse scrolled (457, 410) with delta (0, -1)
Screenshot: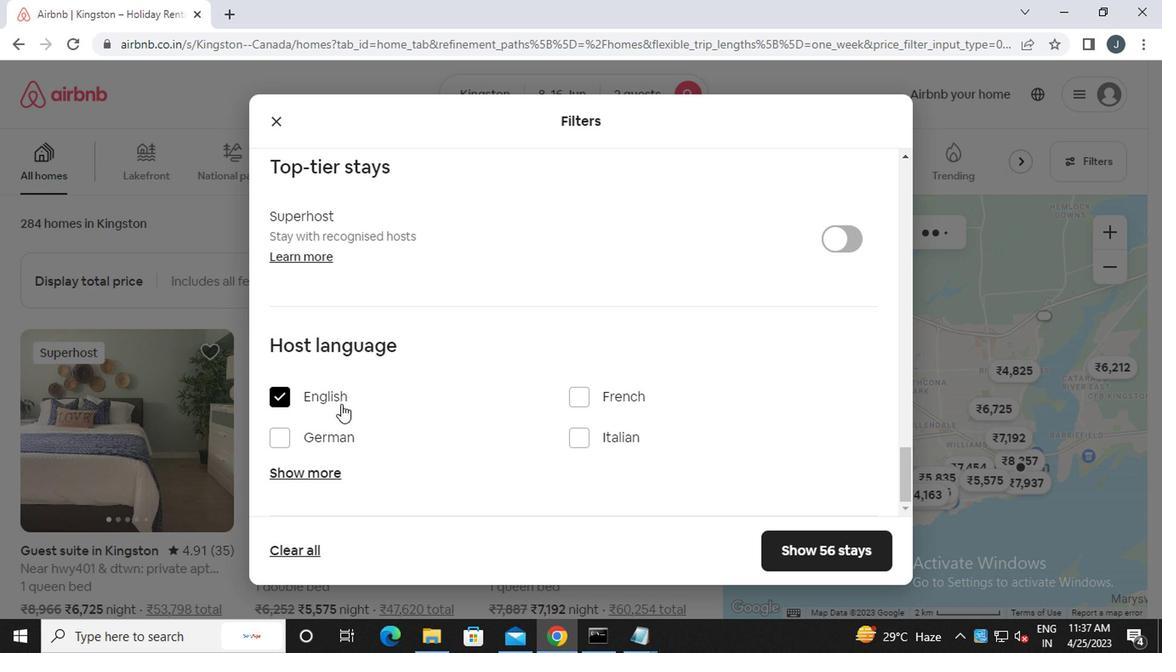 
Action: Mouse scrolled (457, 410) with delta (0, -1)
Screenshot: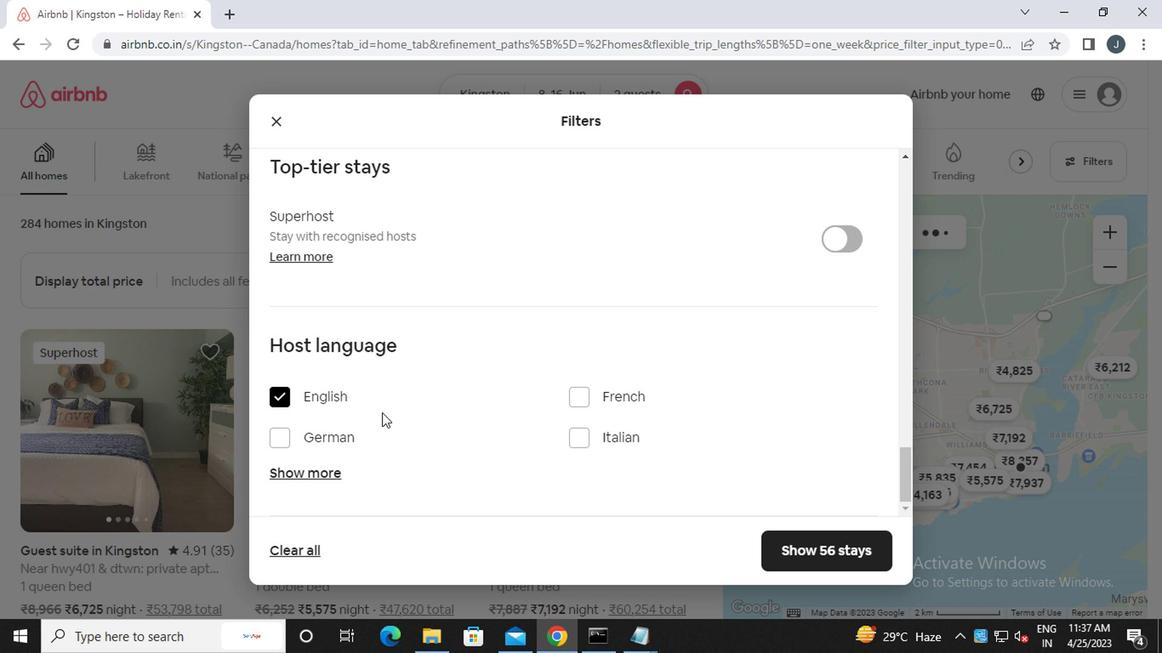 
Action: Mouse scrolled (457, 410) with delta (0, -1)
Screenshot: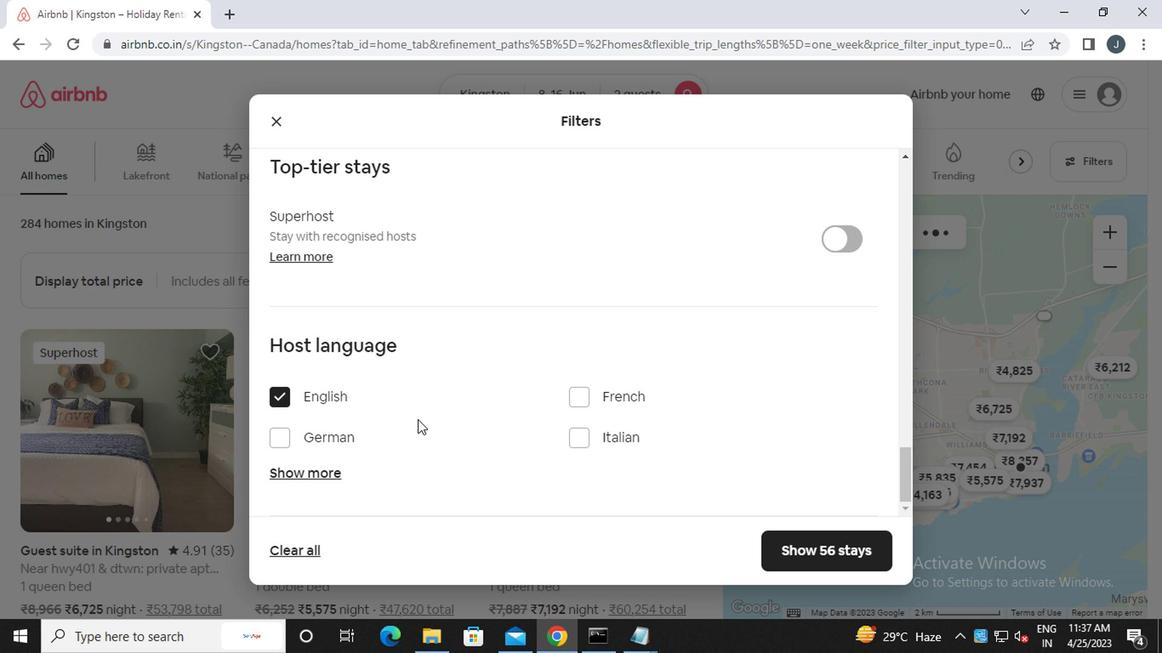 
Action: Mouse scrolled (457, 410) with delta (0, -1)
Screenshot: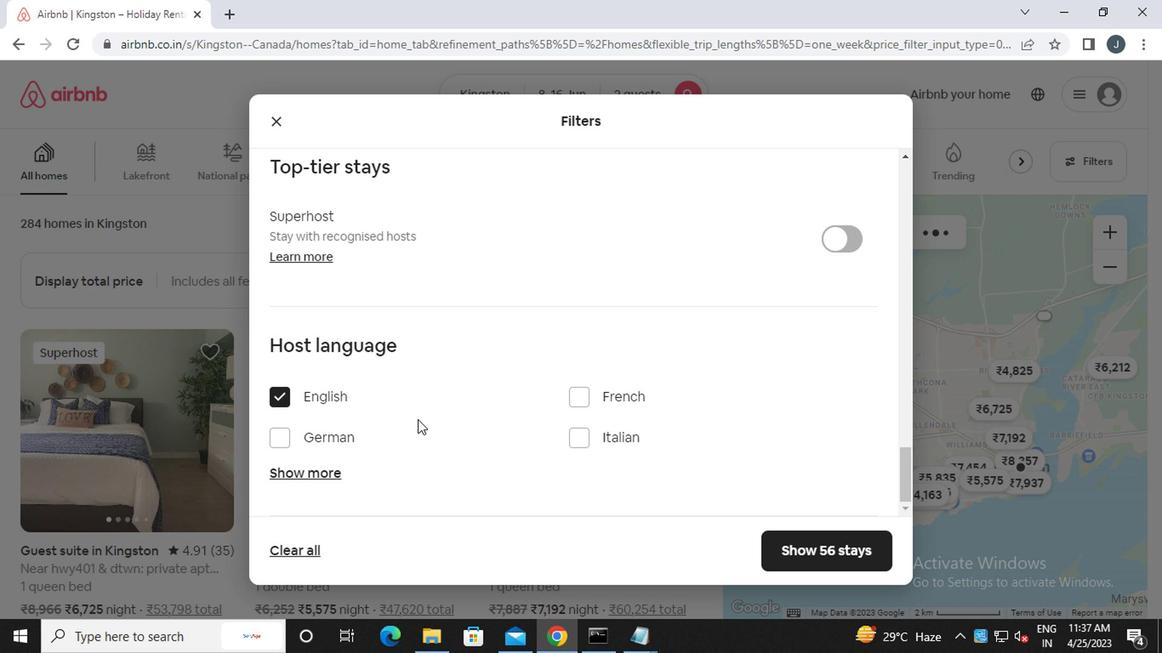 
Action: Mouse scrolled (457, 410) with delta (0, -1)
Screenshot: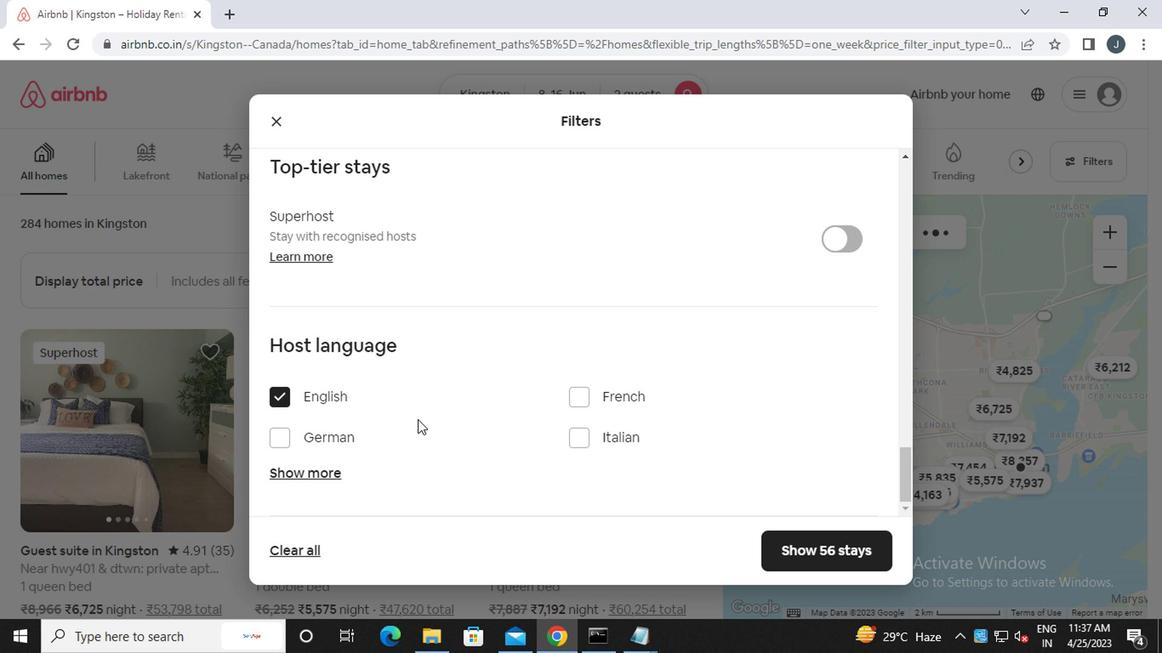 
Action: Mouse scrolled (457, 410) with delta (0, -1)
Screenshot: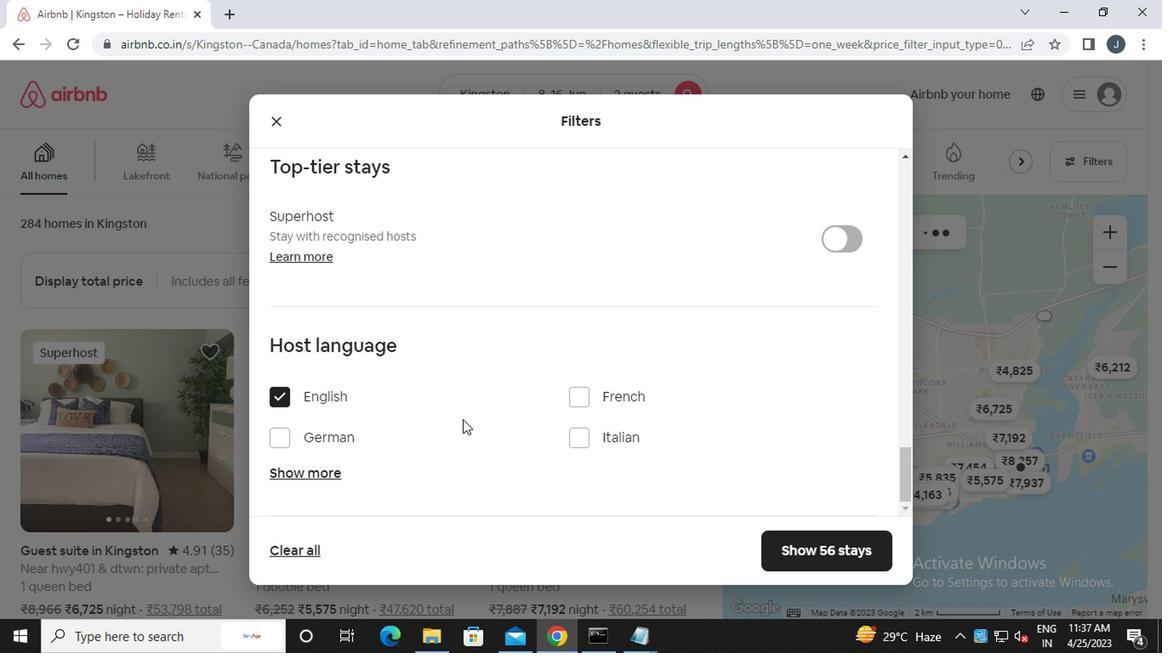 
Action: Mouse moved to (784, 537)
Screenshot: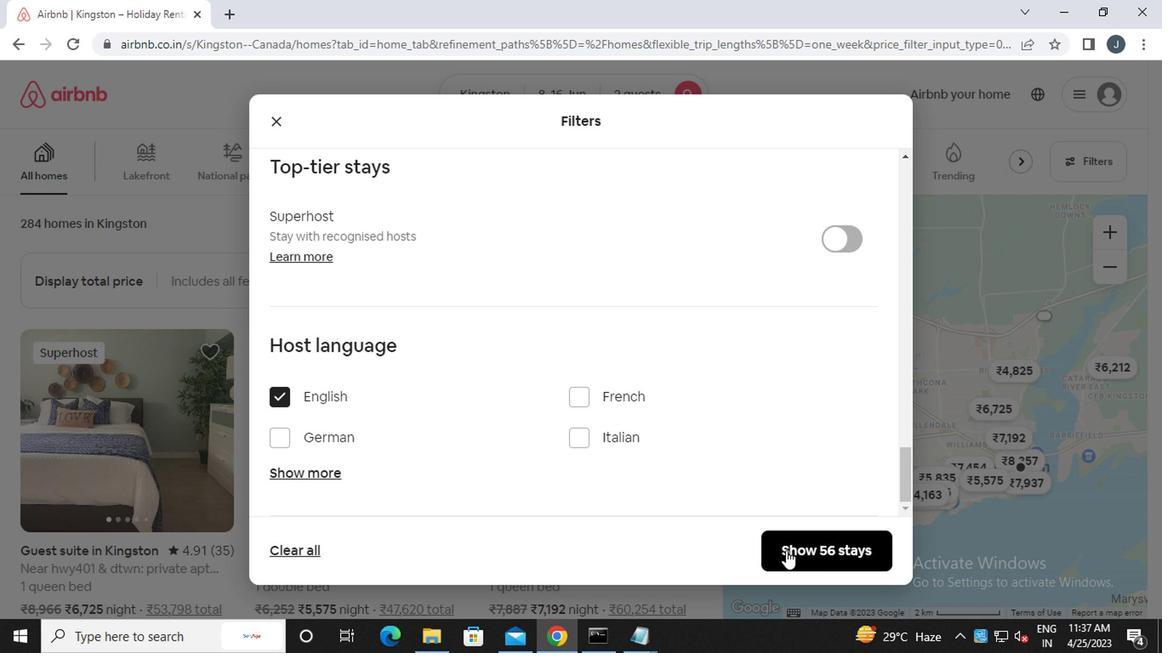 
Action: Mouse pressed left at (784, 537)
Screenshot: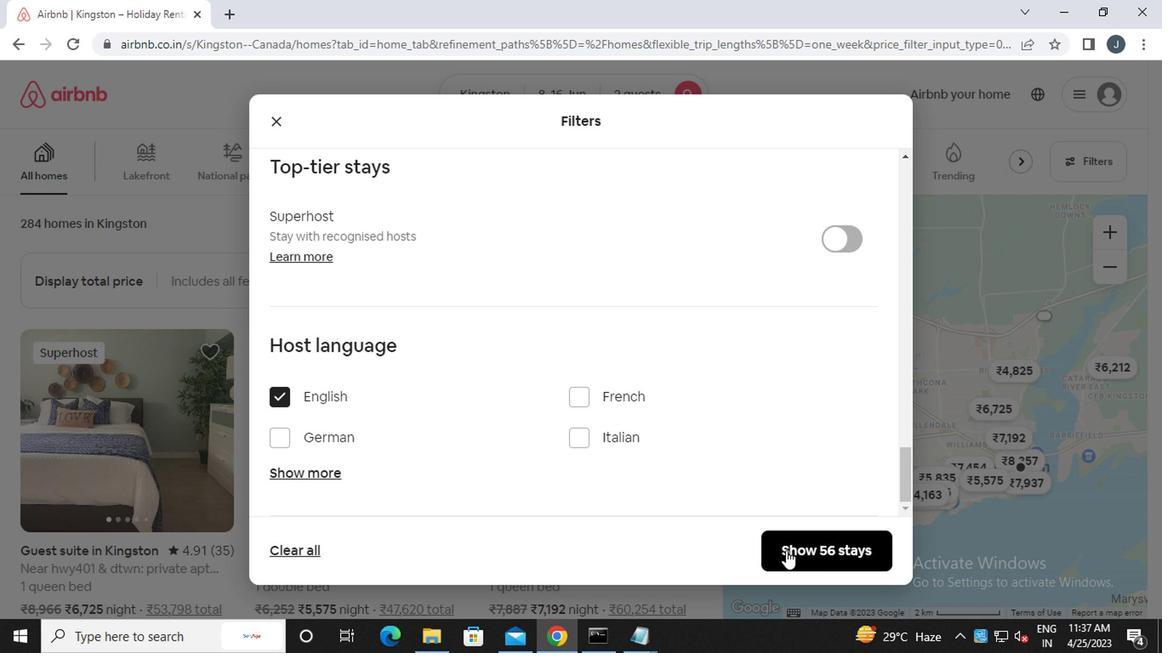 
Action: Mouse moved to (753, 514)
Screenshot: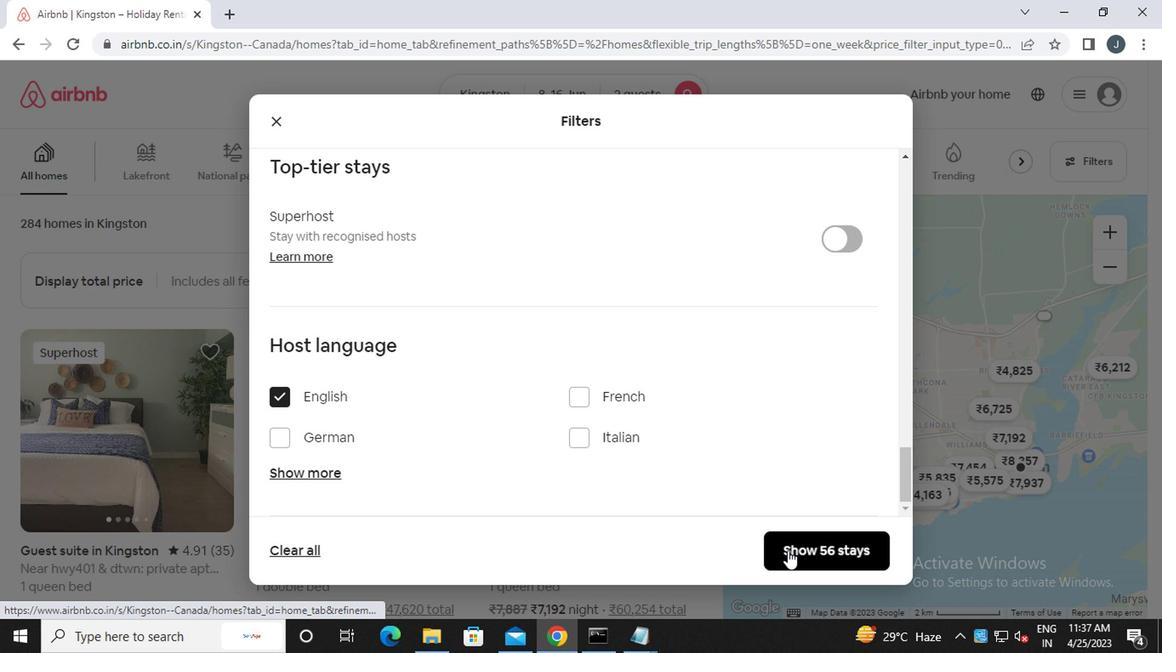 
